 Task: Look for space in Westminster, United States from 12th August, 2023 to 16th August, 2023 for 8 adults in price range Rs.10000 to Rs.16000. Place can be private room with 8 bedrooms having 8 beds and 8 bathrooms. Property type can be house, flat, guest house, hotel. Amenities needed are: wifi, TV, free parkinig on premises, gym, breakfast. Booking option can be shelf check-in. Required host language is English.
Action: Mouse moved to (474, 122)
Screenshot: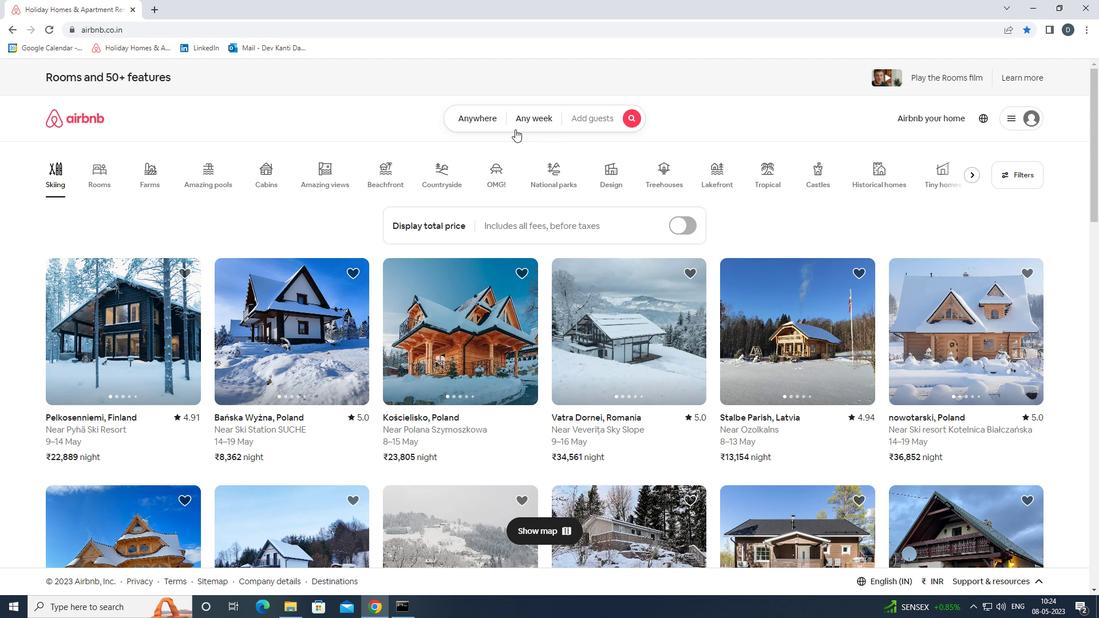 
Action: Mouse pressed left at (474, 122)
Screenshot: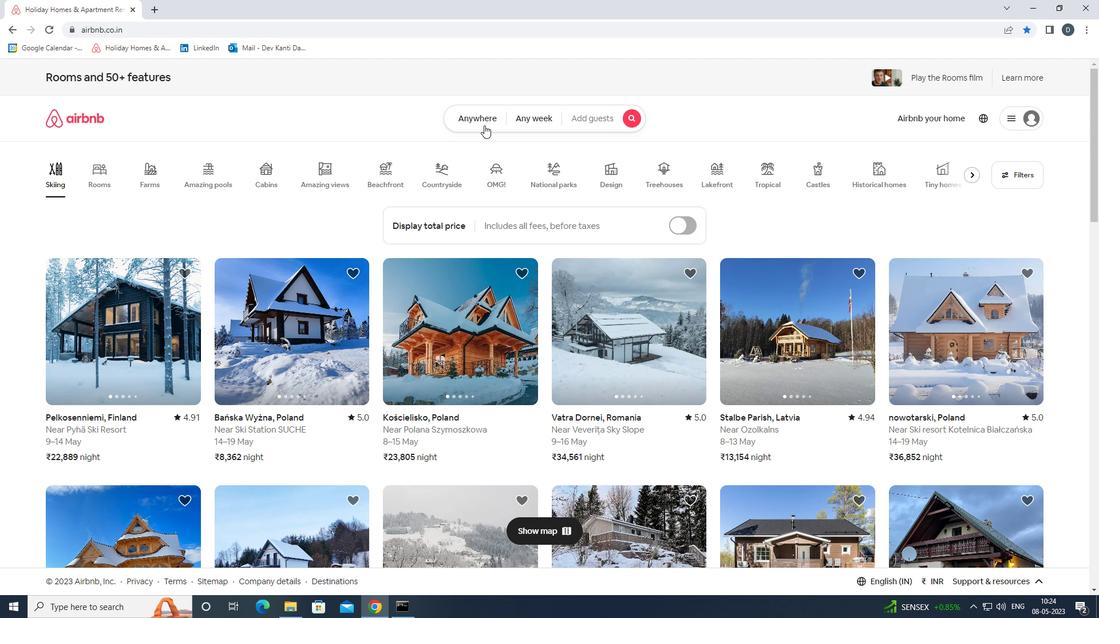 
Action: Mouse moved to (420, 163)
Screenshot: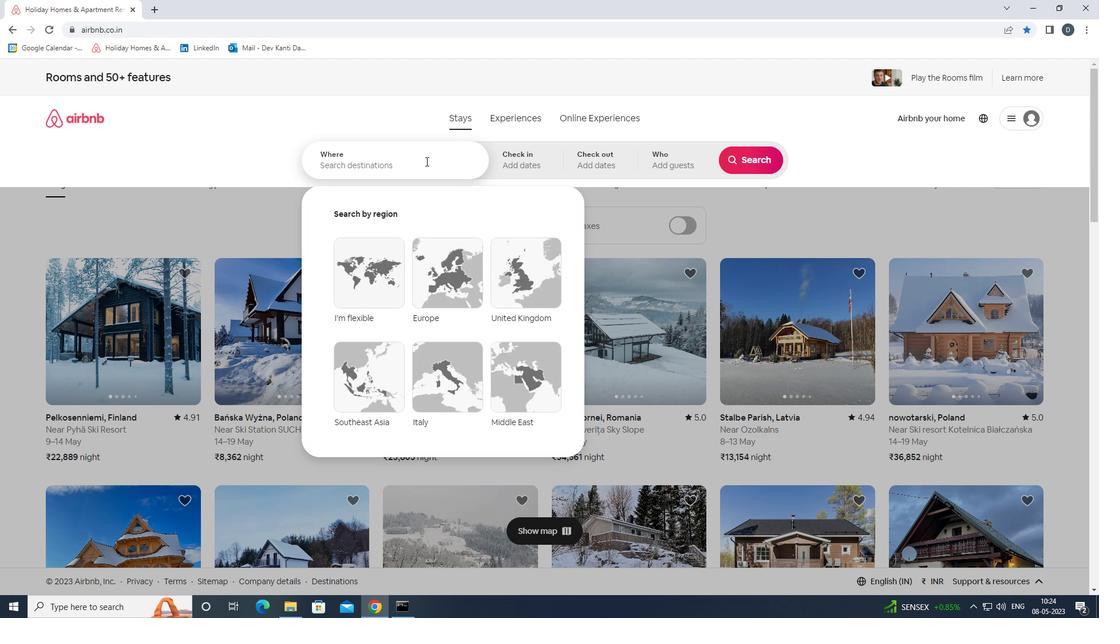 
Action: Mouse pressed left at (420, 163)
Screenshot: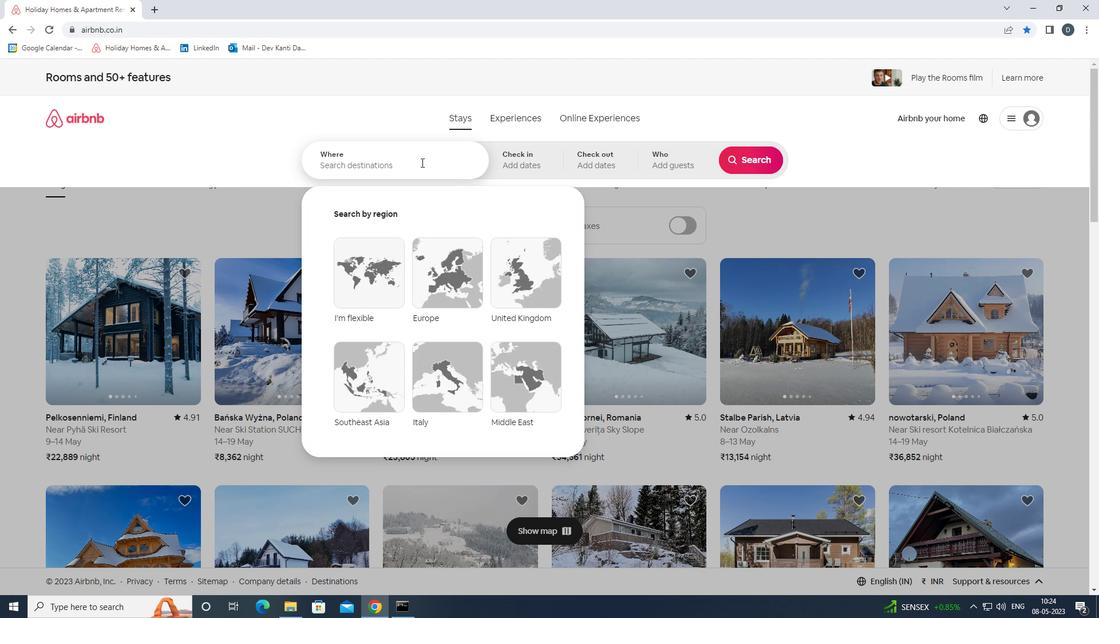 
Action: Key pressed <Key.shift>WEST<Key.shift>MINSTER.<Key.backspace>,<Key.shift><Key.shift><Key.shift><Key.shift><Key.shift><Key.shift><Key.shift><Key.shift>UM<Key.backspace>NITED<Key.space><Key.shift>STATES<Key.enter>
Screenshot: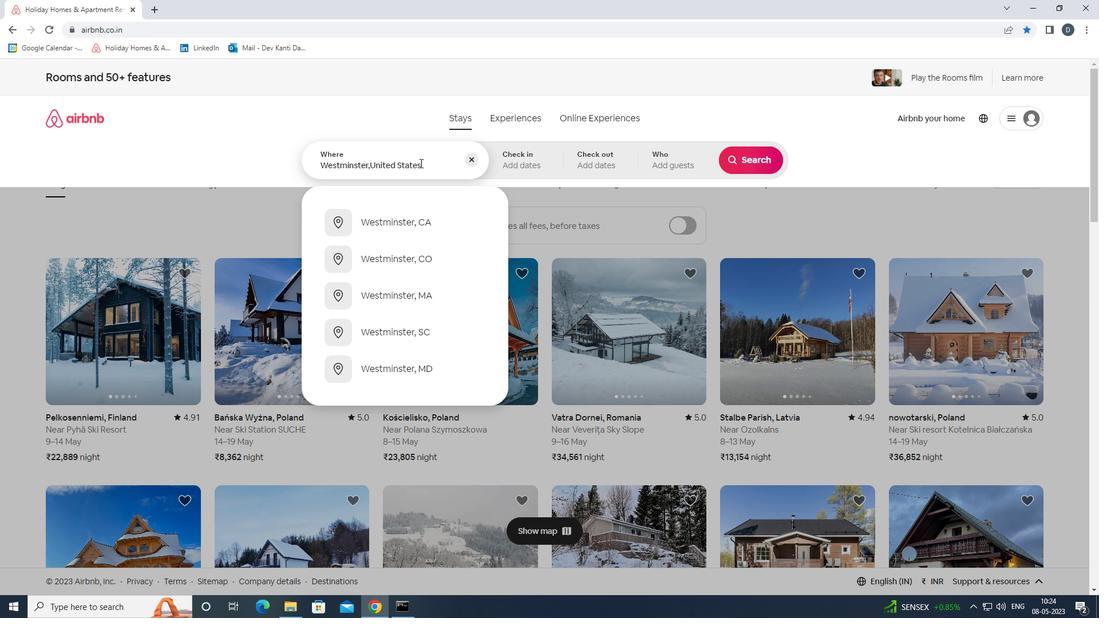 
Action: Mouse moved to (755, 254)
Screenshot: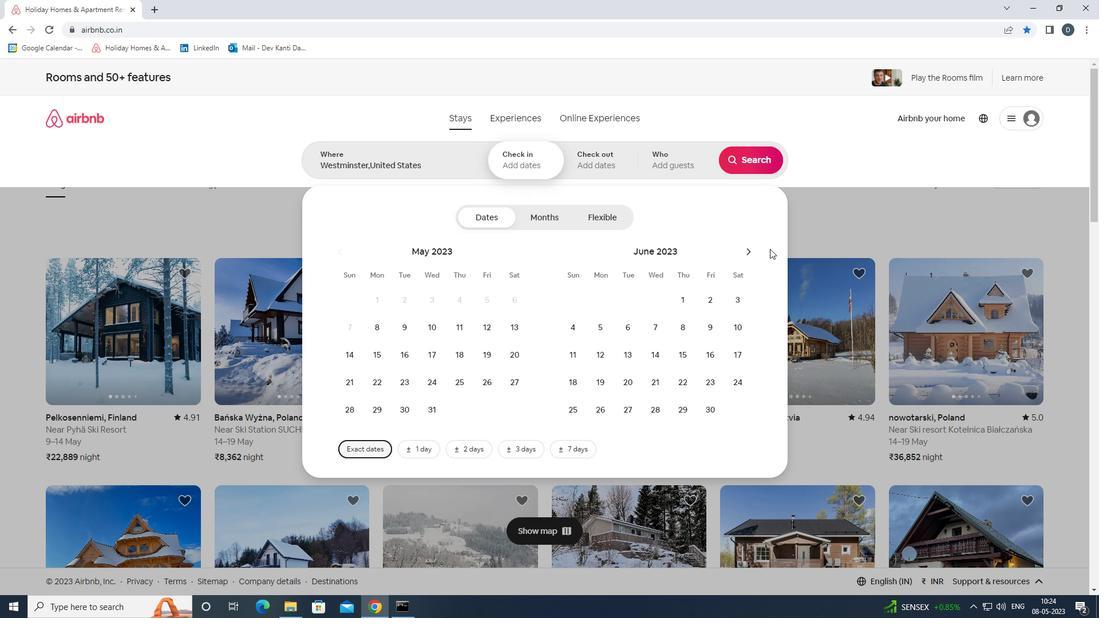 
Action: Mouse pressed left at (755, 254)
Screenshot: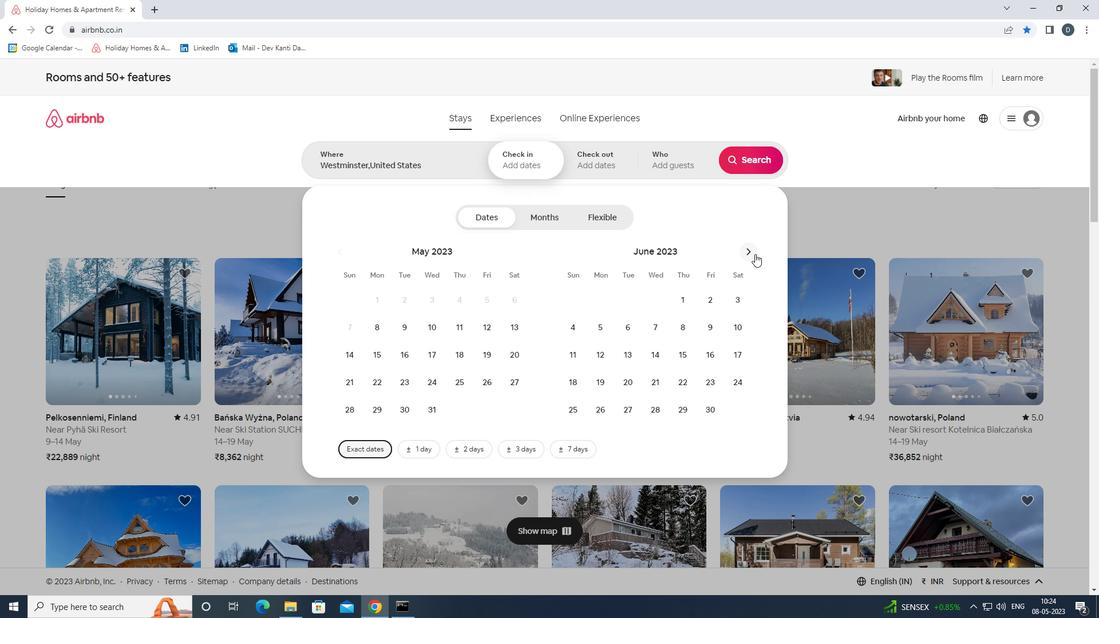 
Action: Mouse pressed left at (755, 254)
Screenshot: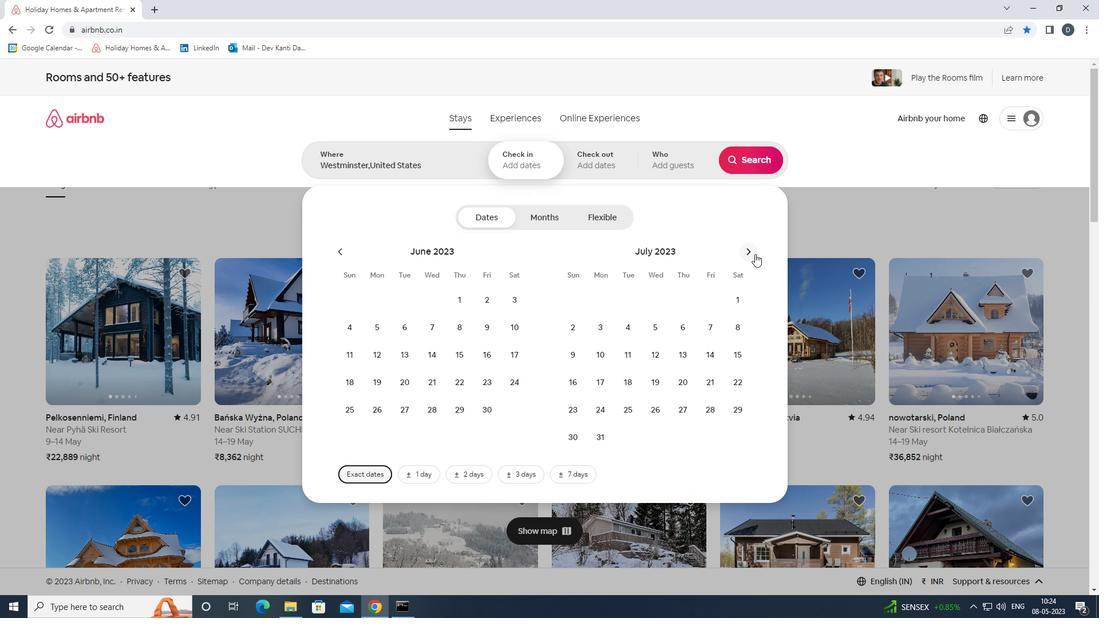 
Action: Mouse moved to (734, 322)
Screenshot: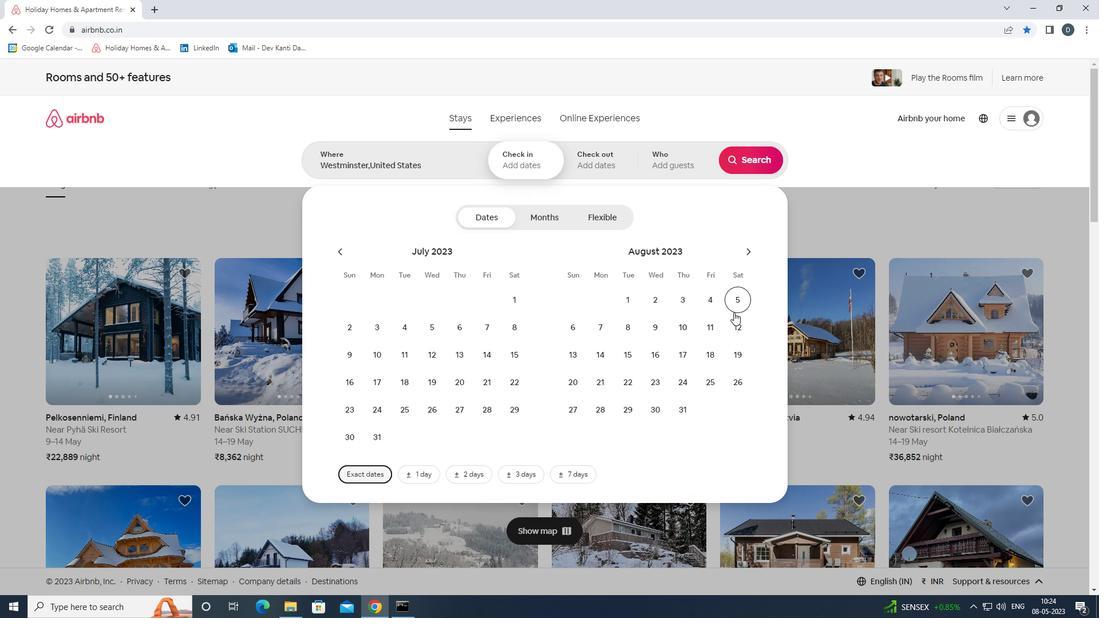 
Action: Mouse pressed left at (734, 322)
Screenshot: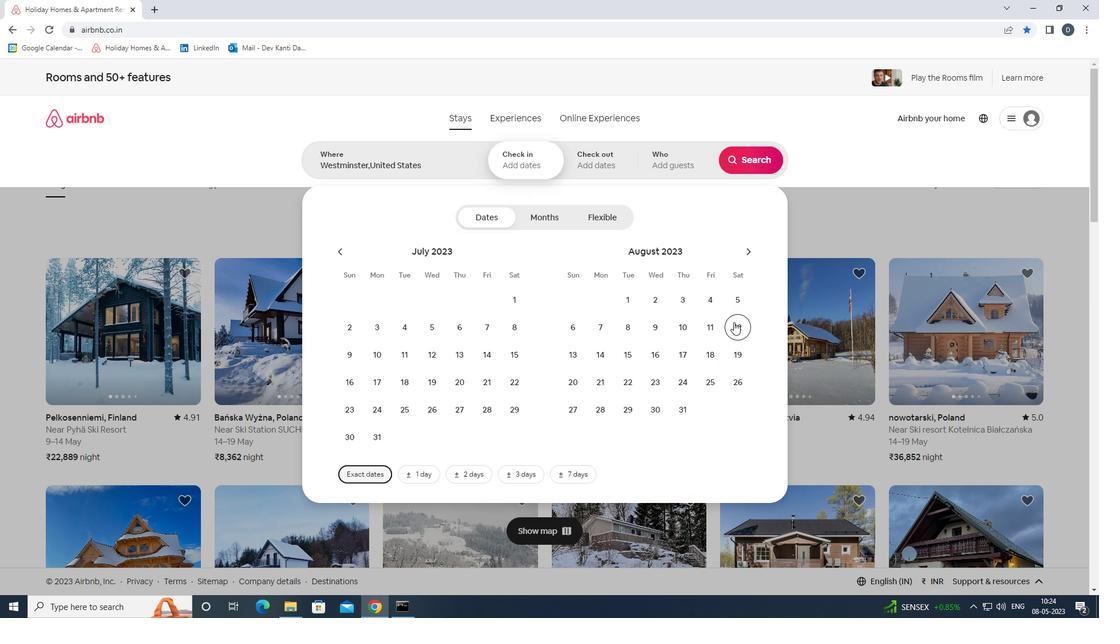 
Action: Mouse moved to (659, 357)
Screenshot: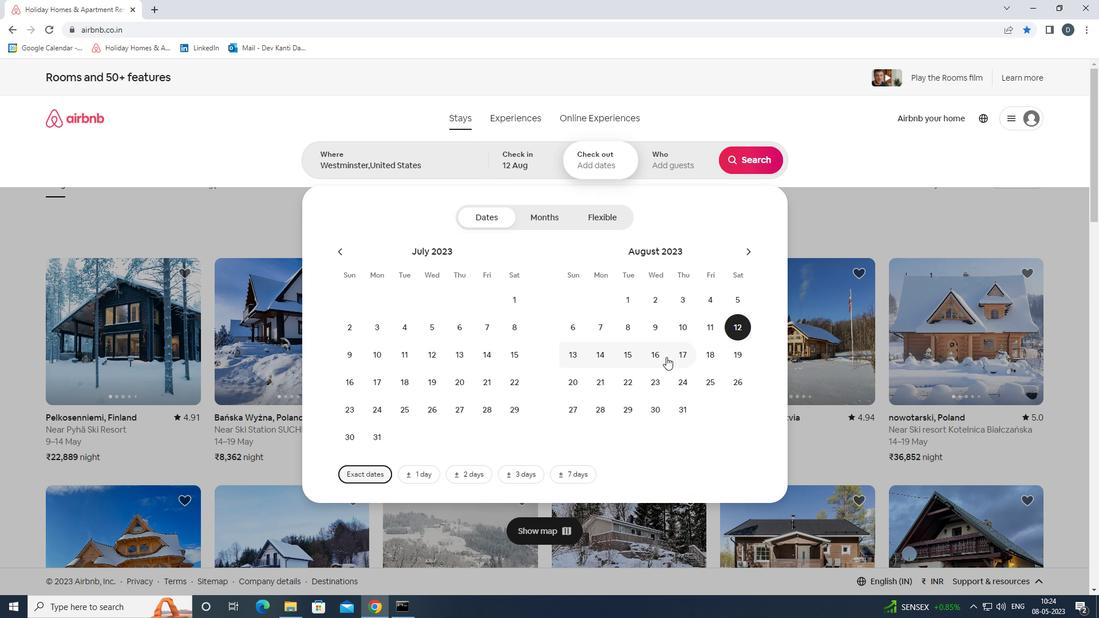 
Action: Mouse pressed left at (659, 357)
Screenshot: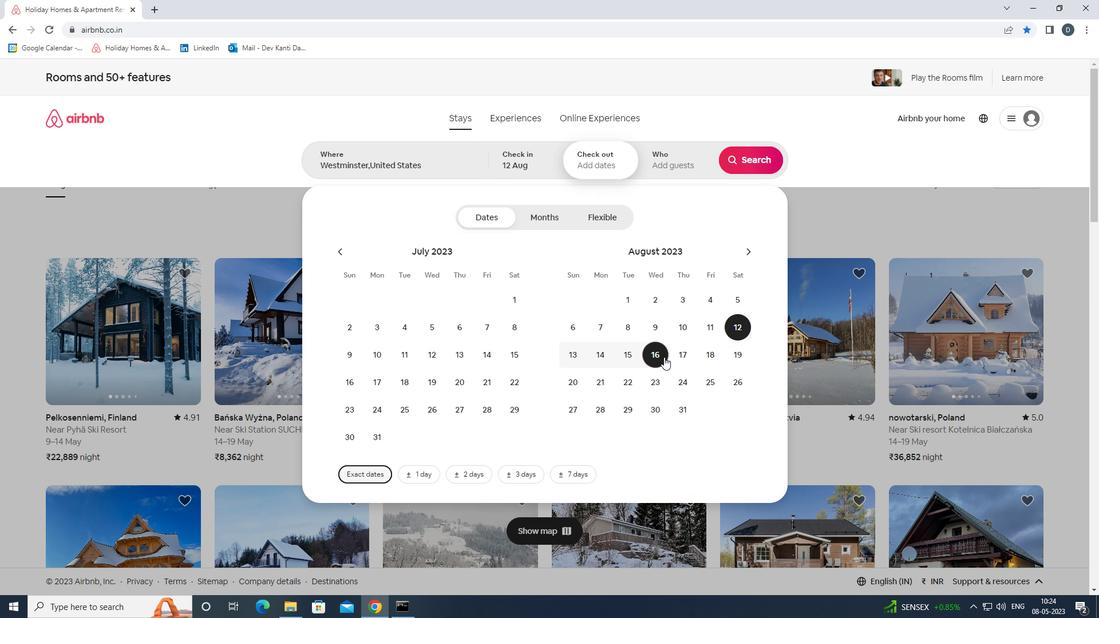 
Action: Mouse moved to (668, 156)
Screenshot: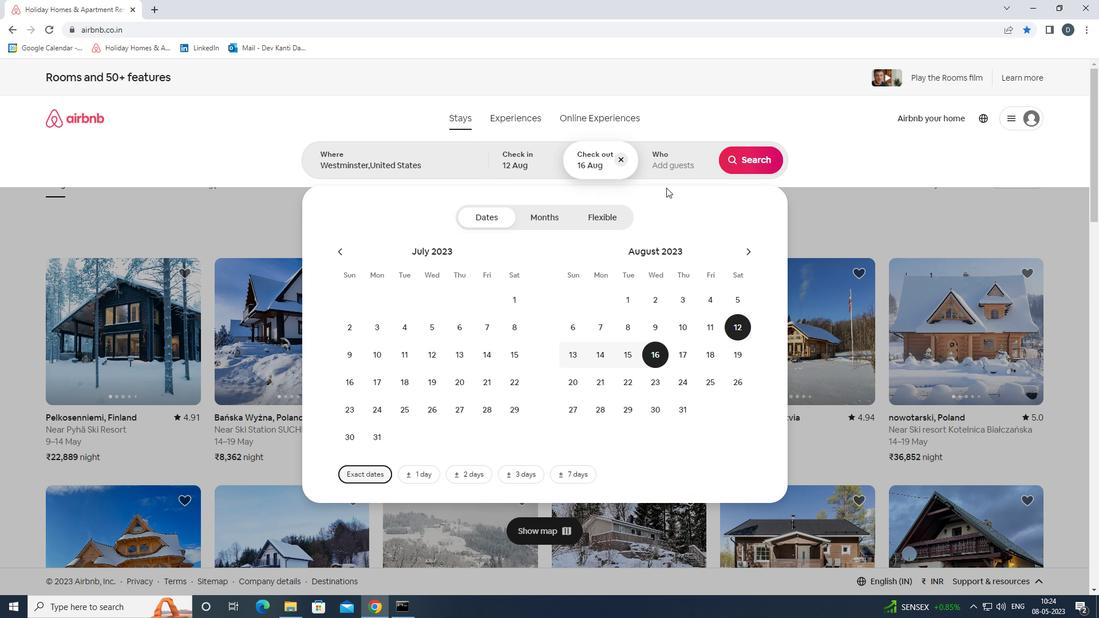 
Action: Mouse pressed left at (668, 156)
Screenshot: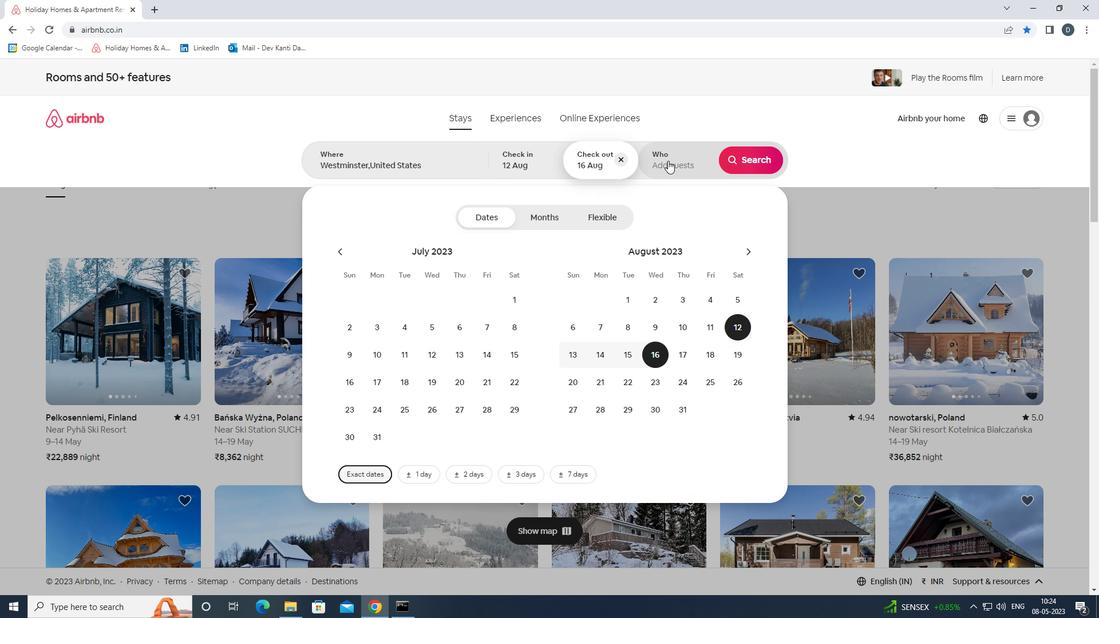 
Action: Mouse moved to (750, 223)
Screenshot: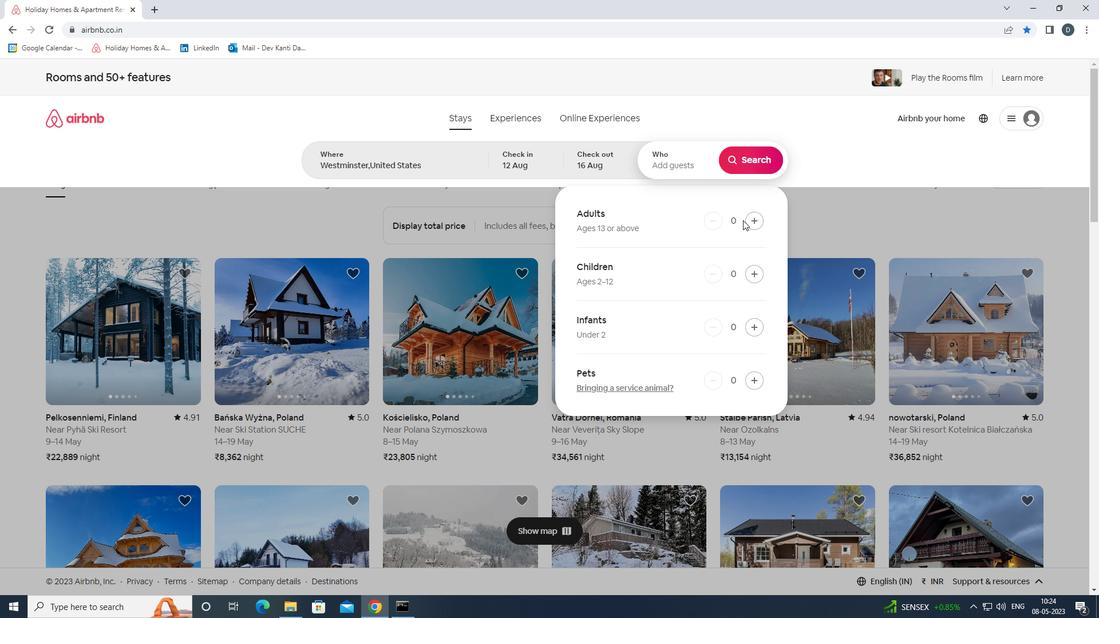 
Action: Mouse pressed left at (750, 223)
Screenshot: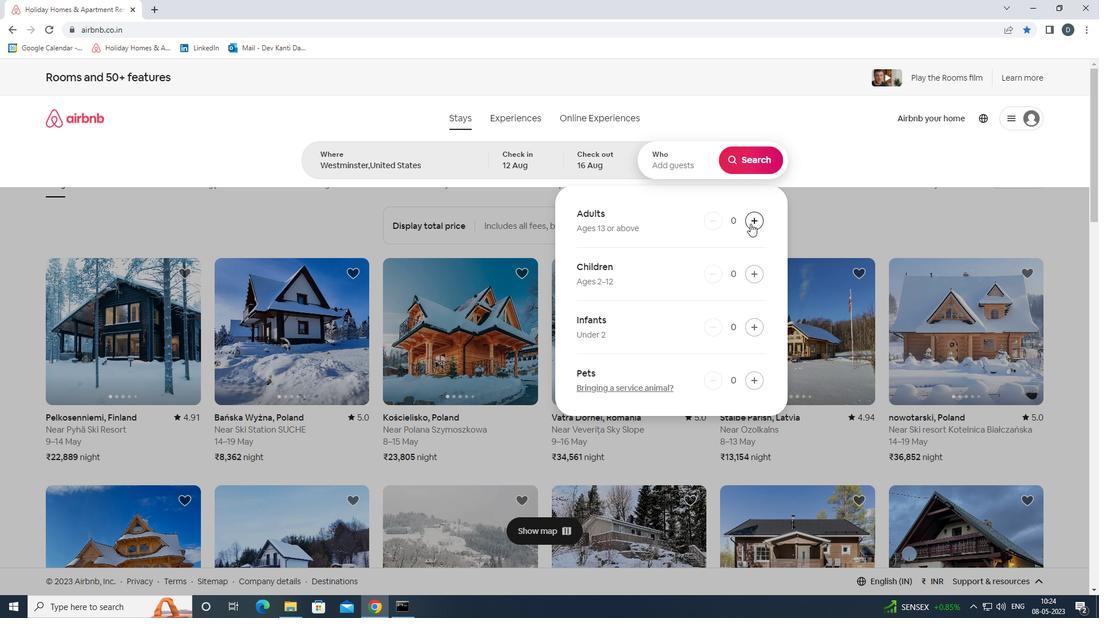 
Action: Mouse pressed left at (750, 223)
Screenshot: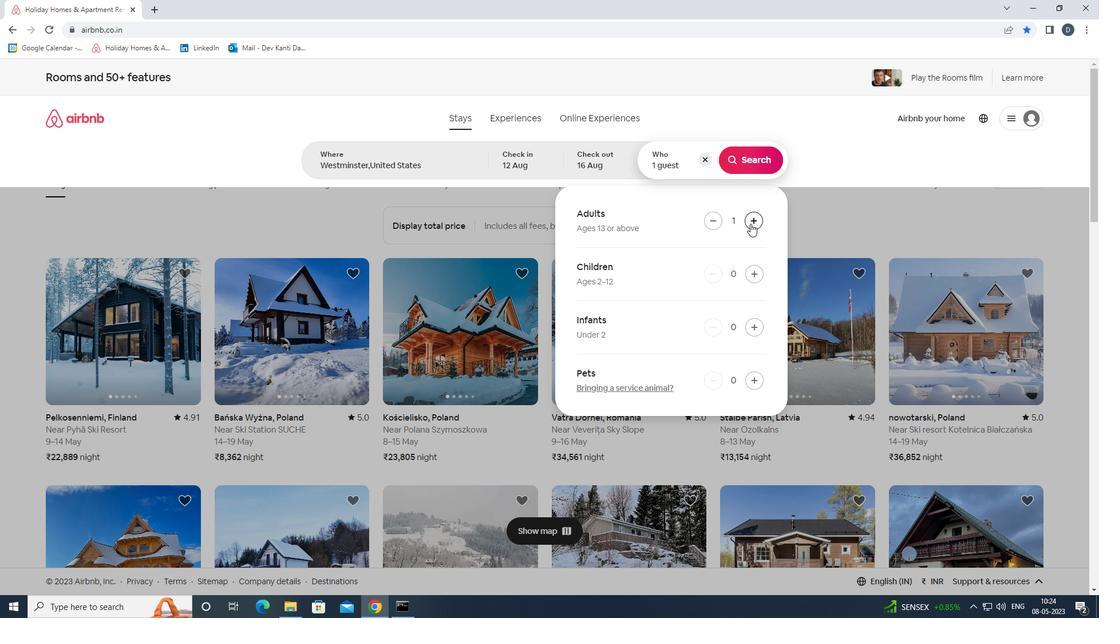 
Action: Mouse pressed left at (750, 223)
Screenshot: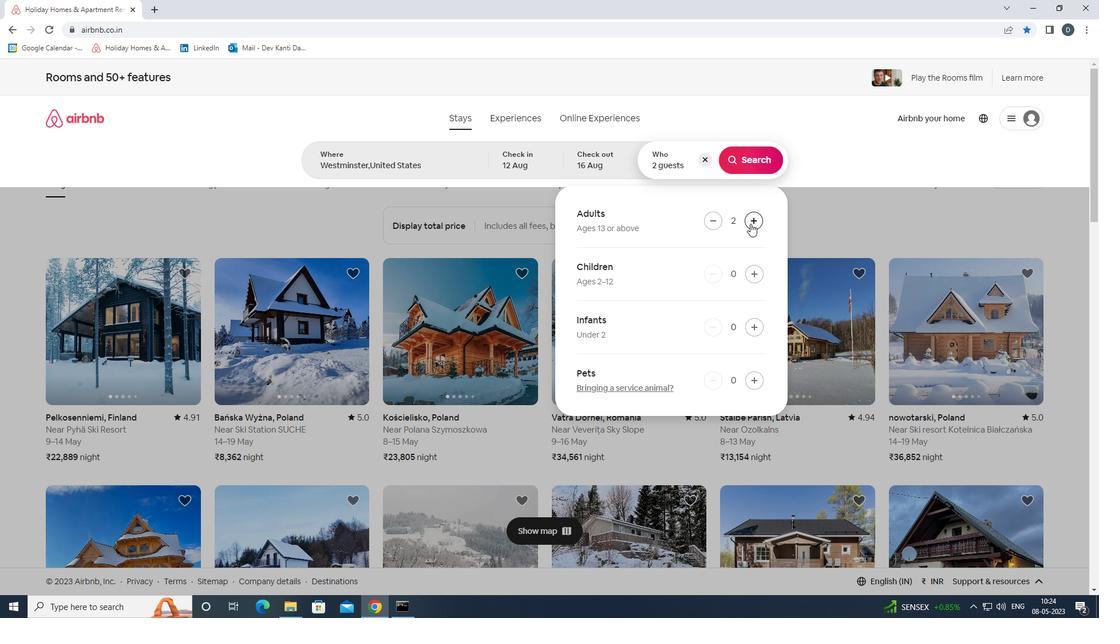 
Action: Mouse pressed left at (750, 223)
Screenshot: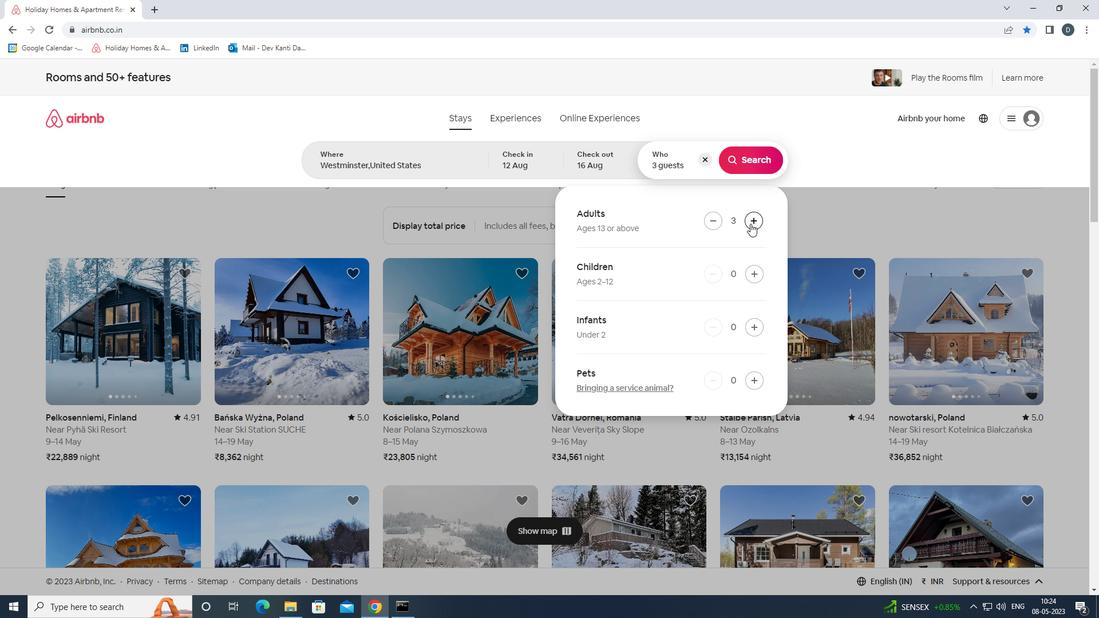 
Action: Mouse pressed left at (750, 223)
Screenshot: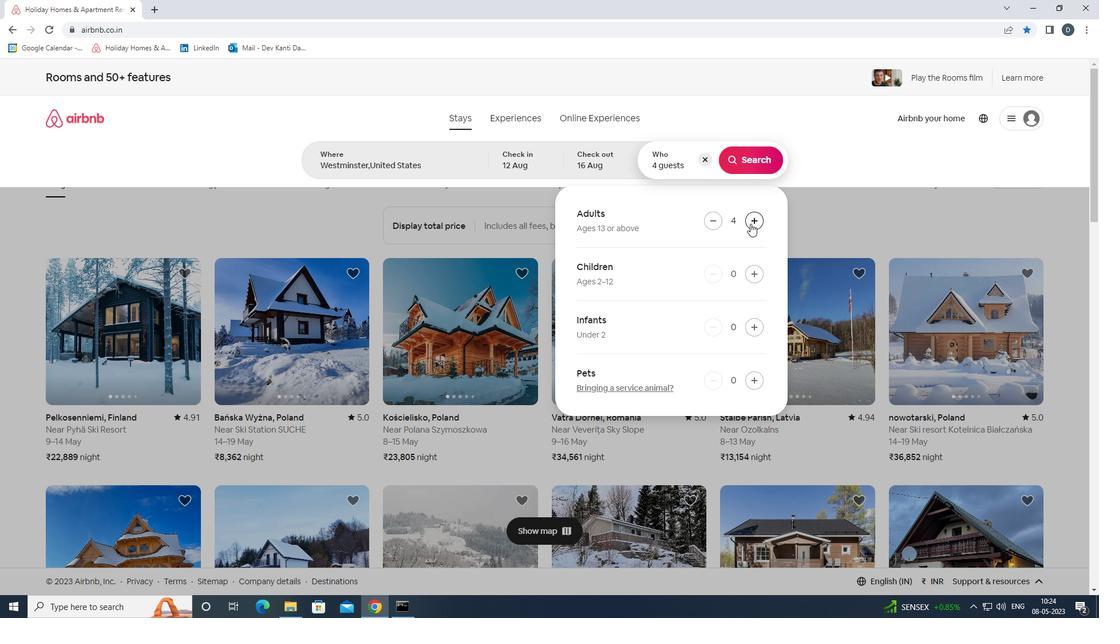 
Action: Mouse pressed left at (750, 223)
Screenshot: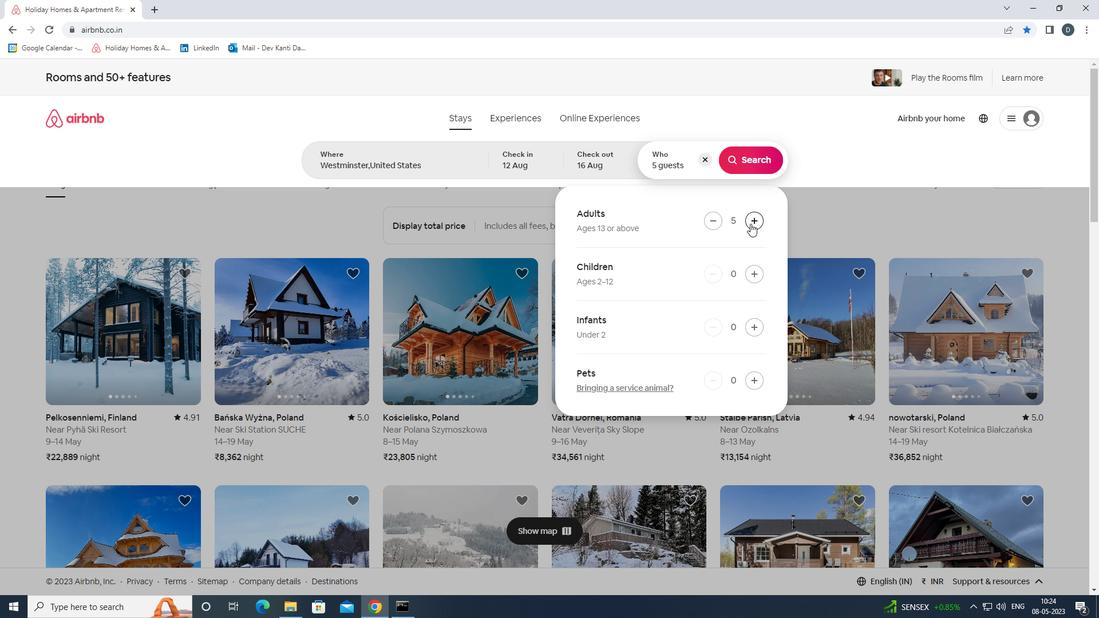 
Action: Mouse pressed left at (750, 223)
Screenshot: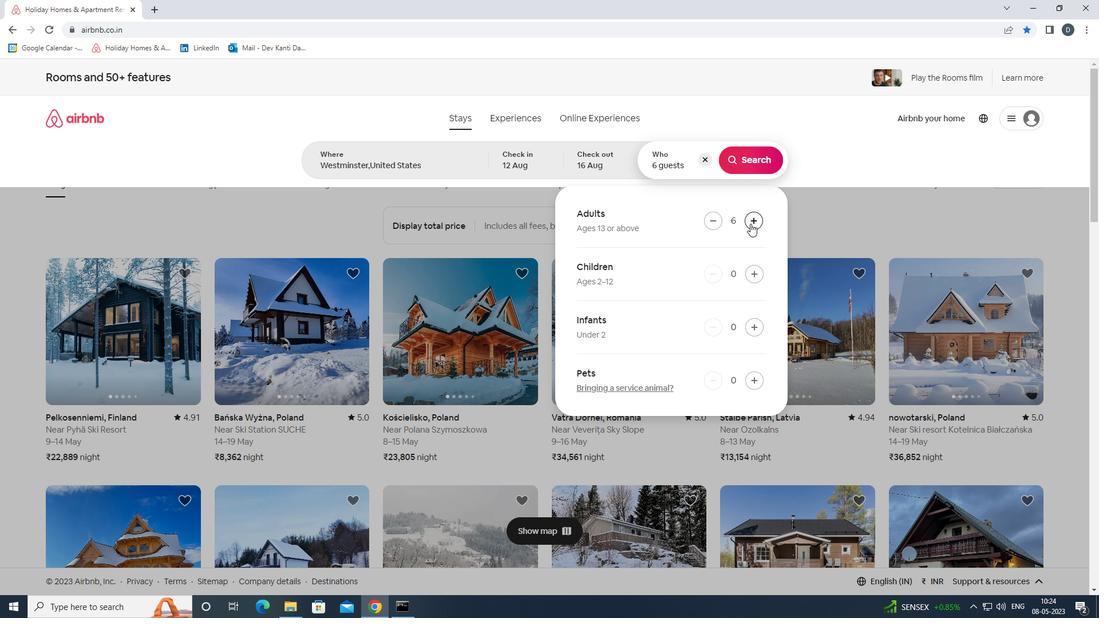 
Action: Mouse pressed left at (750, 223)
Screenshot: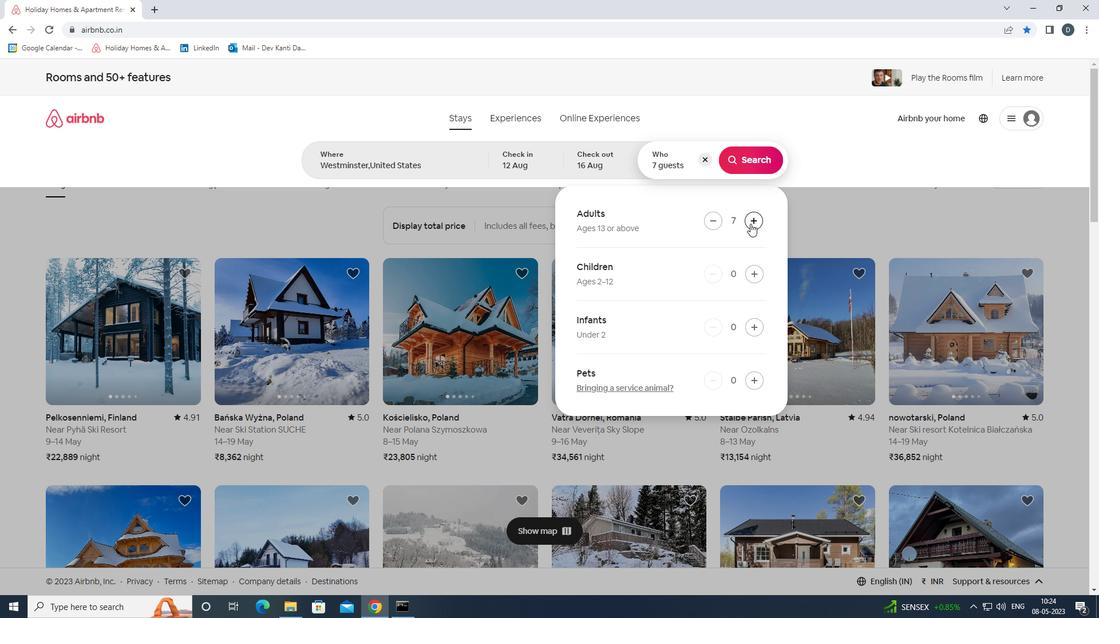 
Action: Mouse moved to (754, 166)
Screenshot: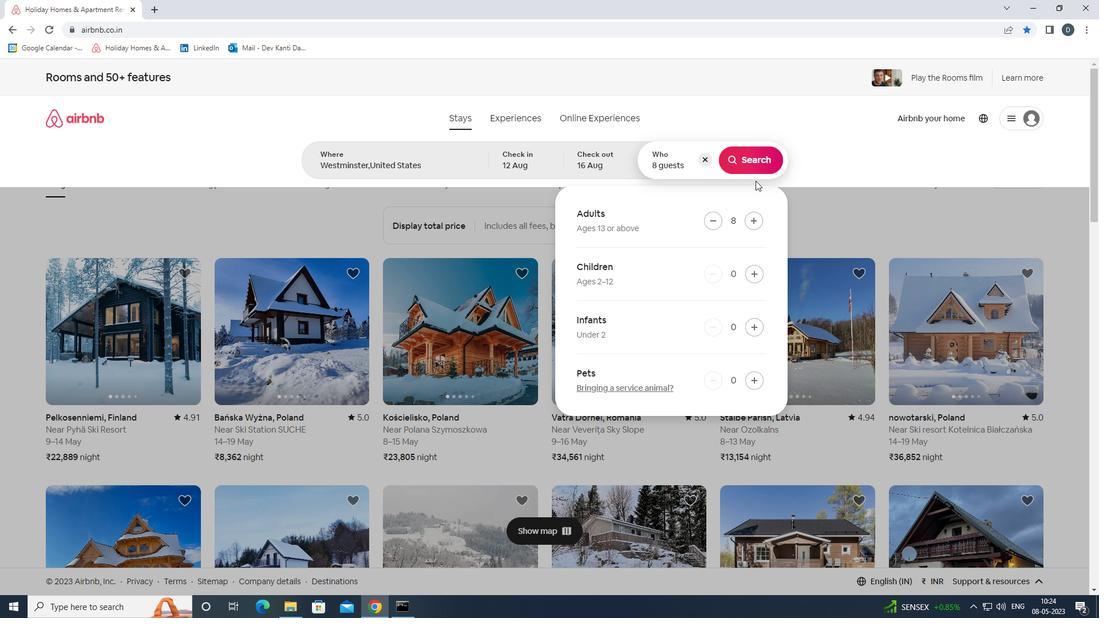 
Action: Mouse pressed left at (754, 166)
Screenshot: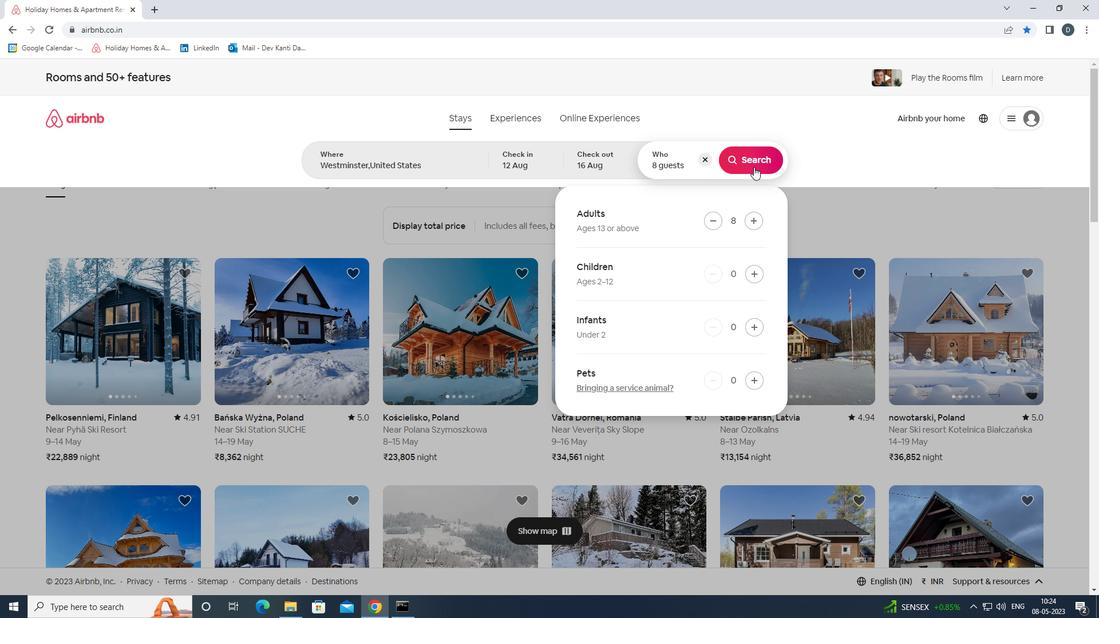 
Action: Mouse moved to (1031, 130)
Screenshot: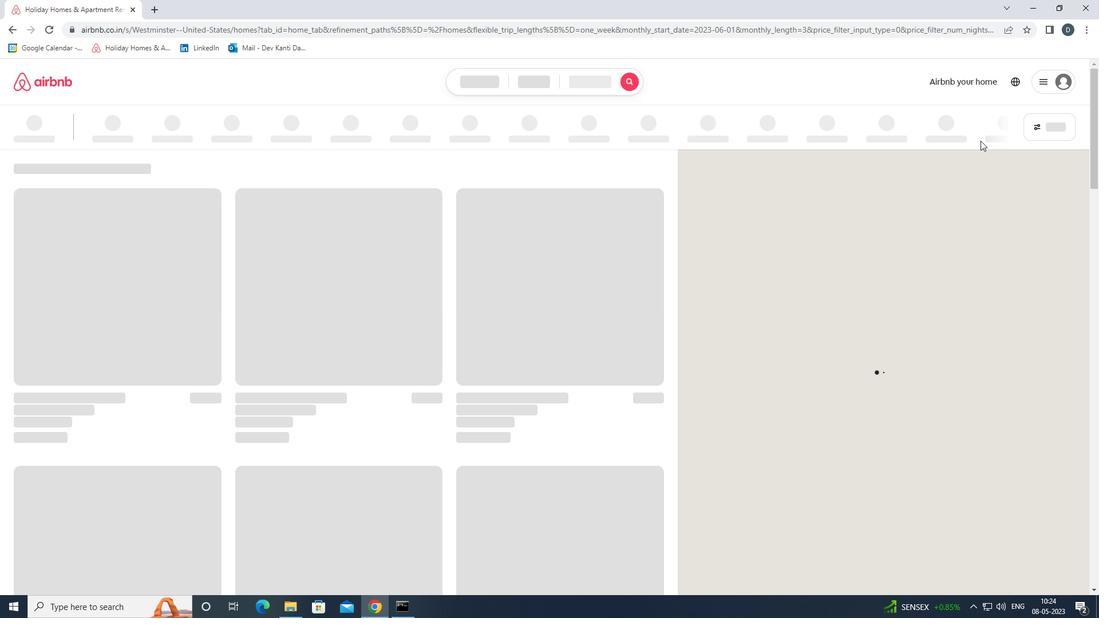 
Action: Mouse pressed left at (1031, 130)
Screenshot: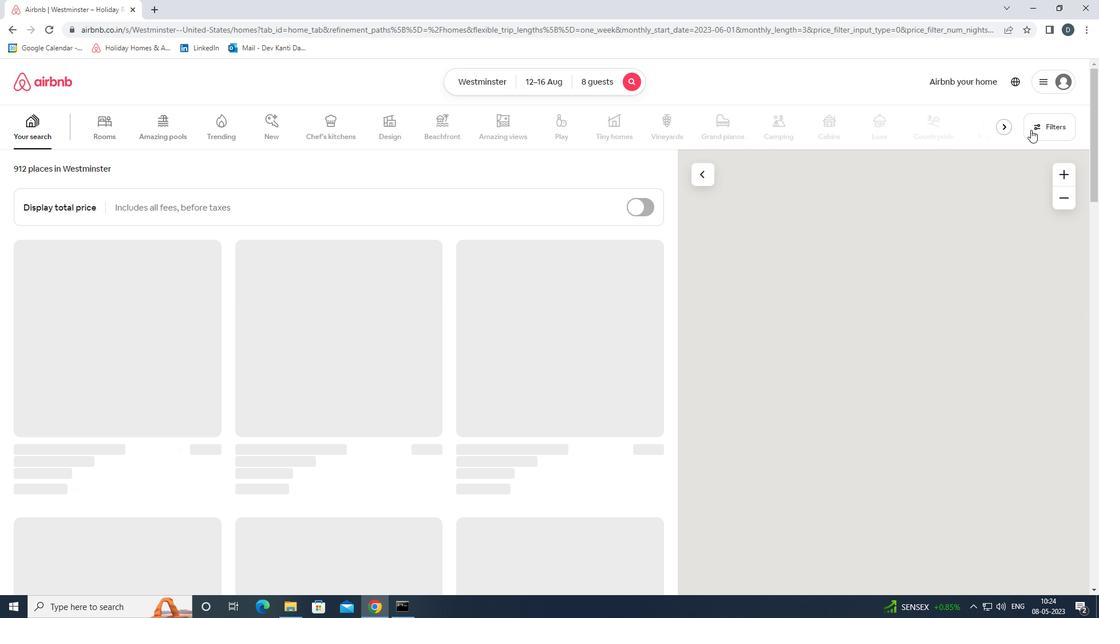 
Action: Mouse moved to (415, 407)
Screenshot: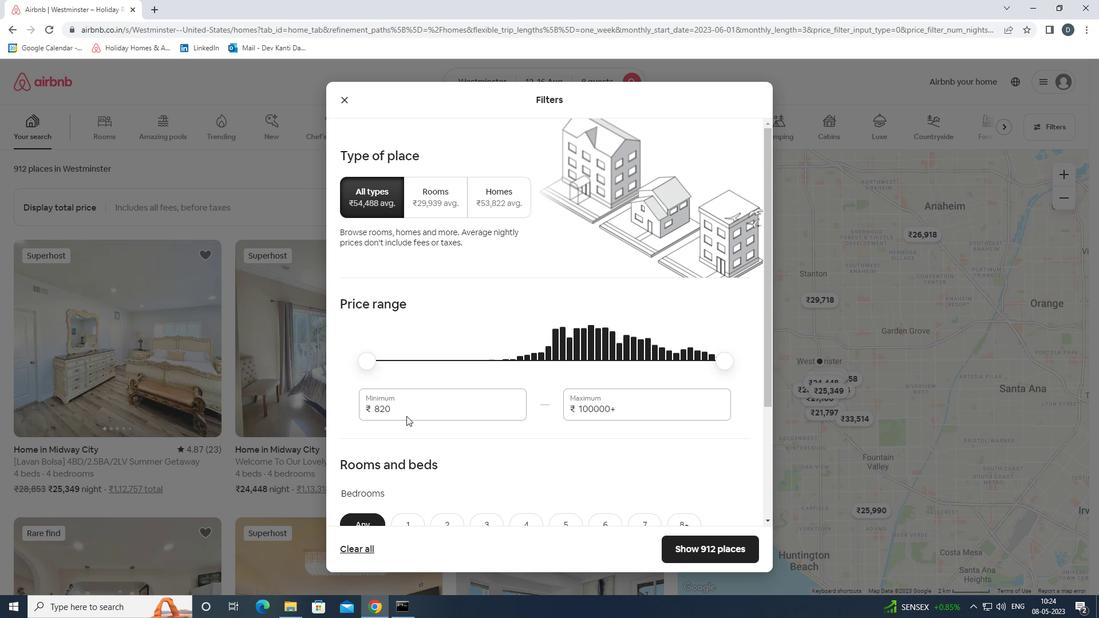 
Action: Mouse pressed left at (415, 407)
Screenshot: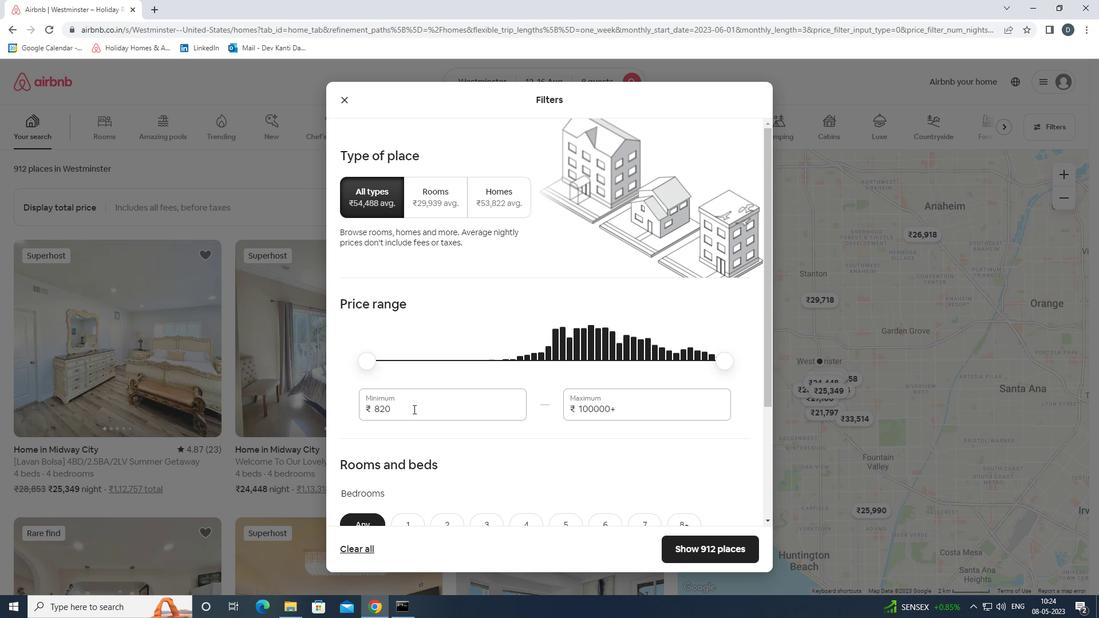 
Action: Mouse pressed left at (415, 407)
Screenshot: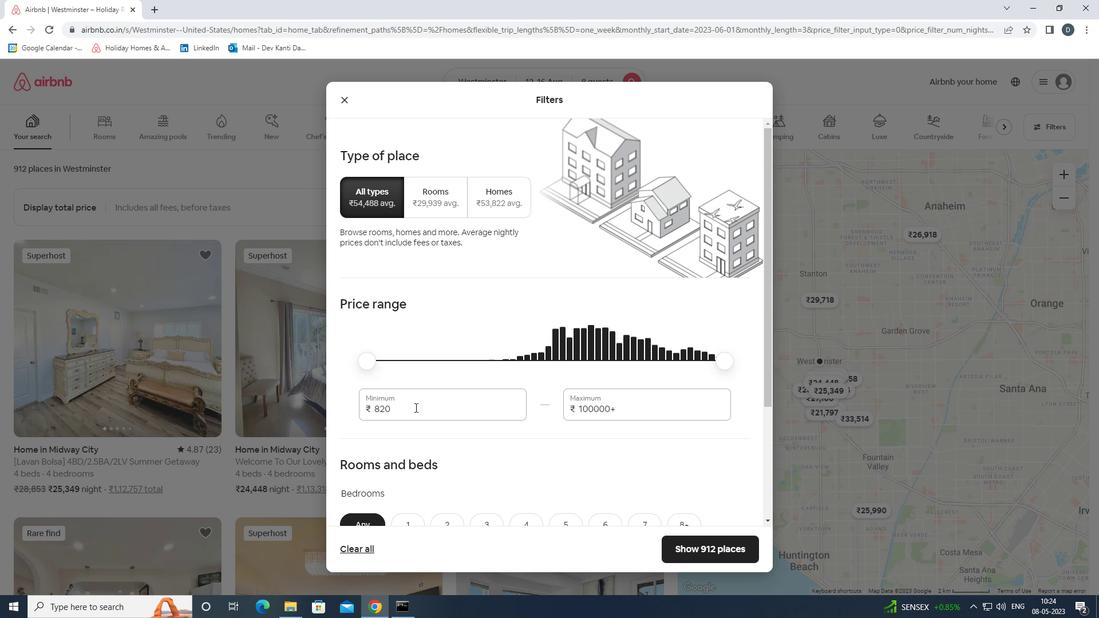 
Action: Key pressed 10000<Key.tab>16000
Screenshot: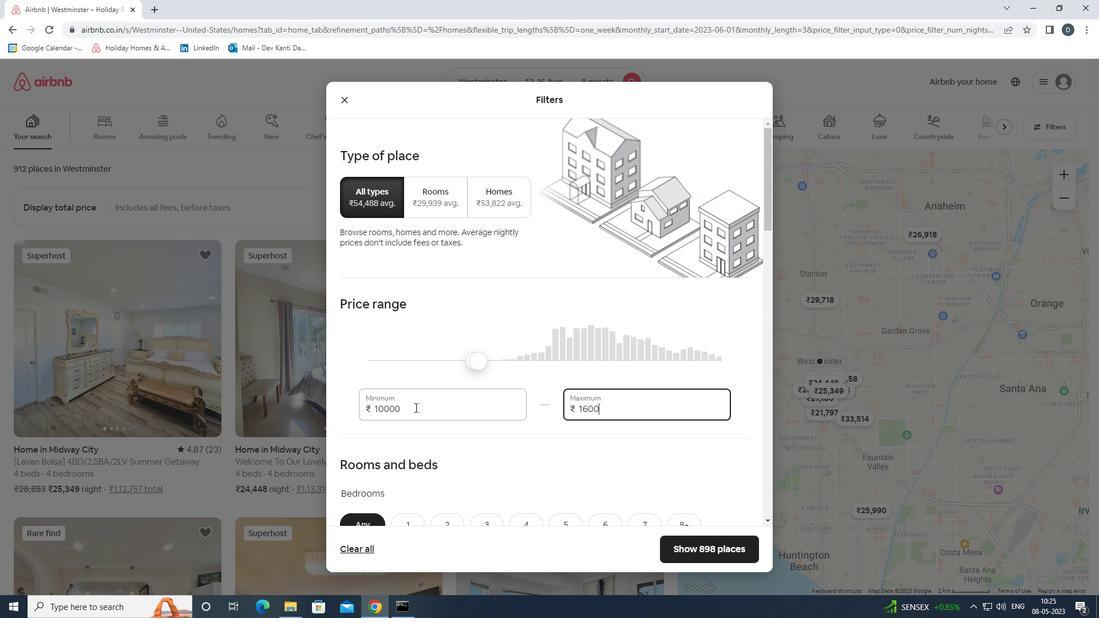 
Action: Mouse scrolled (415, 407) with delta (0, 0)
Screenshot: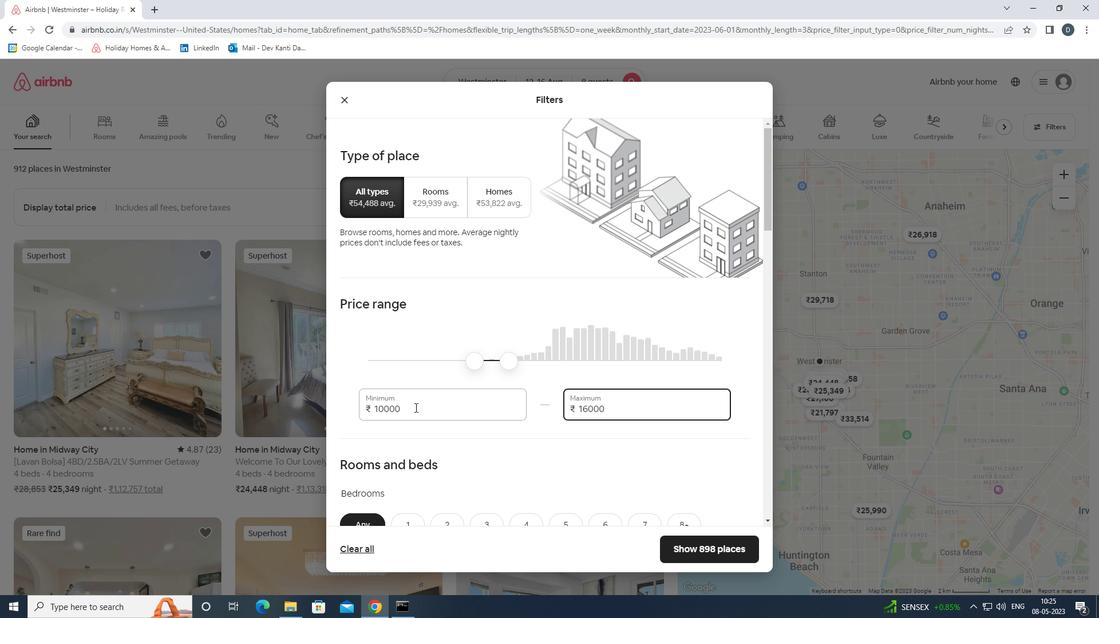 
Action: Mouse scrolled (415, 407) with delta (0, 0)
Screenshot: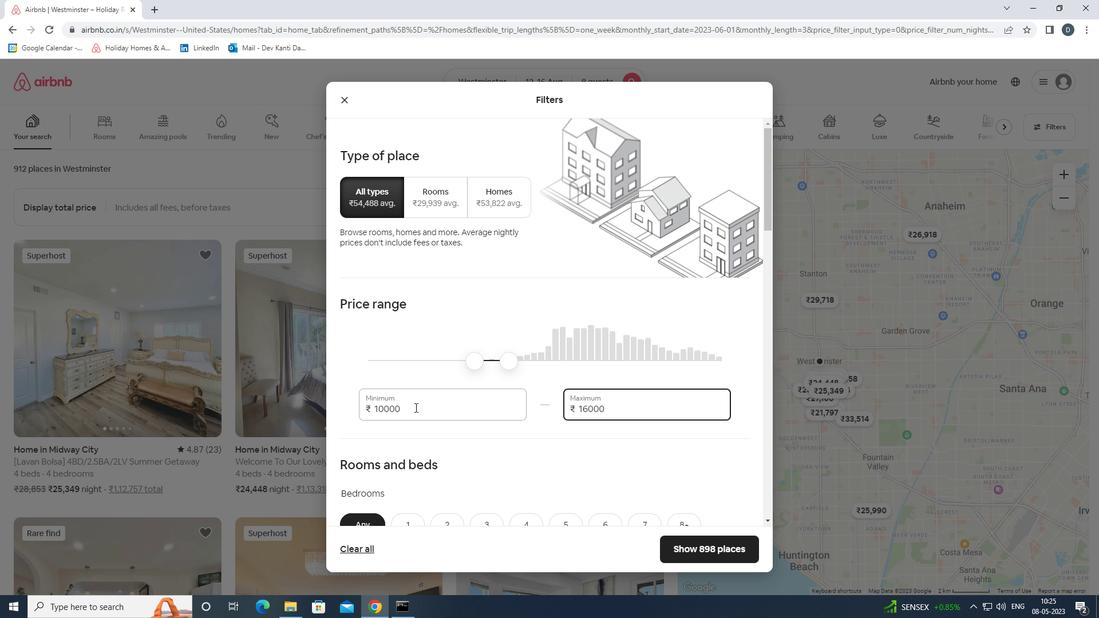 
Action: Mouse scrolled (415, 407) with delta (0, 0)
Screenshot: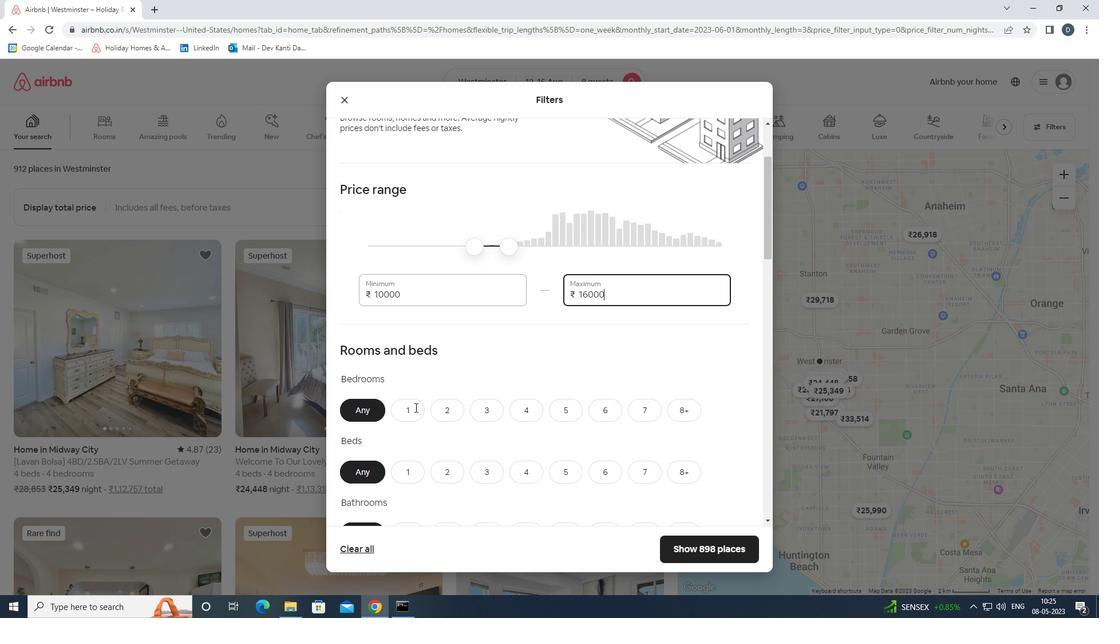 
Action: Mouse moved to (690, 355)
Screenshot: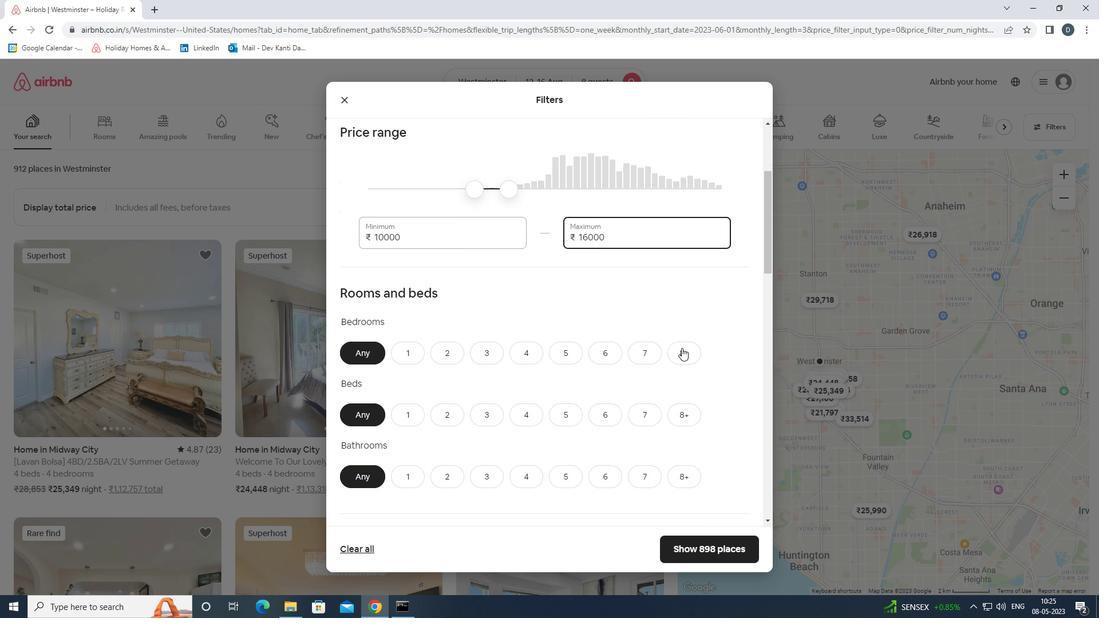 
Action: Mouse pressed left at (690, 355)
Screenshot: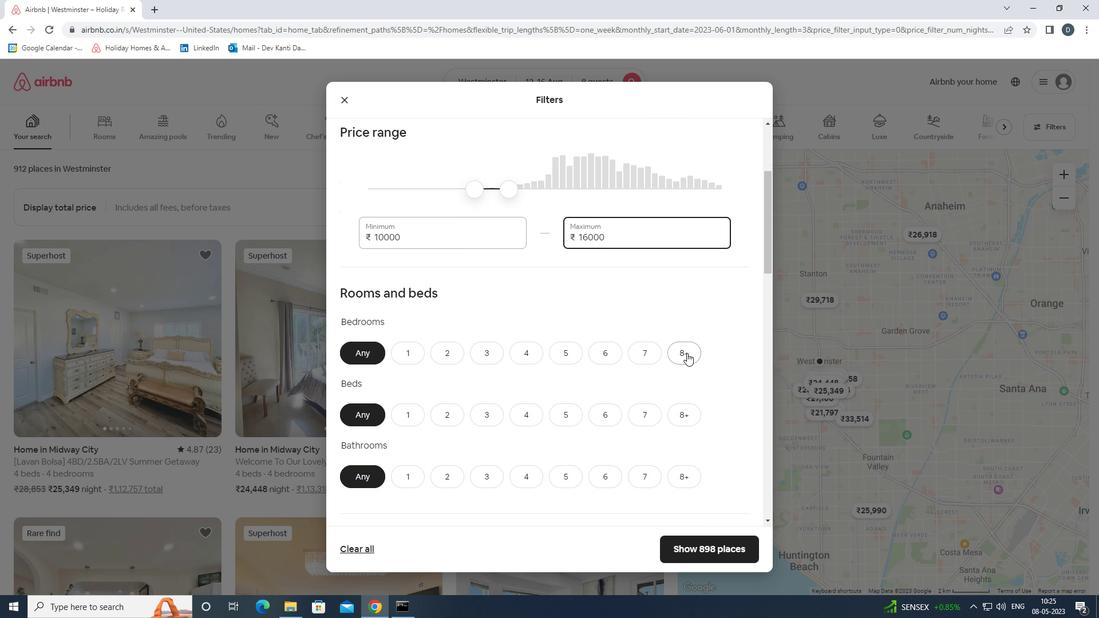 
Action: Mouse moved to (686, 418)
Screenshot: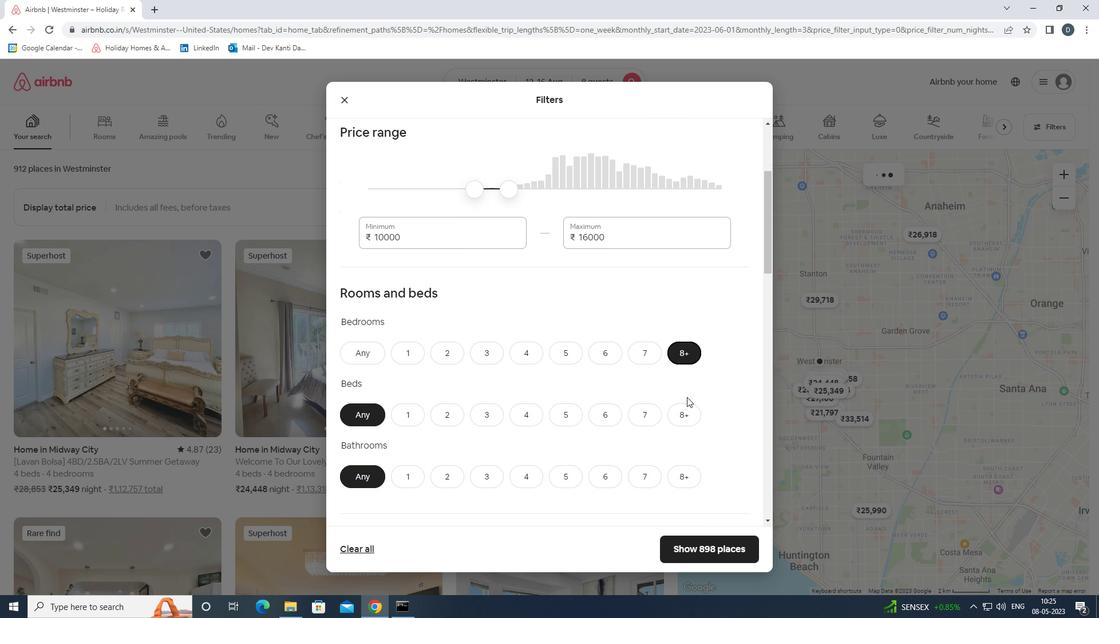 
Action: Mouse pressed left at (686, 418)
Screenshot: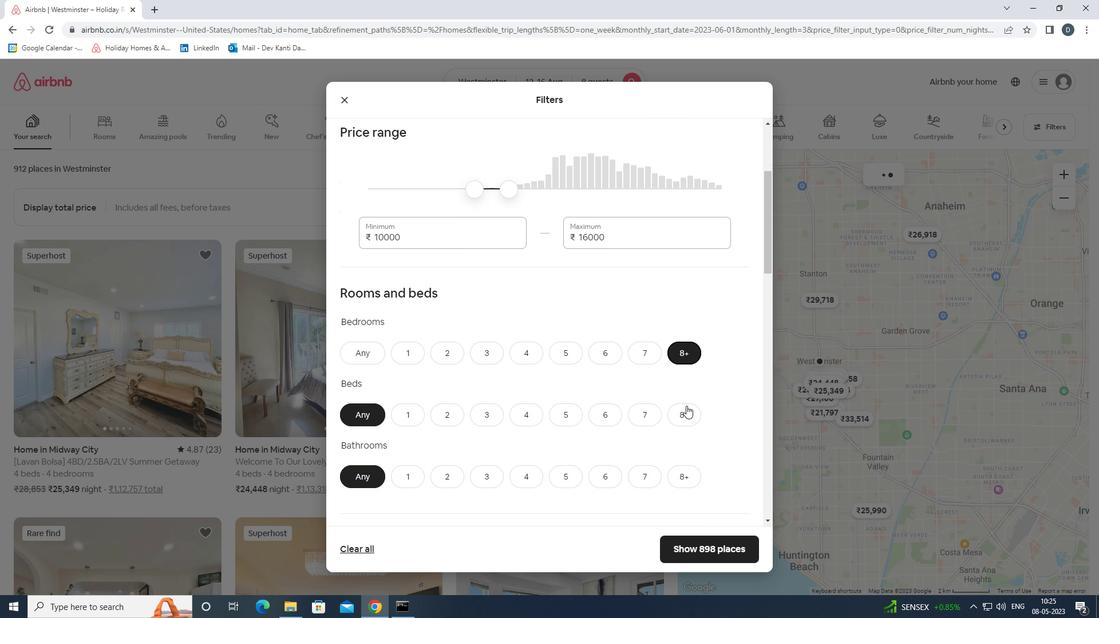 
Action: Mouse moved to (688, 469)
Screenshot: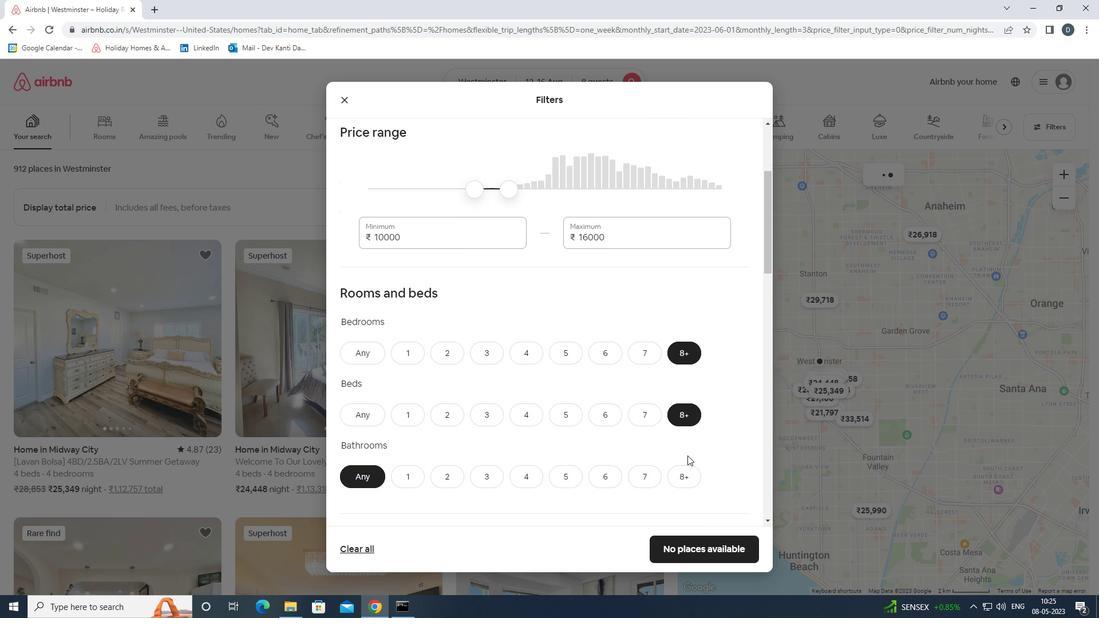 
Action: Mouse pressed left at (688, 469)
Screenshot: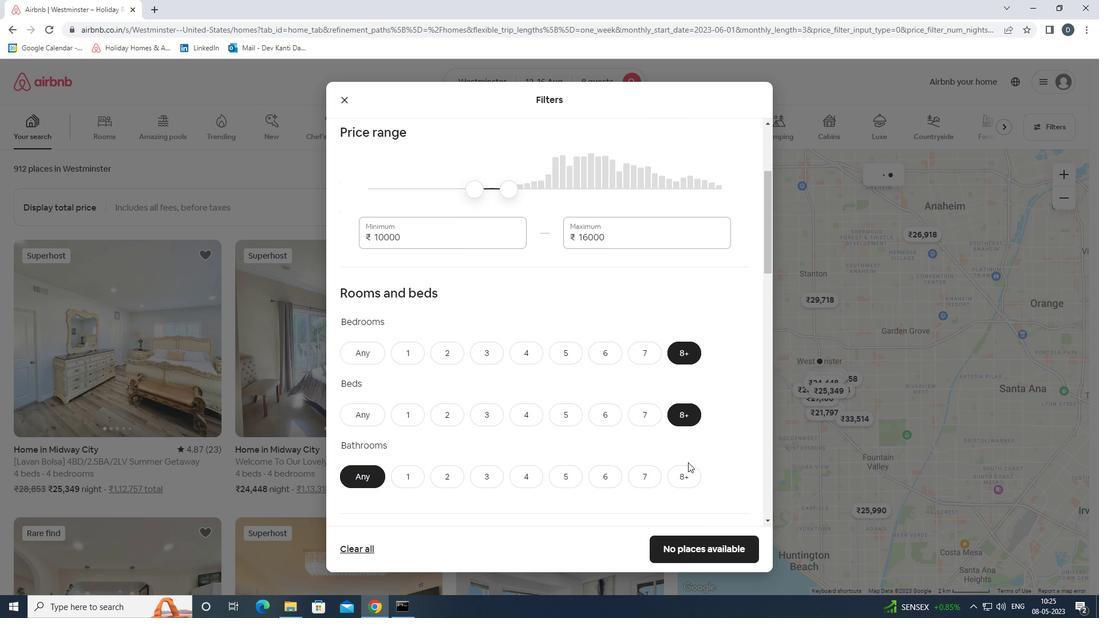 
Action: Mouse moved to (688, 469)
Screenshot: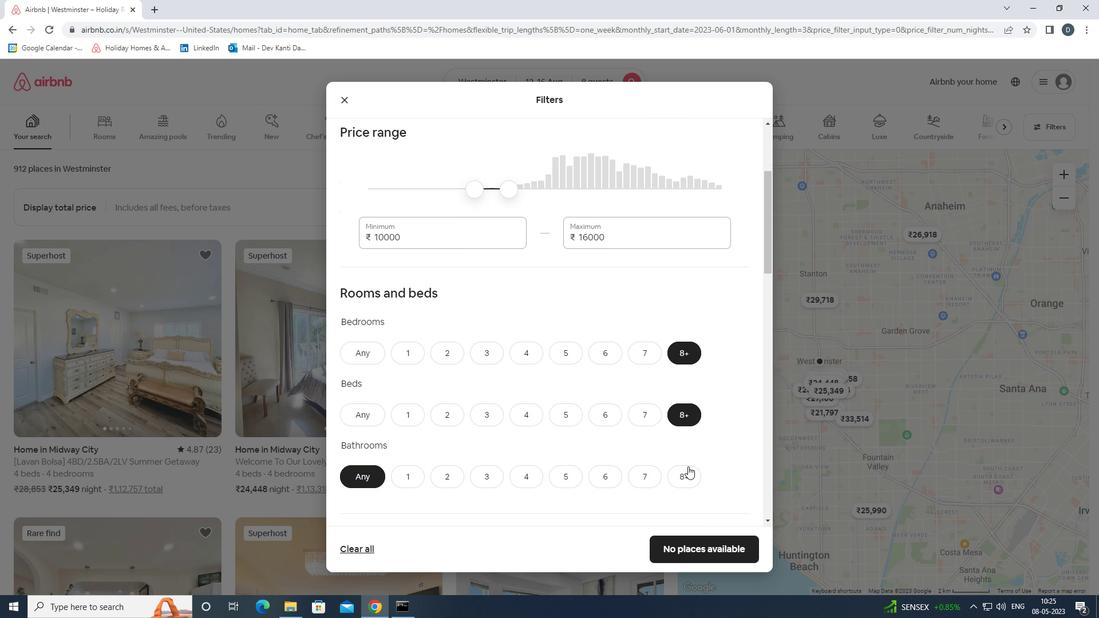 
Action: Mouse scrolled (688, 469) with delta (0, 0)
Screenshot: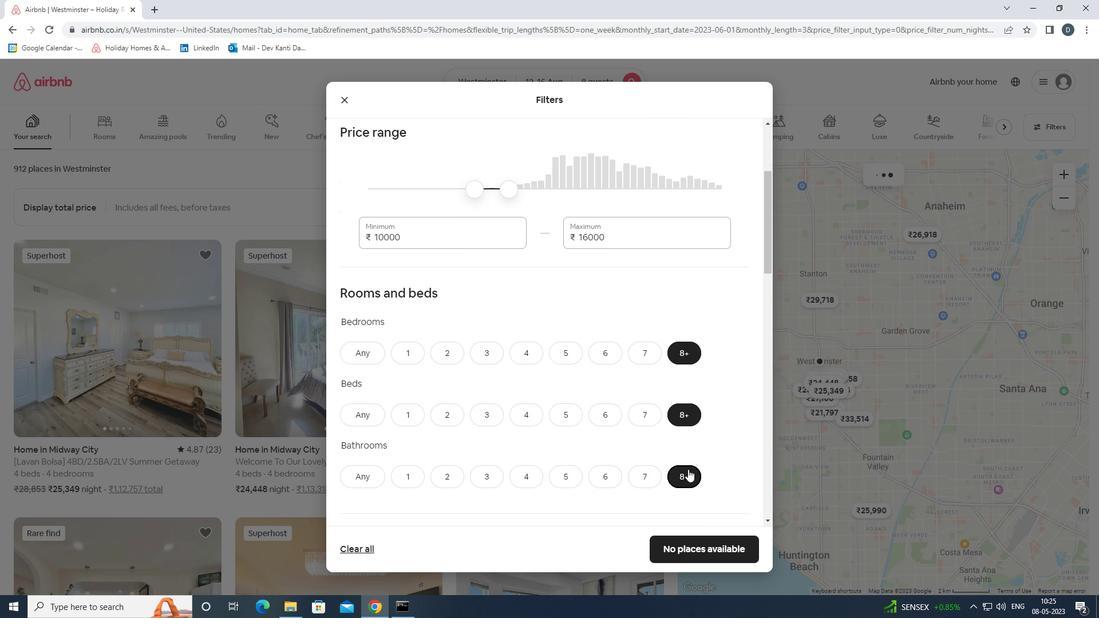 
Action: Mouse moved to (688, 470)
Screenshot: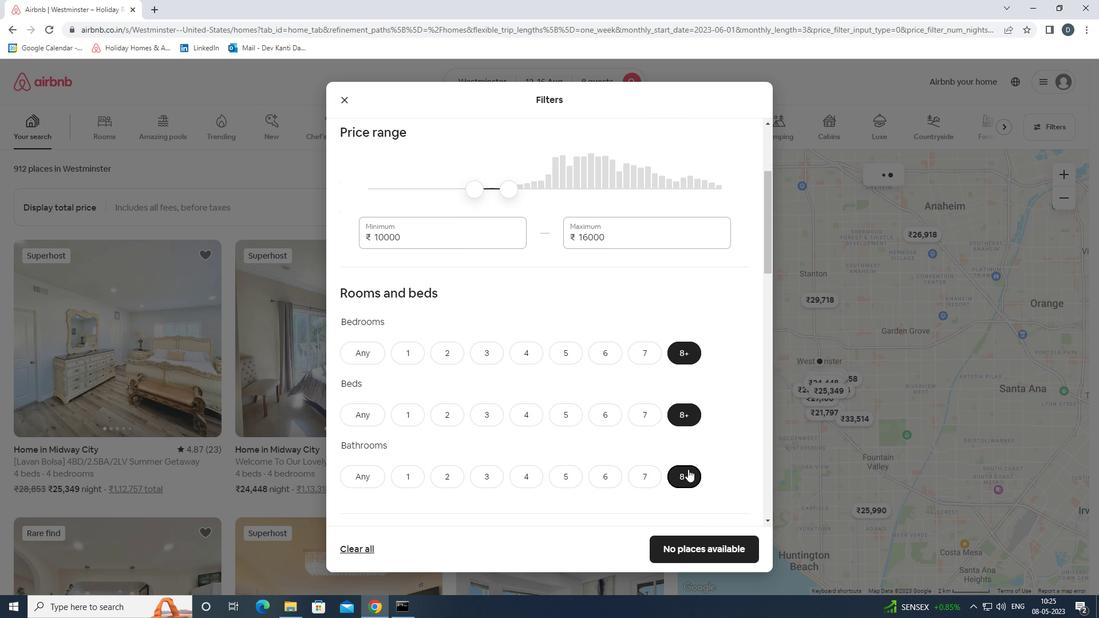 
Action: Mouse scrolled (688, 469) with delta (0, 0)
Screenshot: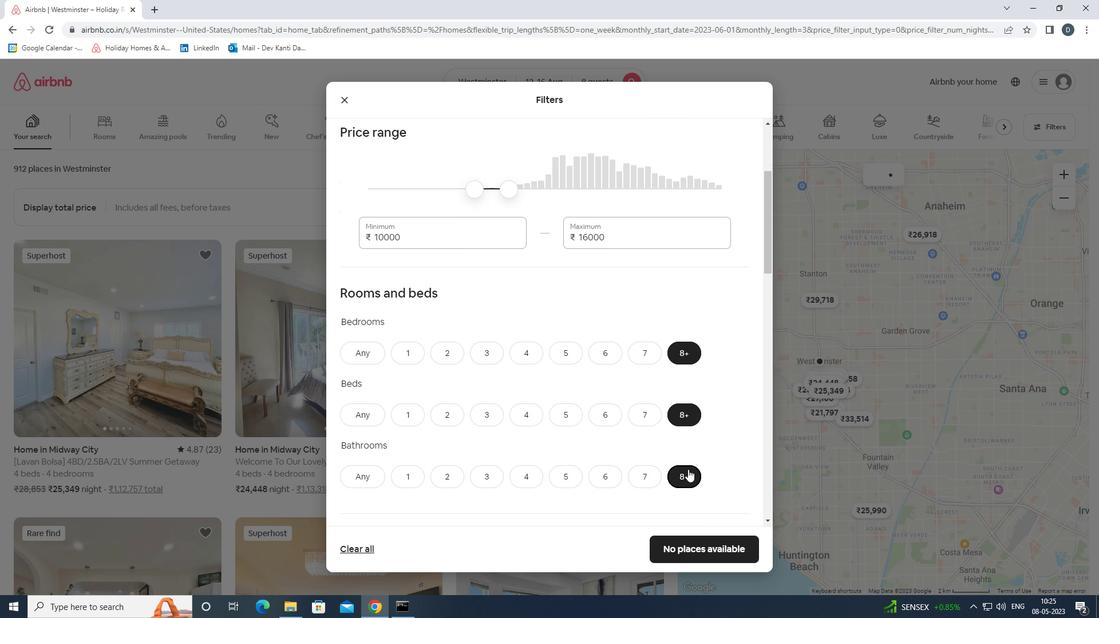 
Action: Mouse scrolled (688, 469) with delta (0, 0)
Screenshot: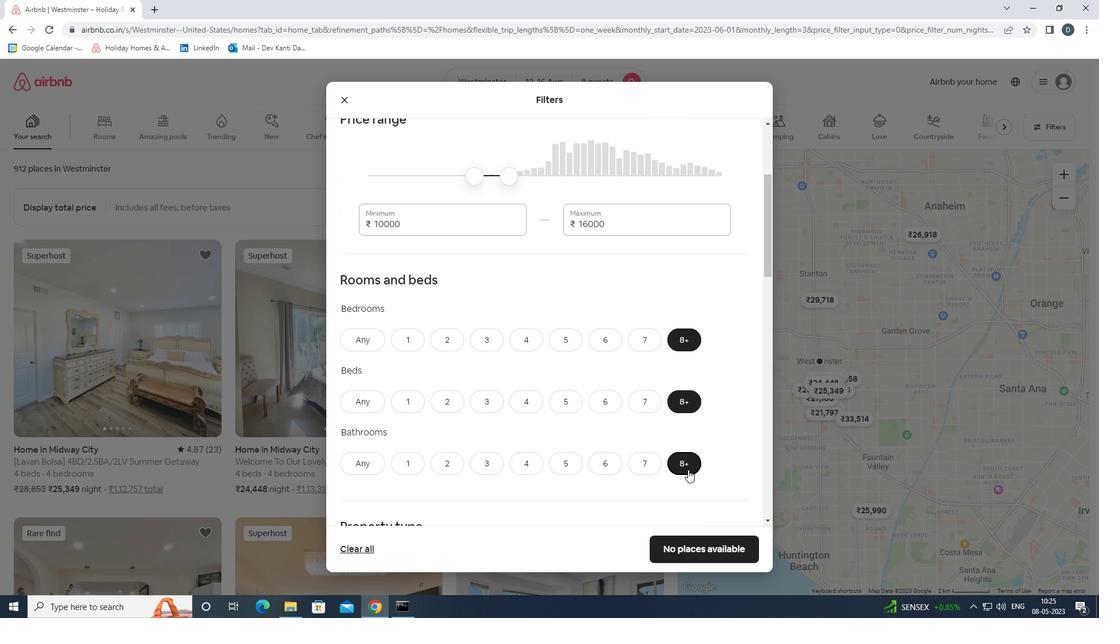
Action: Mouse scrolled (688, 469) with delta (0, 0)
Screenshot: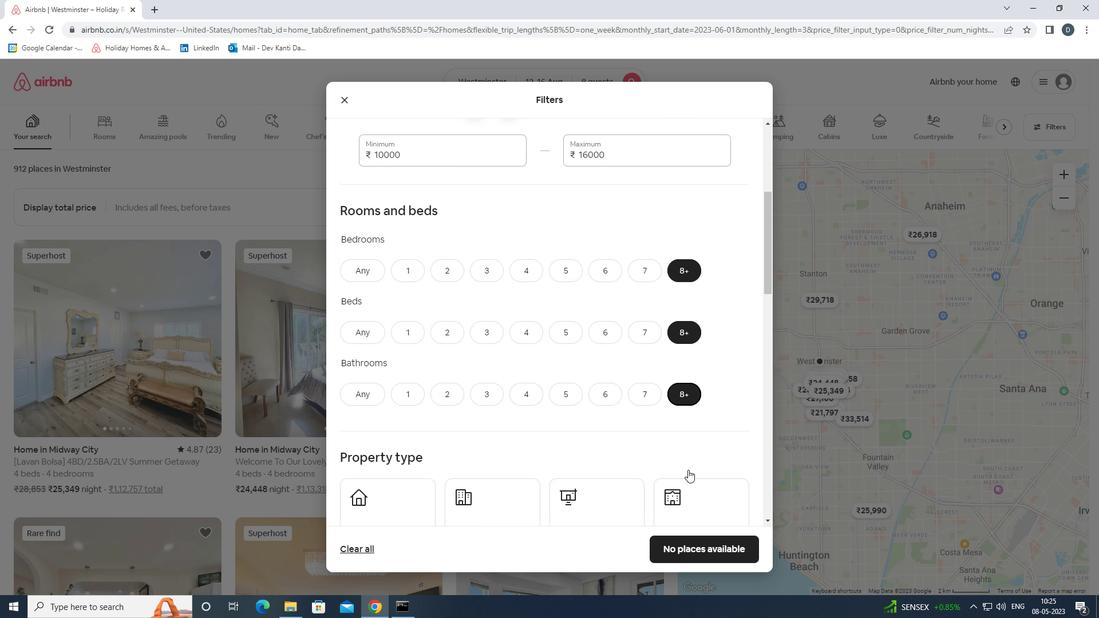 
Action: Mouse scrolled (688, 469) with delta (0, 0)
Screenshot: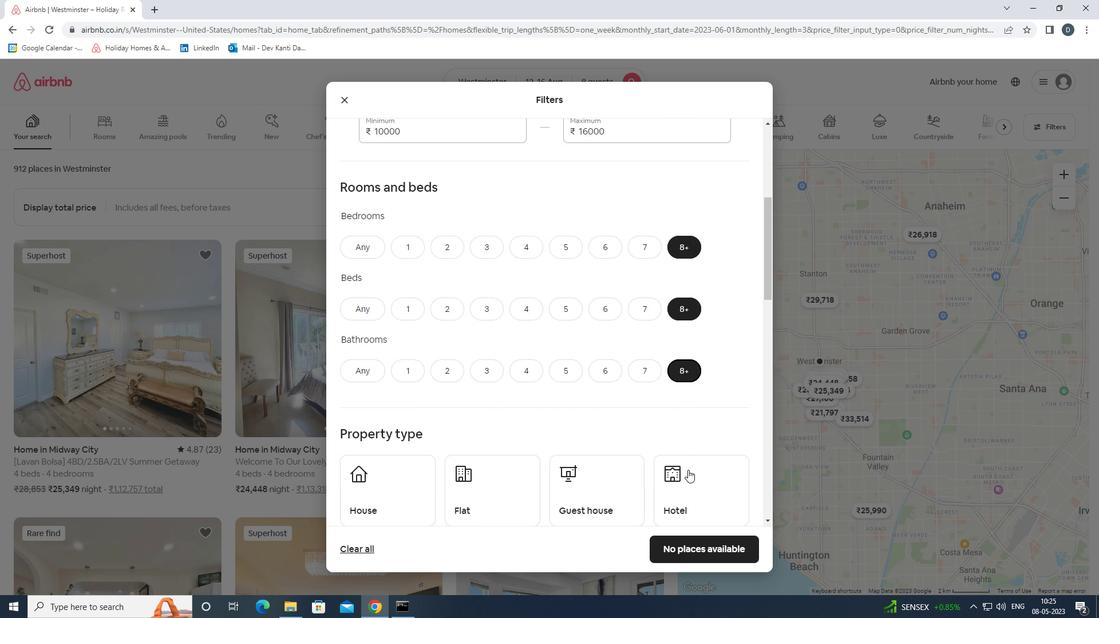 
Action: Mouse moved to (410, 337)
Screenshot: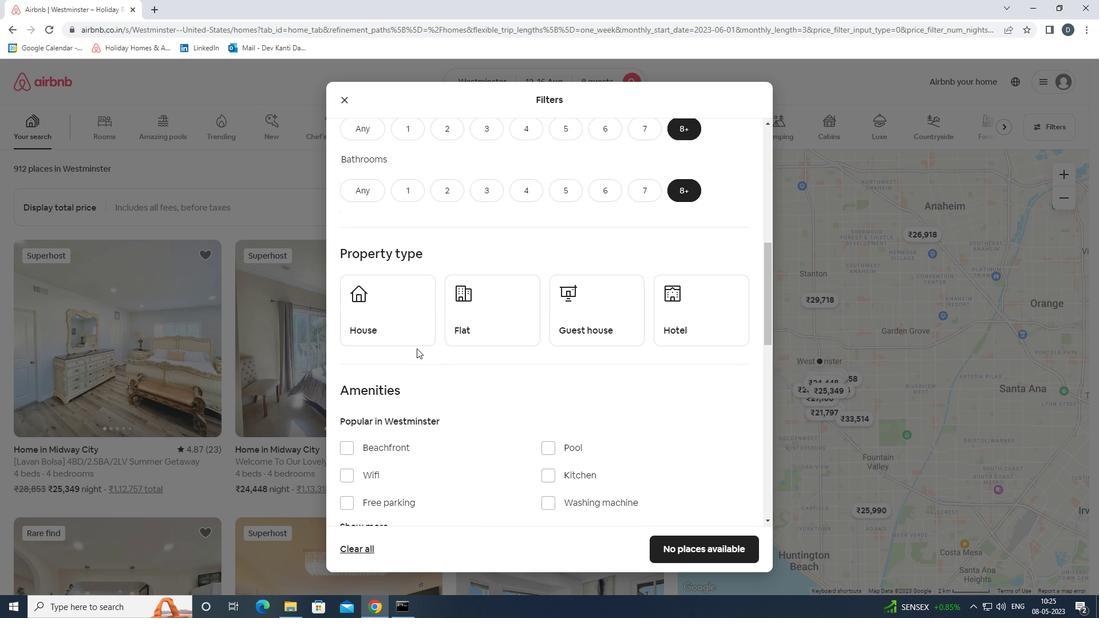 
Action: Mouse pressed left at (410, 337)
Screenshot: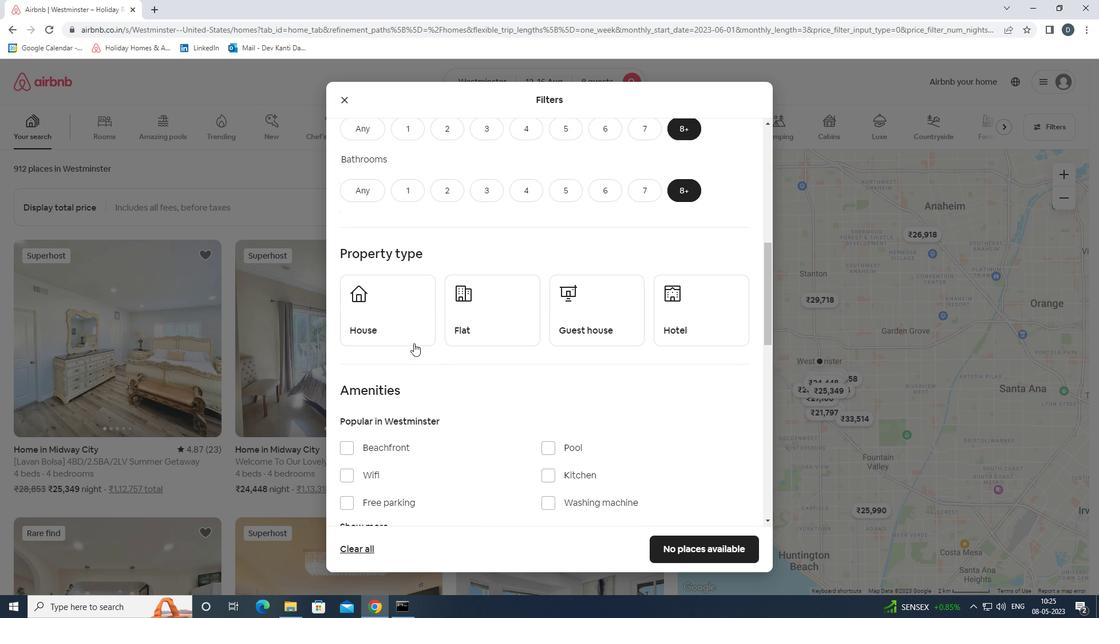 
Action: Mouse moved to (496, 325)
Screenshot: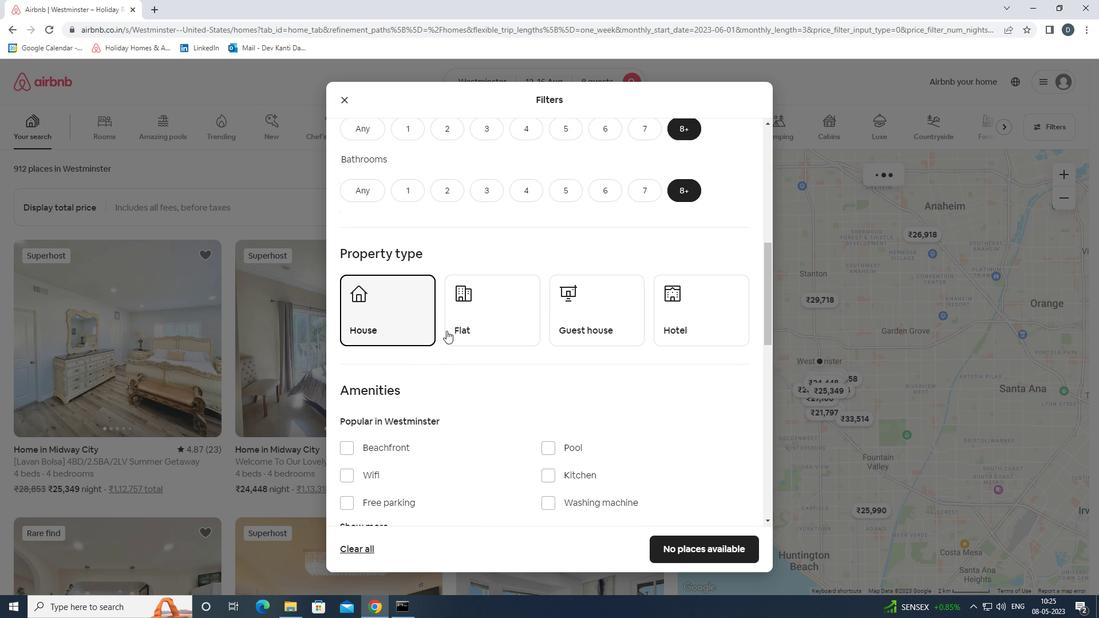 
Action: Mouse pressed left at (496, 325)
Screenshot: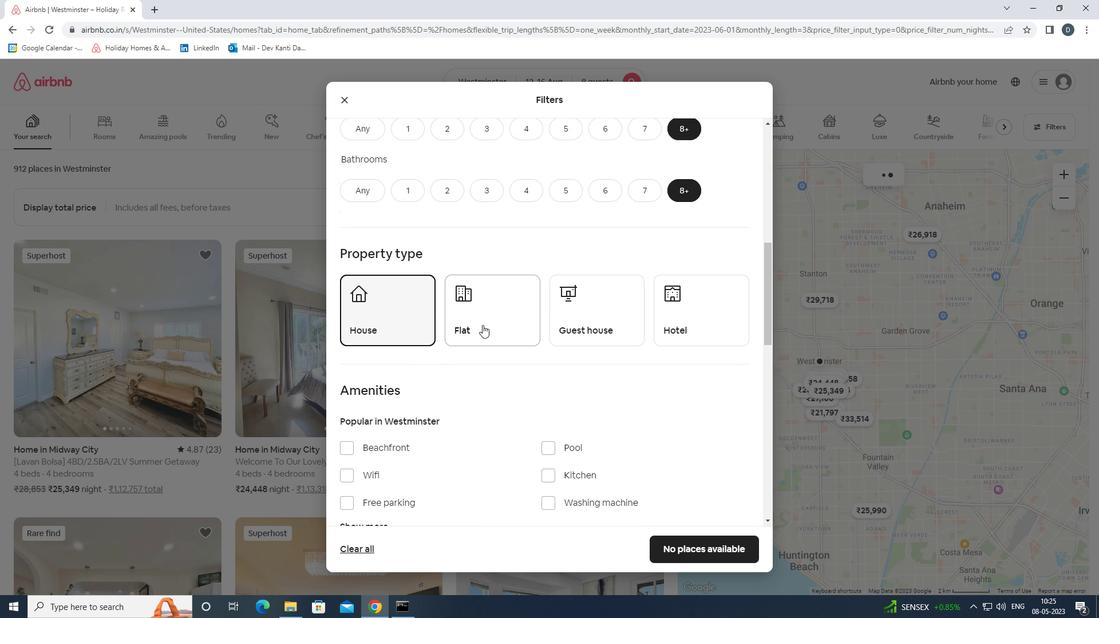 
Action: Mouse moved to (587, 314)
Screenshot: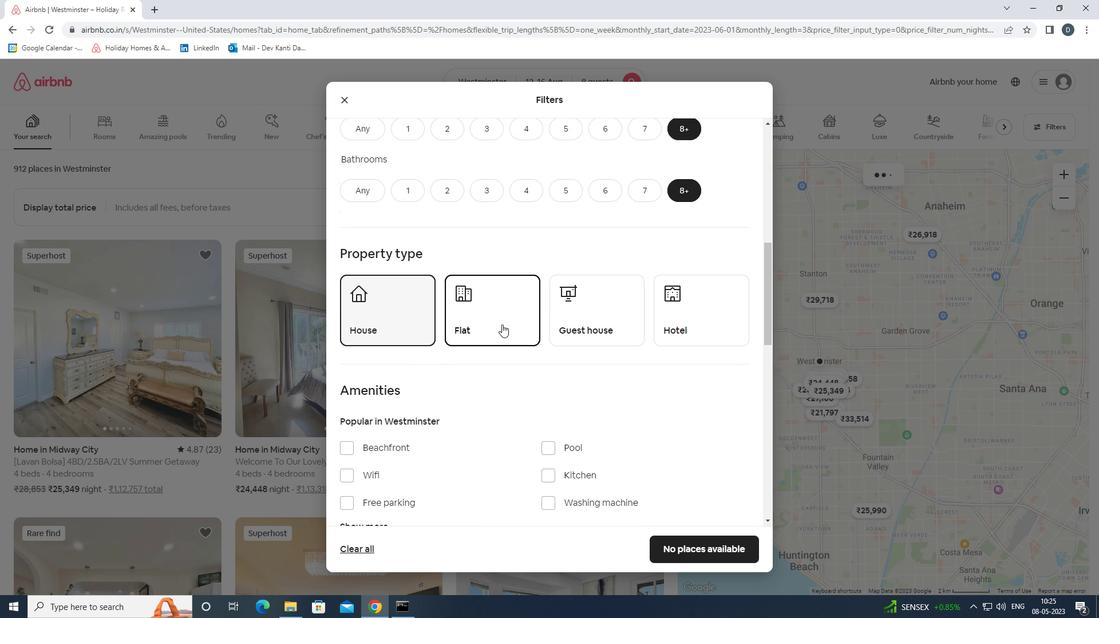 
Action: Mouse pressed left at (587, 314)
Screenshot: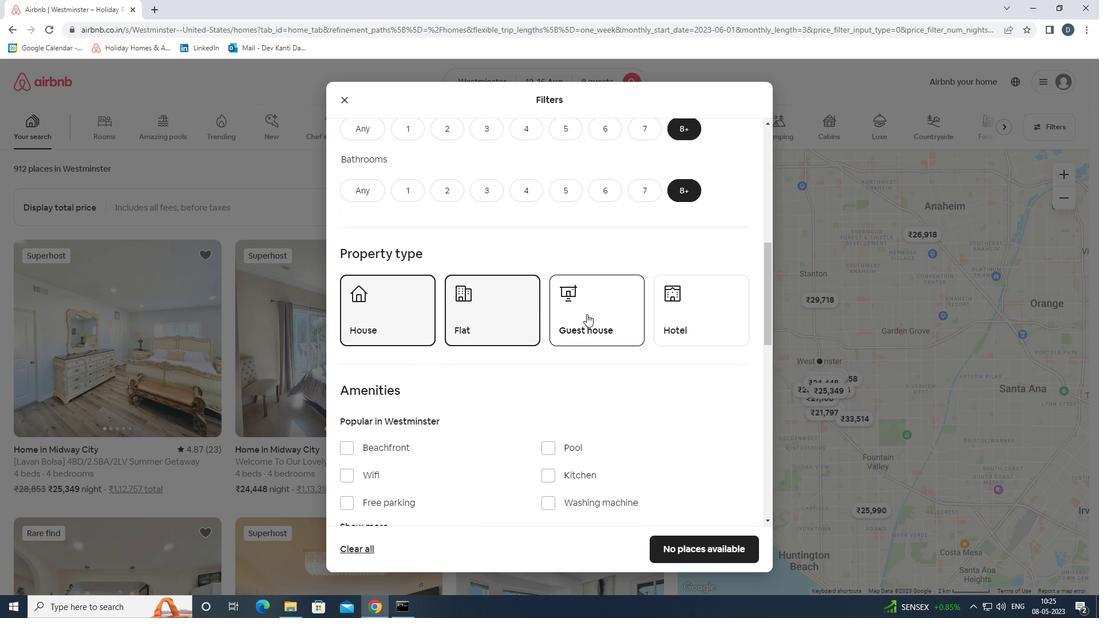 
Action: Mouse moved to (669, 315)
Screenshot: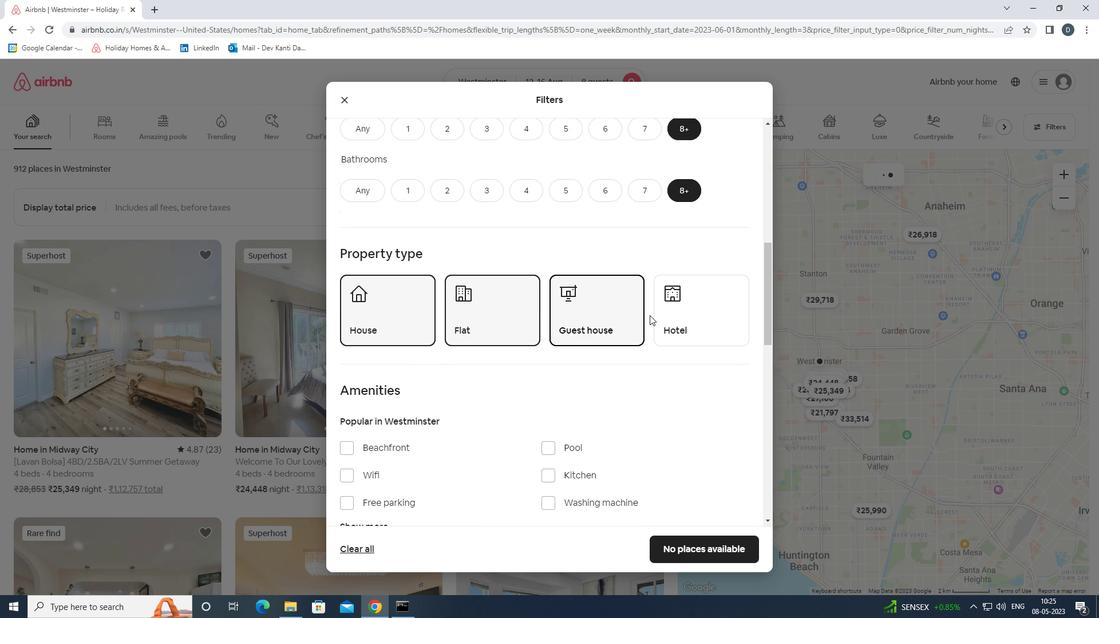
Action: Mouse pressed left at (669, 315)
Screenshot: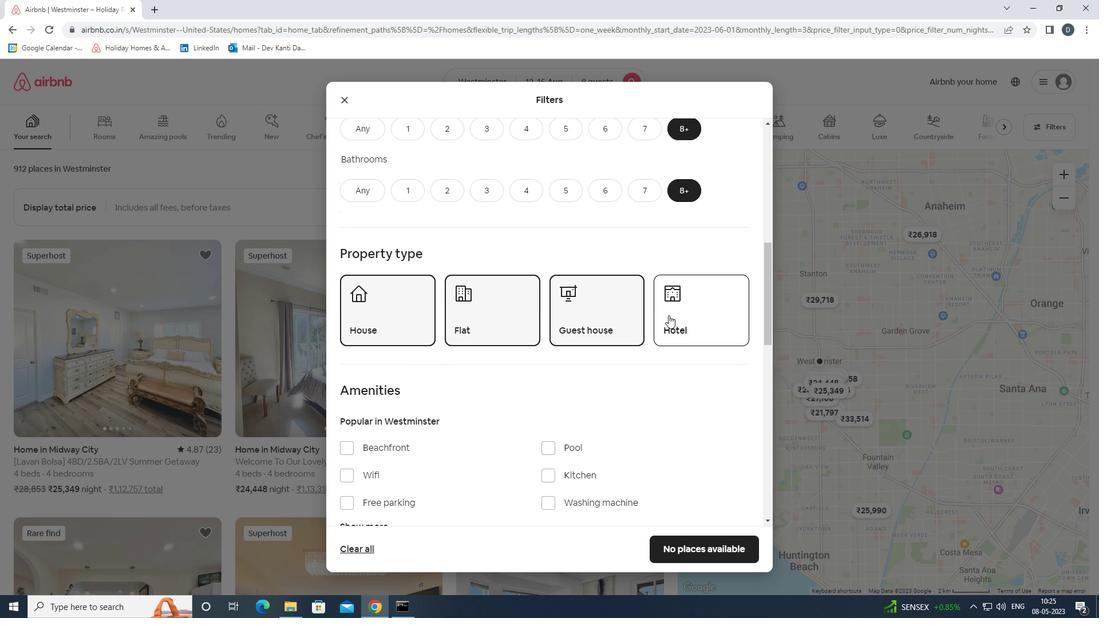 
Action: Mouse moved to (661, 315)
Screenshot: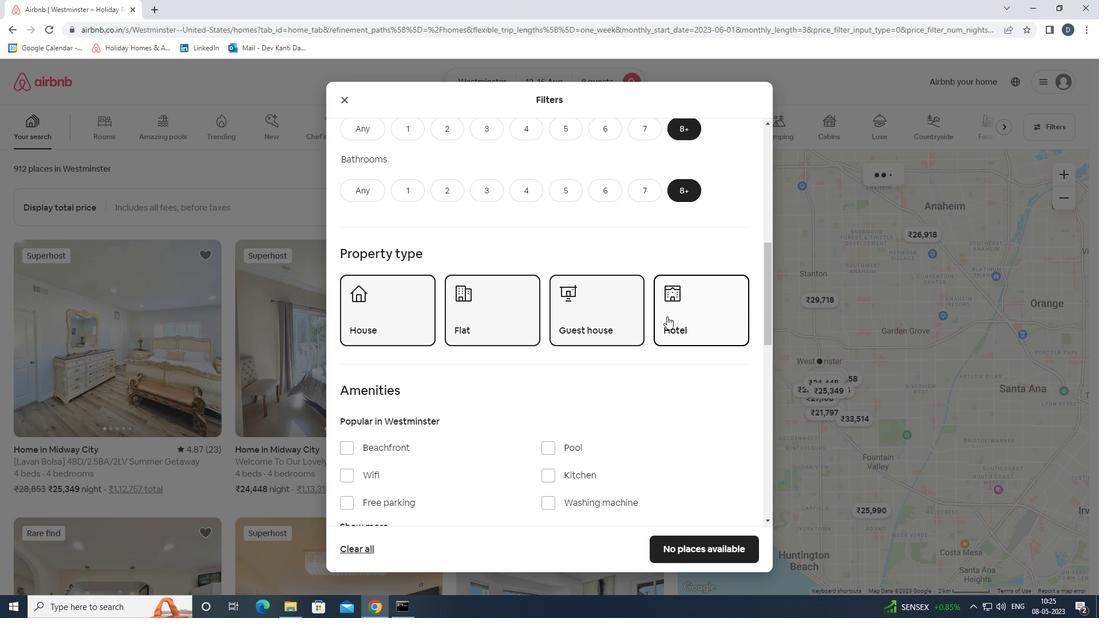 
Action: Mouse scrolled (661, 315) with delta (0, 0)
Screenshot: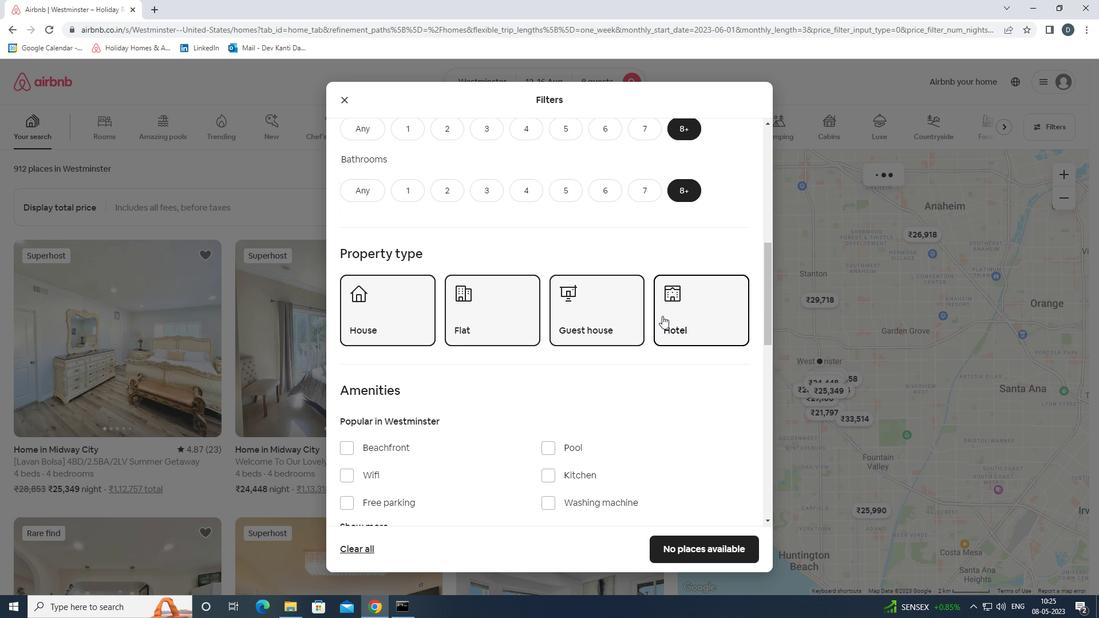 
Action: Mouse scrolled (661, 315) with delta (0, 0)
Screenshot: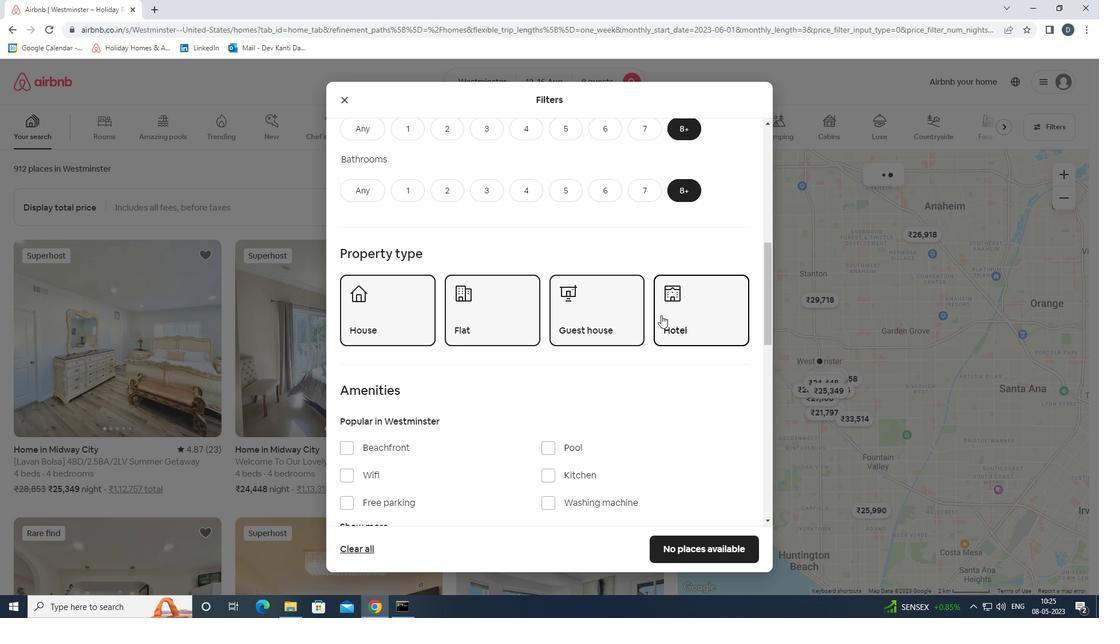 
Action: Mouse moved to (618, 321)
Screenshot: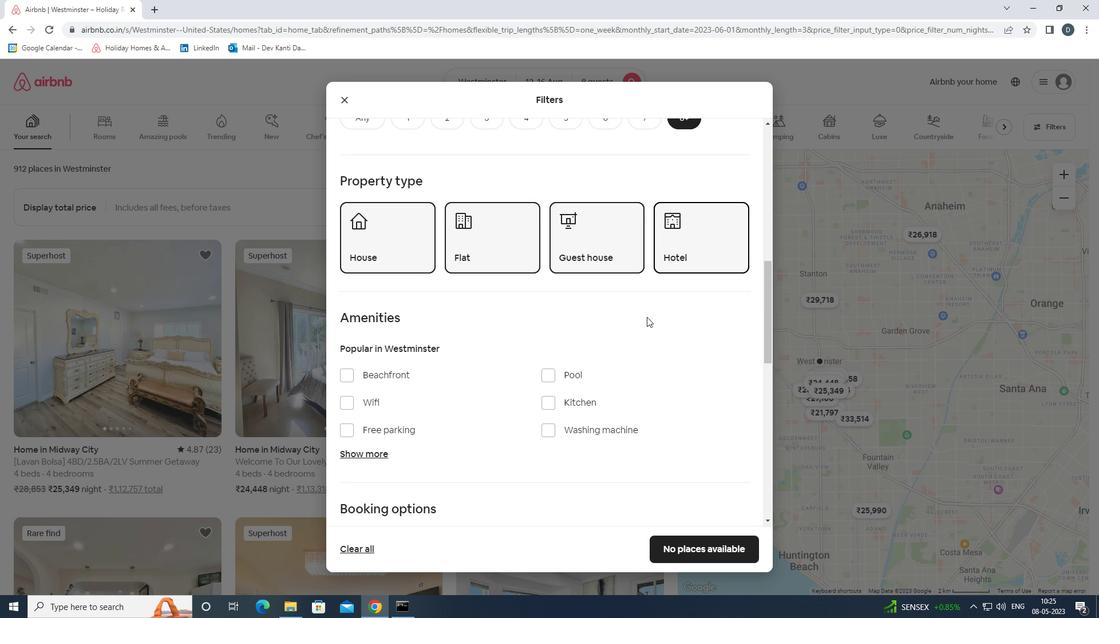 
Action: Mouse scrolled (618, 321) with delta (0, 0)
Screenshot: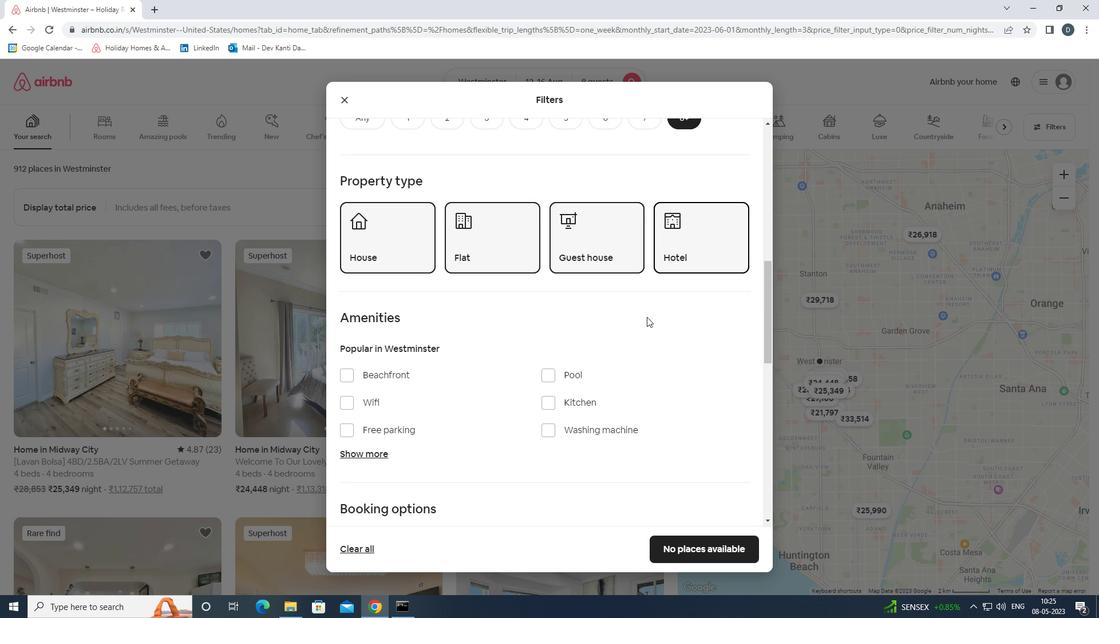 
Action: Mouse moved to (373, 307)
Screenshot: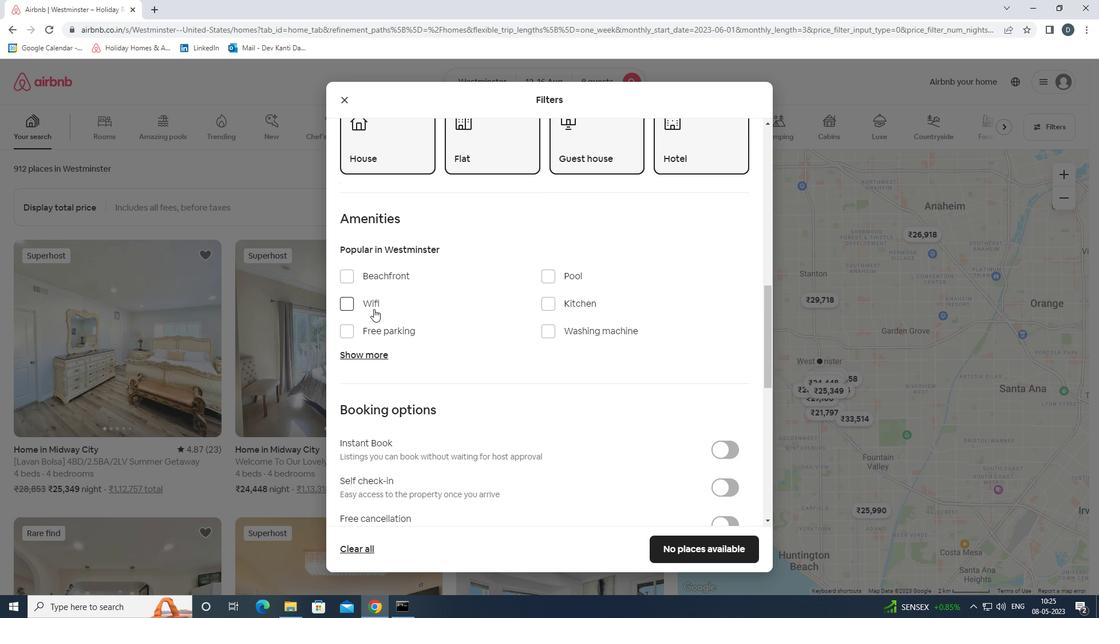 
Action: Mouse pressed left at (373, 307)
Screenshot: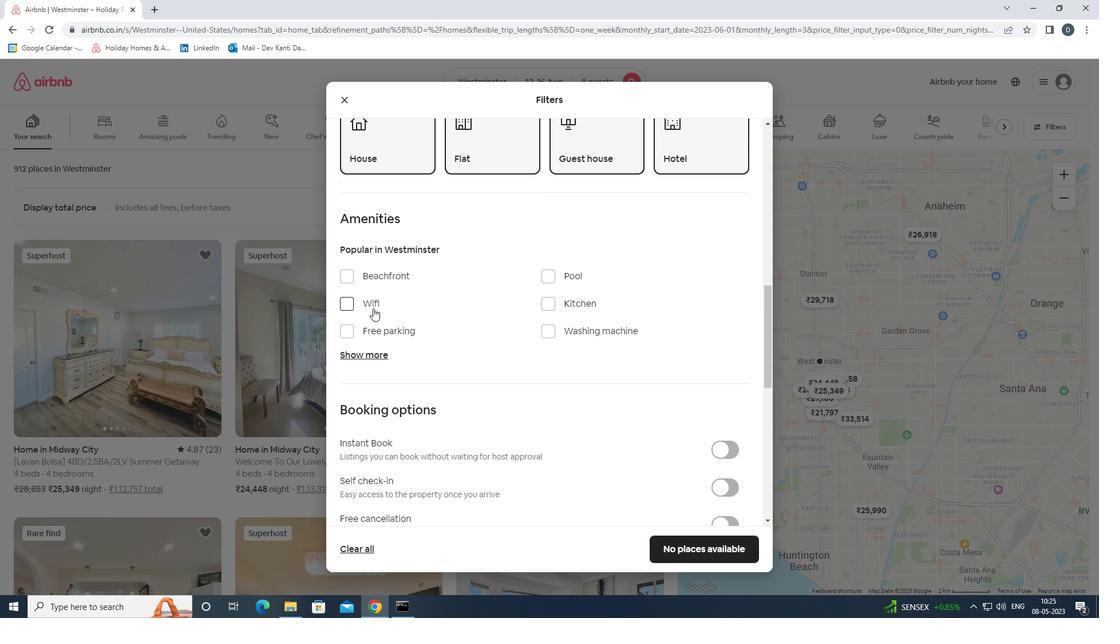 
Action: Mouse moved to (369, 332)
Screenshot: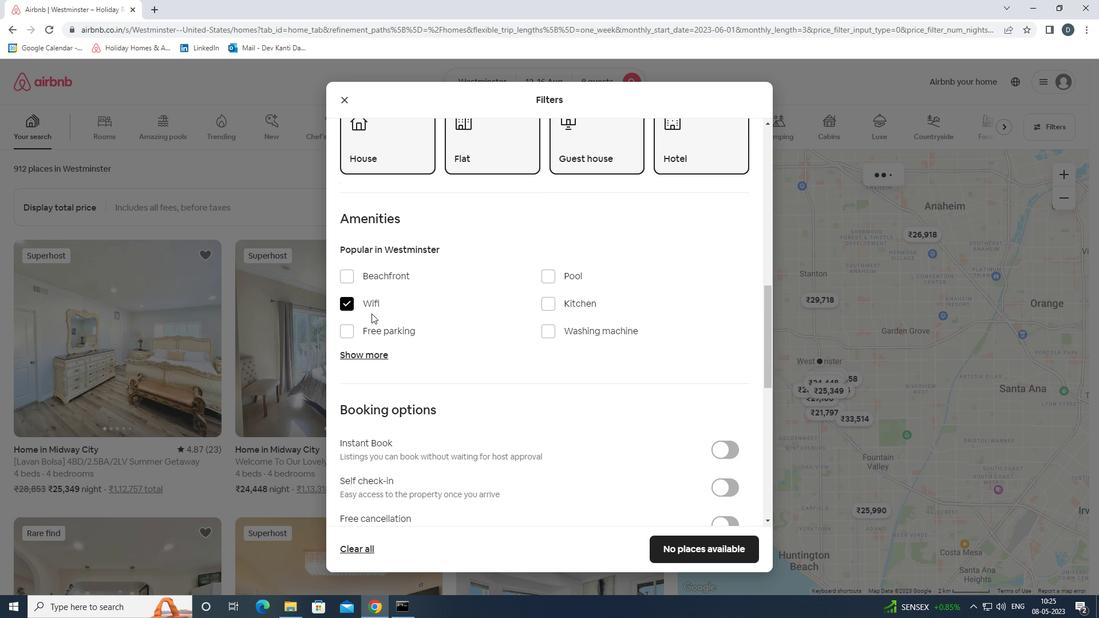 
Action: Mouse pressed left at (369, 332)
Screenshot: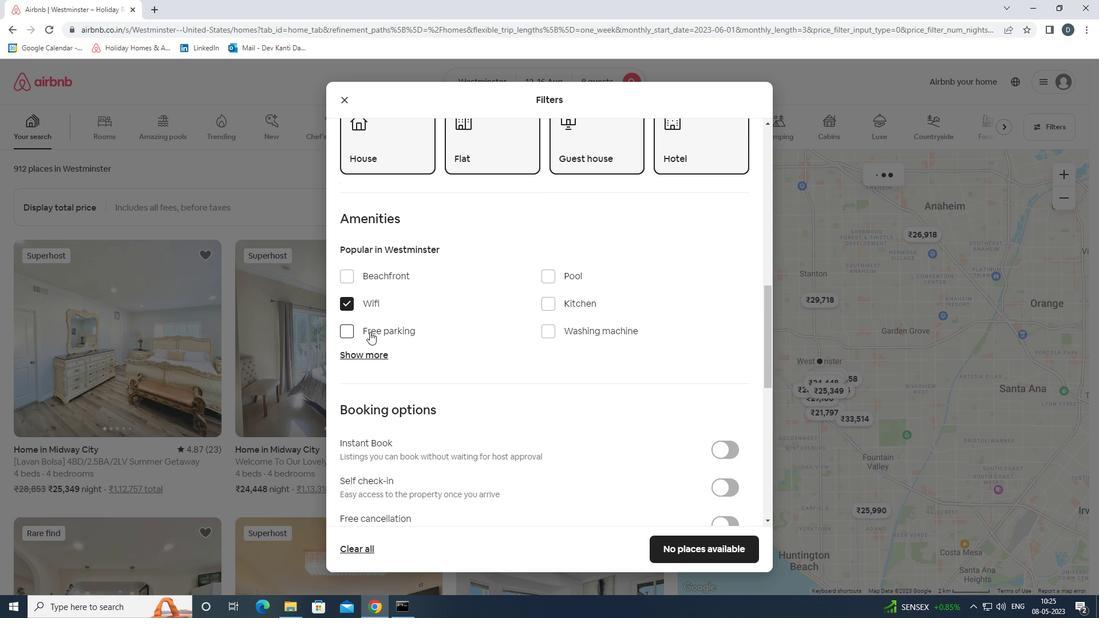 
Action: Mouse moved to (368, 344)
Screenshot: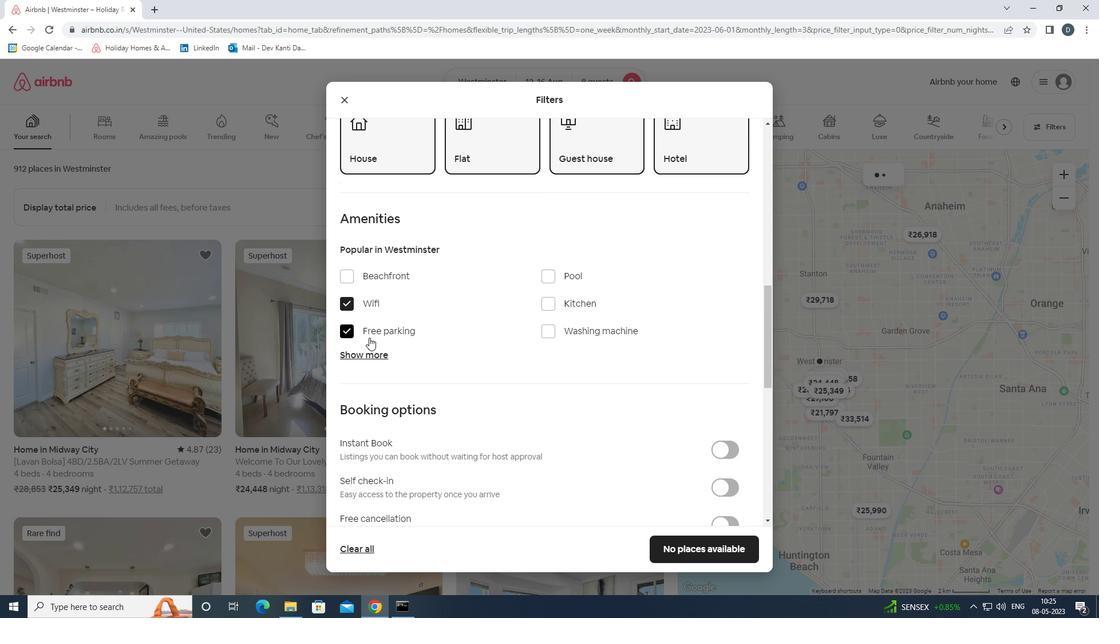 
Action: Mouse pressed left at (368, 344)
Screenshot: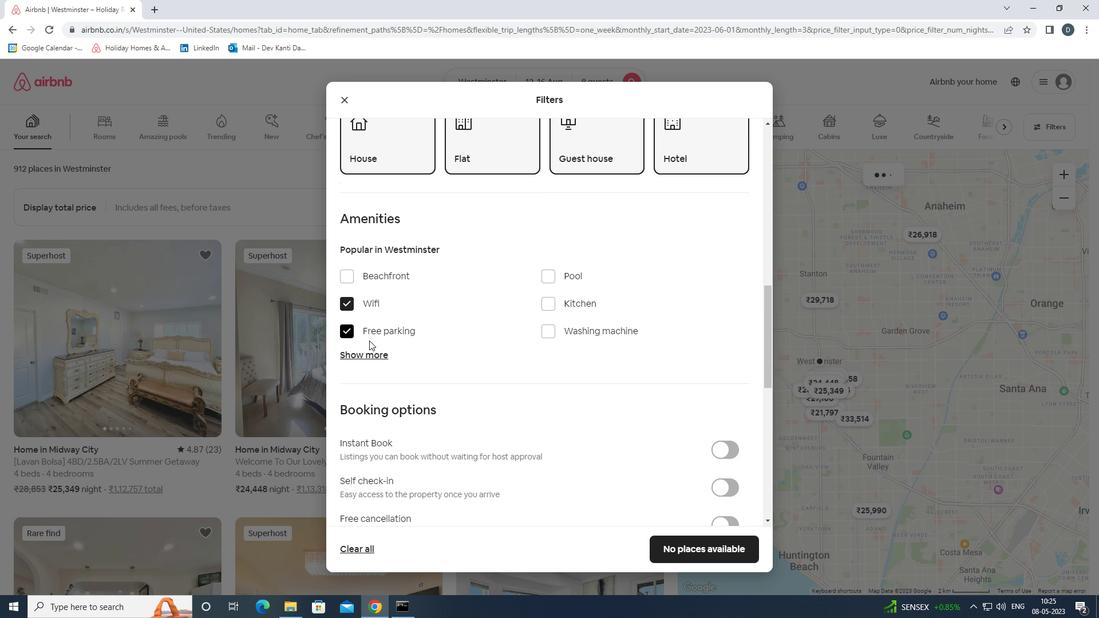 
Action: Mouse moved to (366, 351)
Screenshot: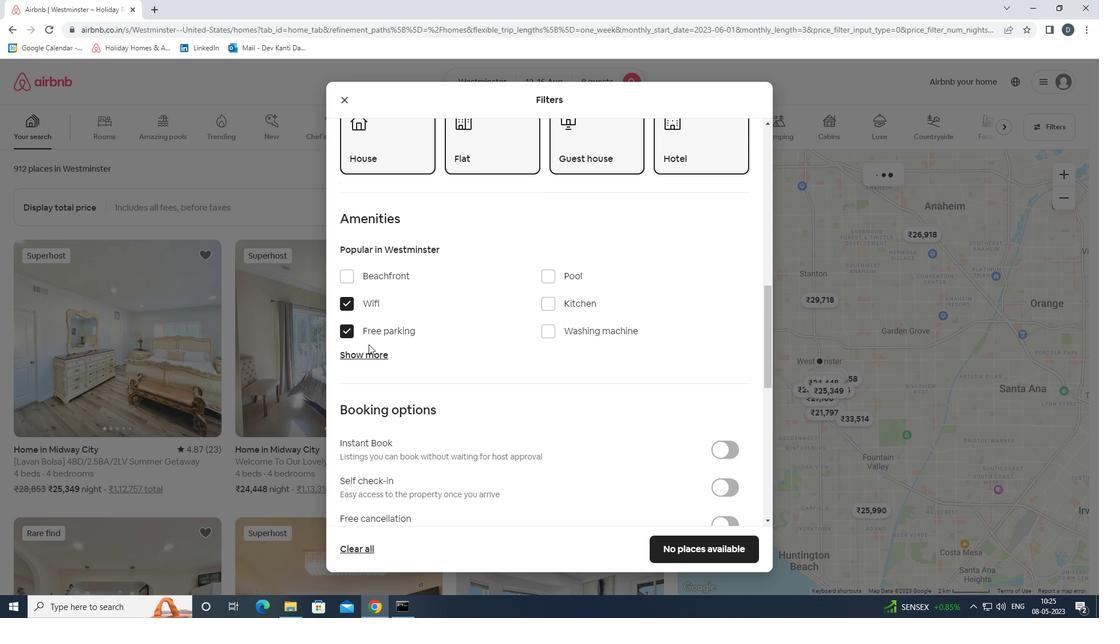 
Action: Mouse pressed left at (366, 351)
Screenshot: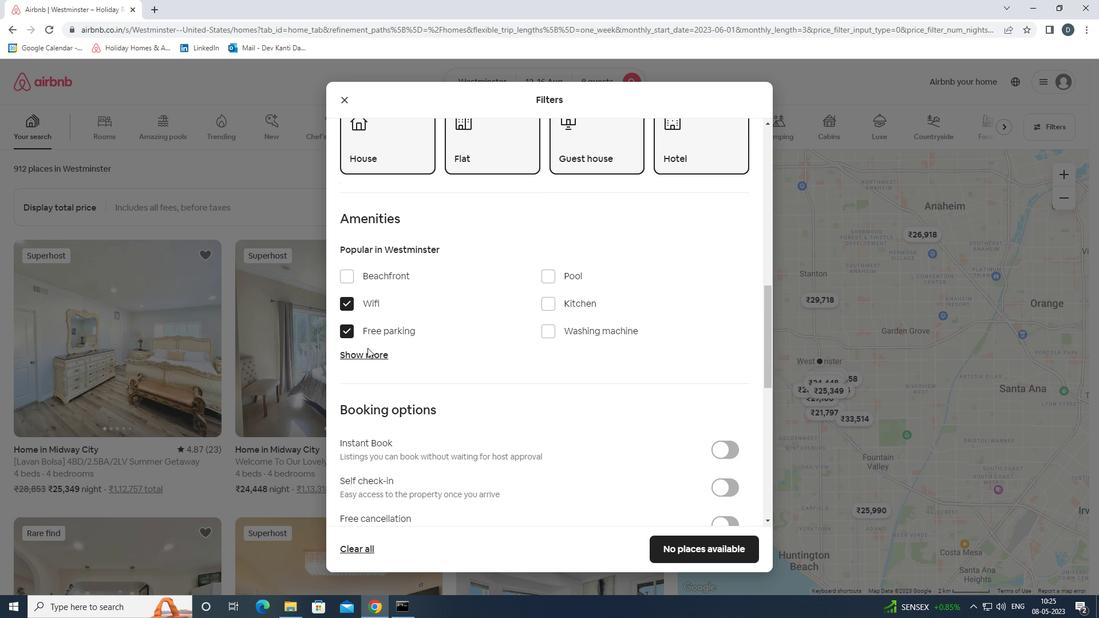 
Action: Mouse moved to (440, 353)
Screenshot: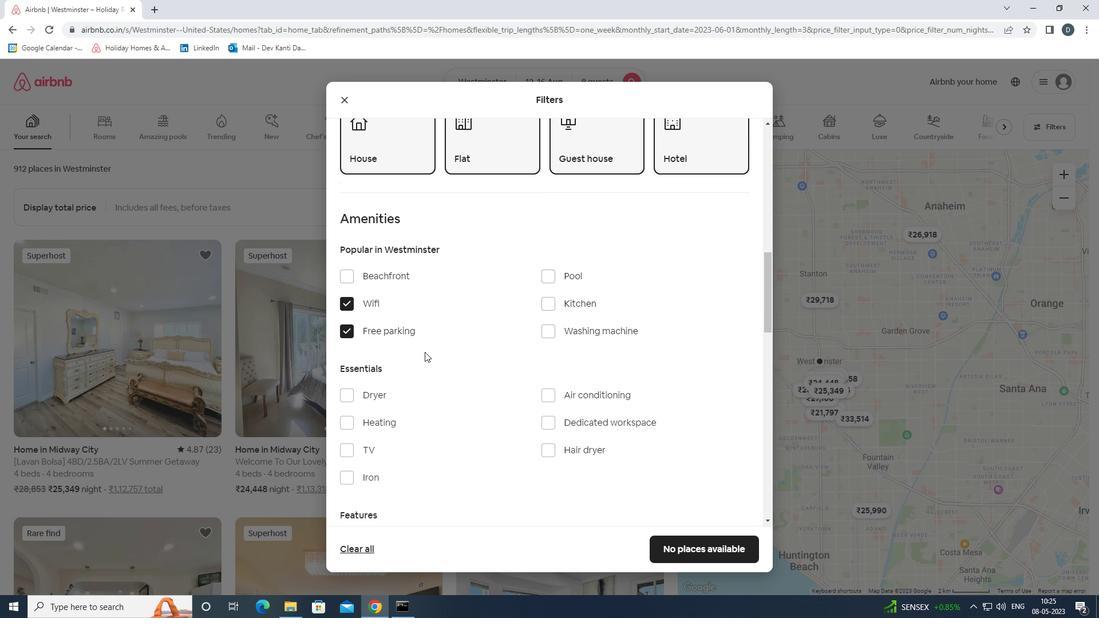 
Action: Mouse scrolled (440, 353) with delta (0, 0)
Screenshot: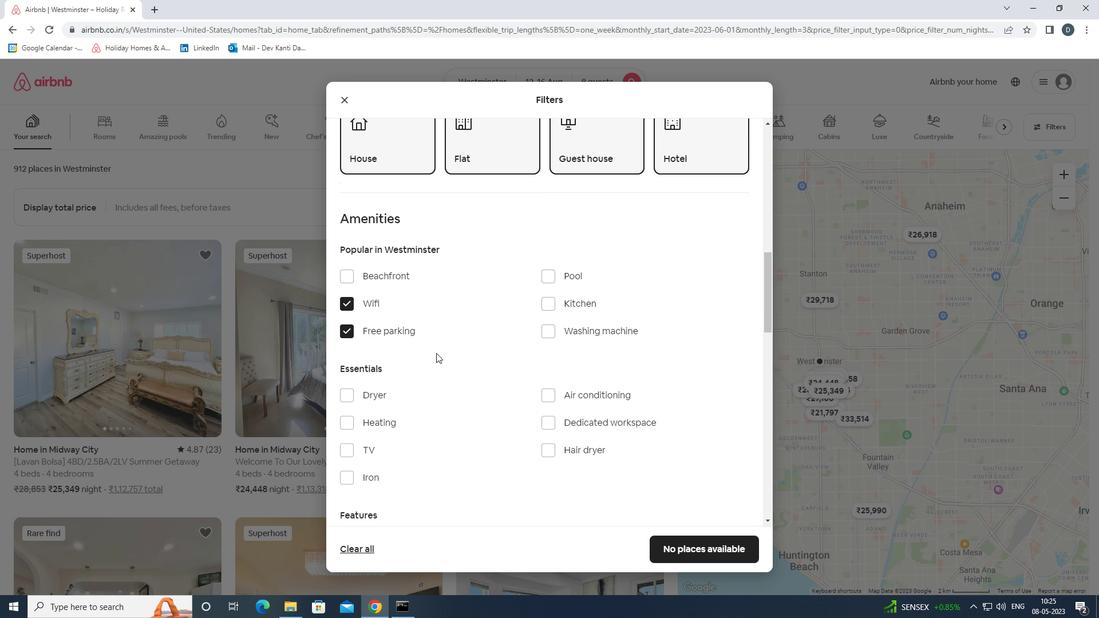 
Action: Mouse moved to (370, 383)
Screenshot: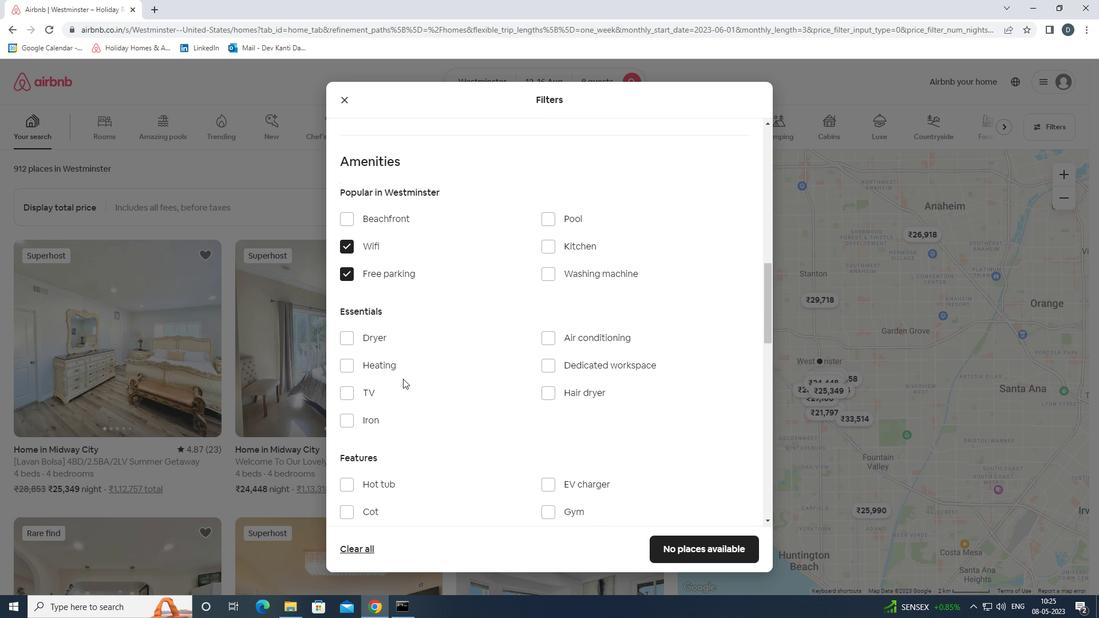 
Action: Mouse pressed left at (370, 383)
Screenshot: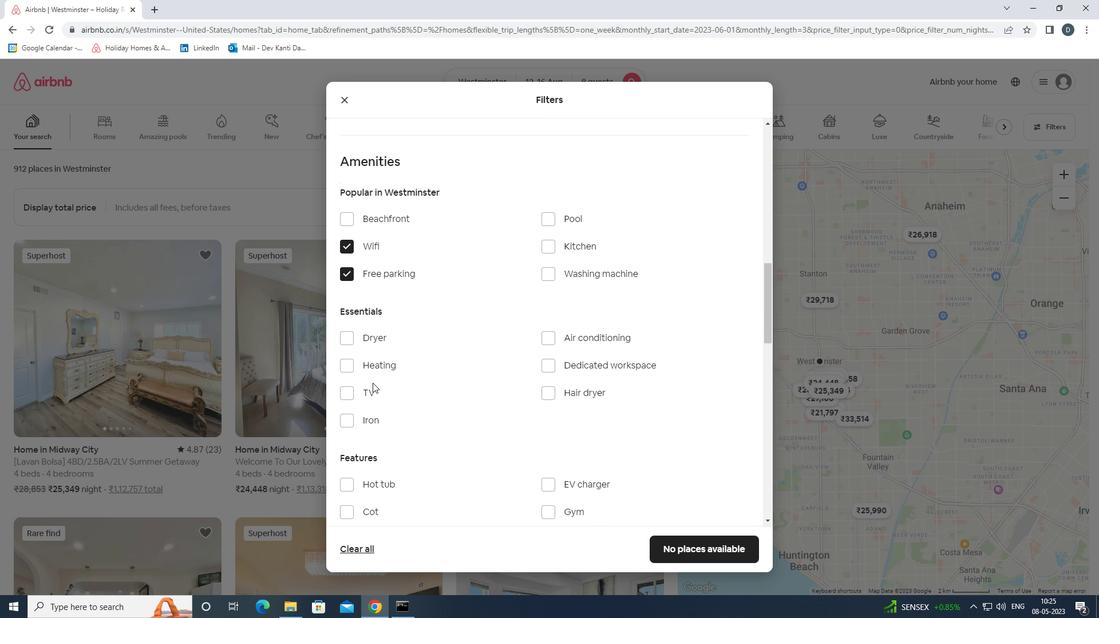 
Action: Mouse moved to (364, 391)
Screenshot: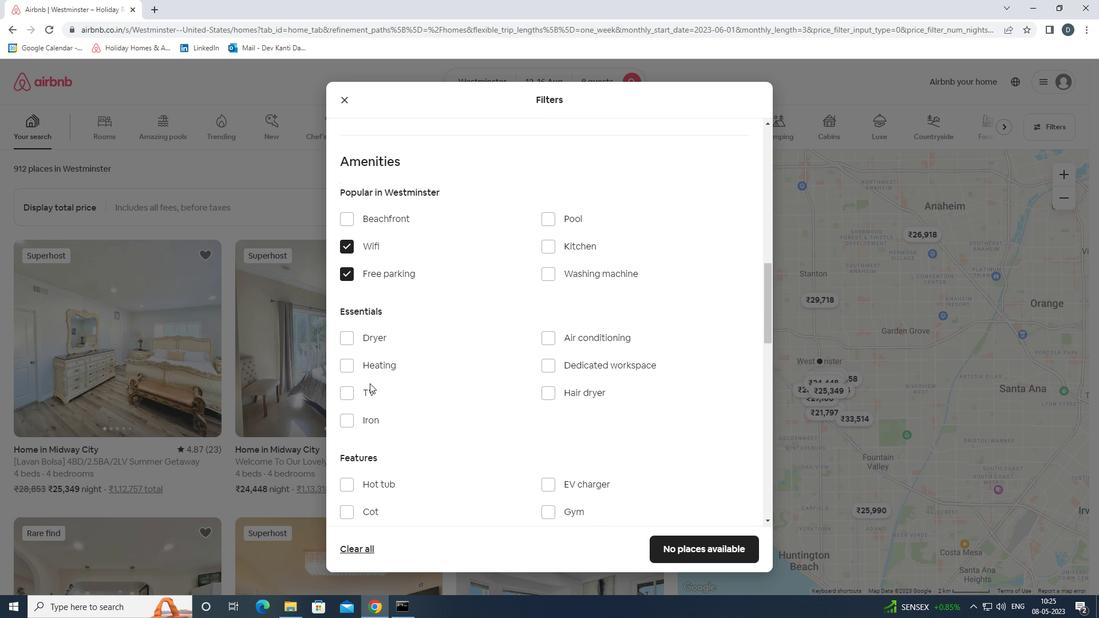
Action: Mouse pressed left at (364, 391)
Screenshot: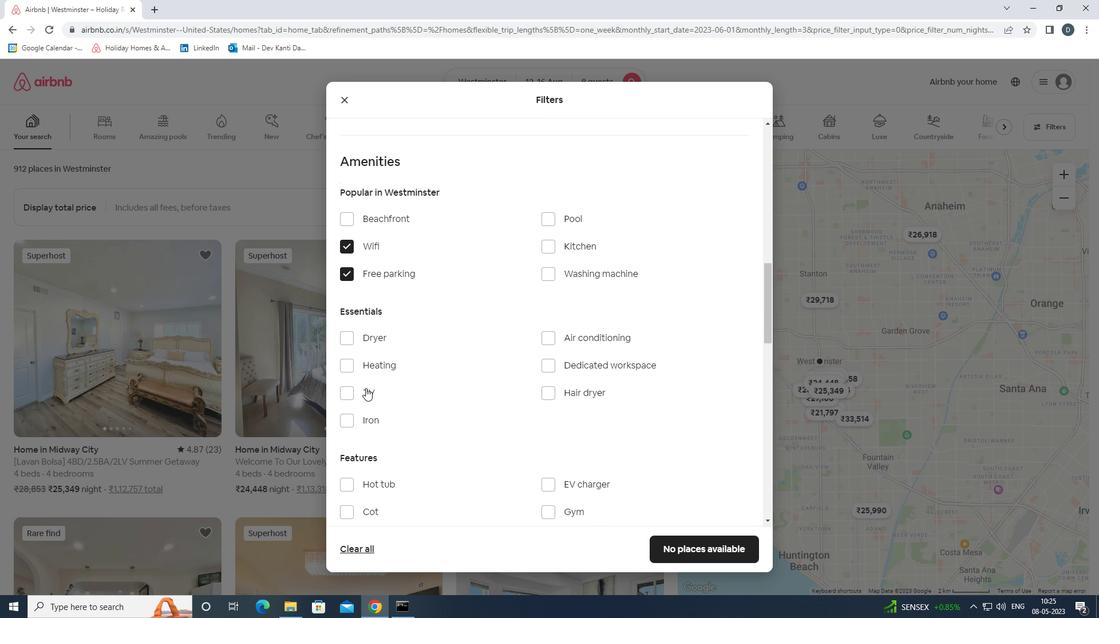 
Action: Mouse moved to (426, 378)
Screenshot: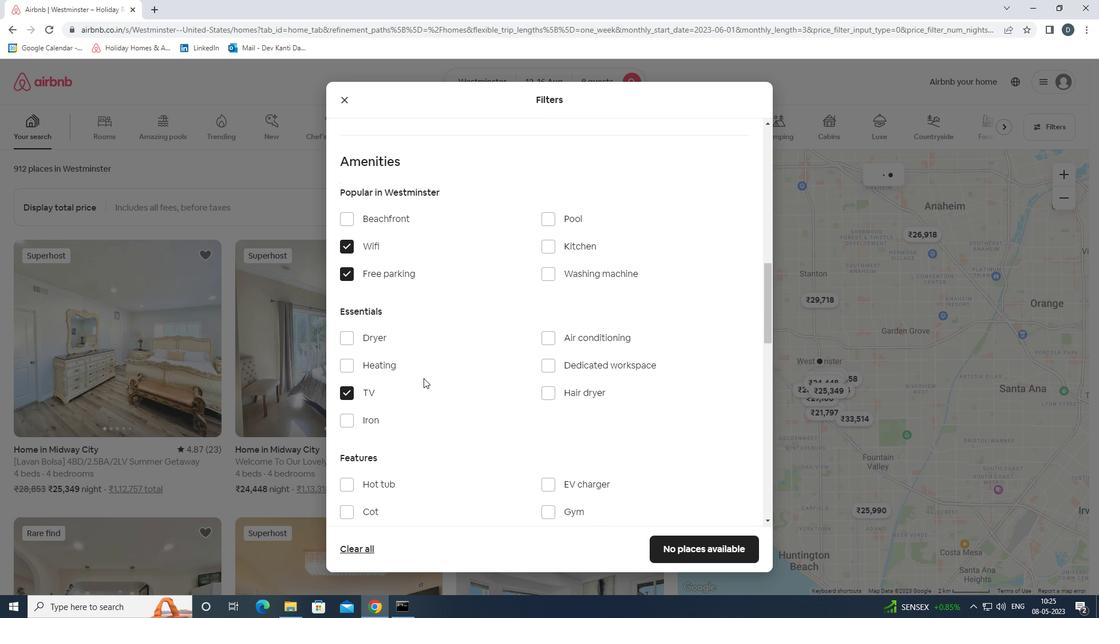 
Action: Mouse scrolled (426, 377) with delta (0, 0)
Screenshot: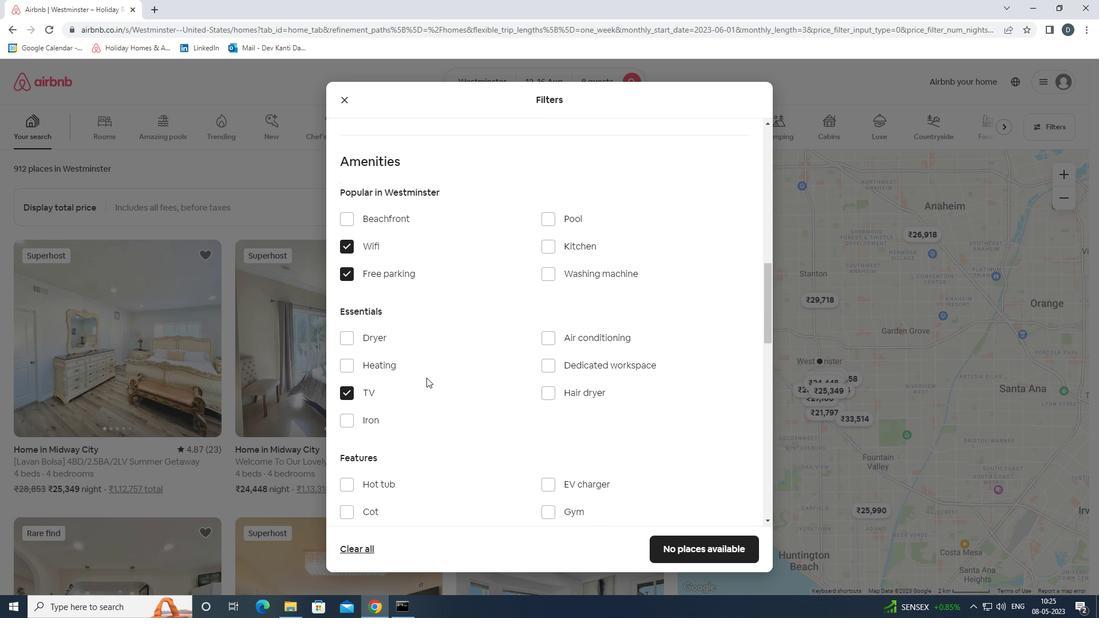 
Action: Mouse scrolled (426, 377) with delta (0, 0)
Screenshot: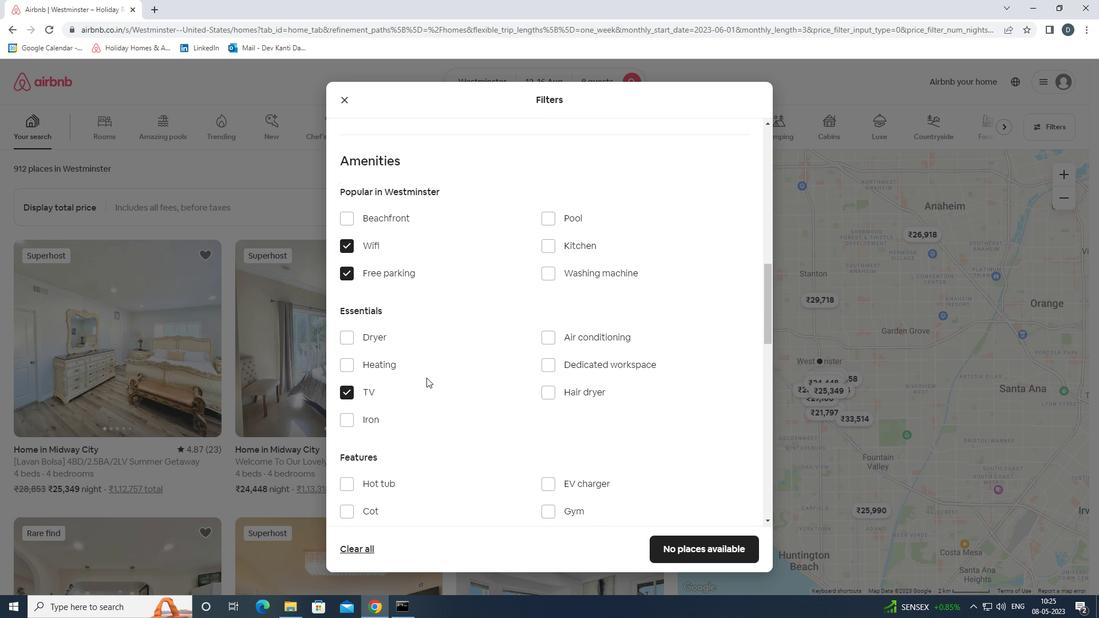 
Action: Mouse scrolled (426, 377) with delta (0, 0)
Screenshot: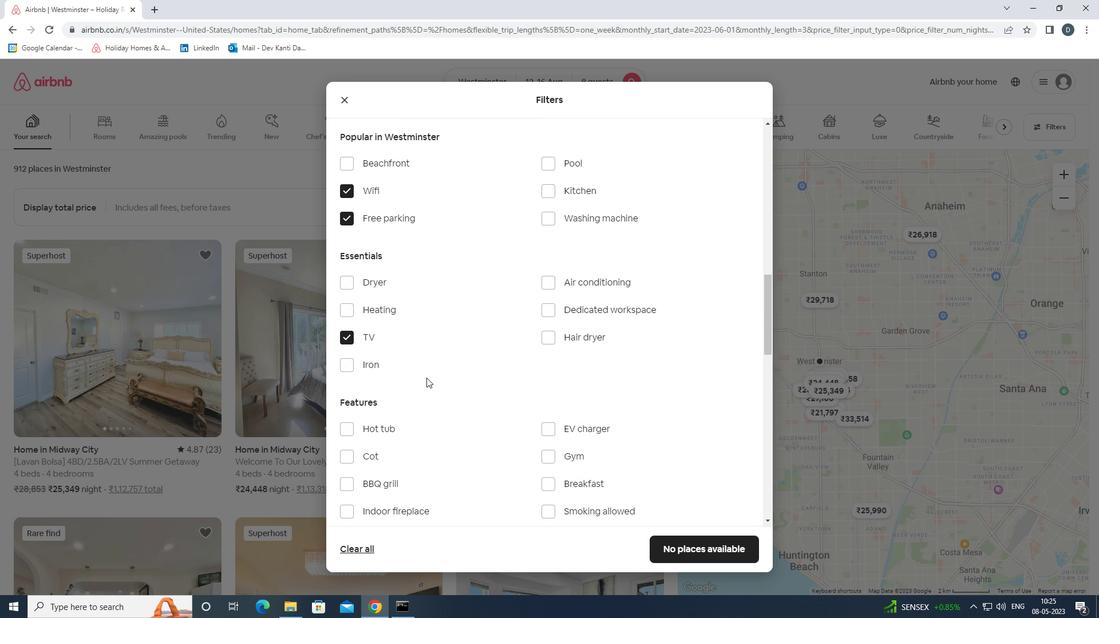 
Action: Mouse scrolled (426, 377) with delta (0, 0)
Screenshot: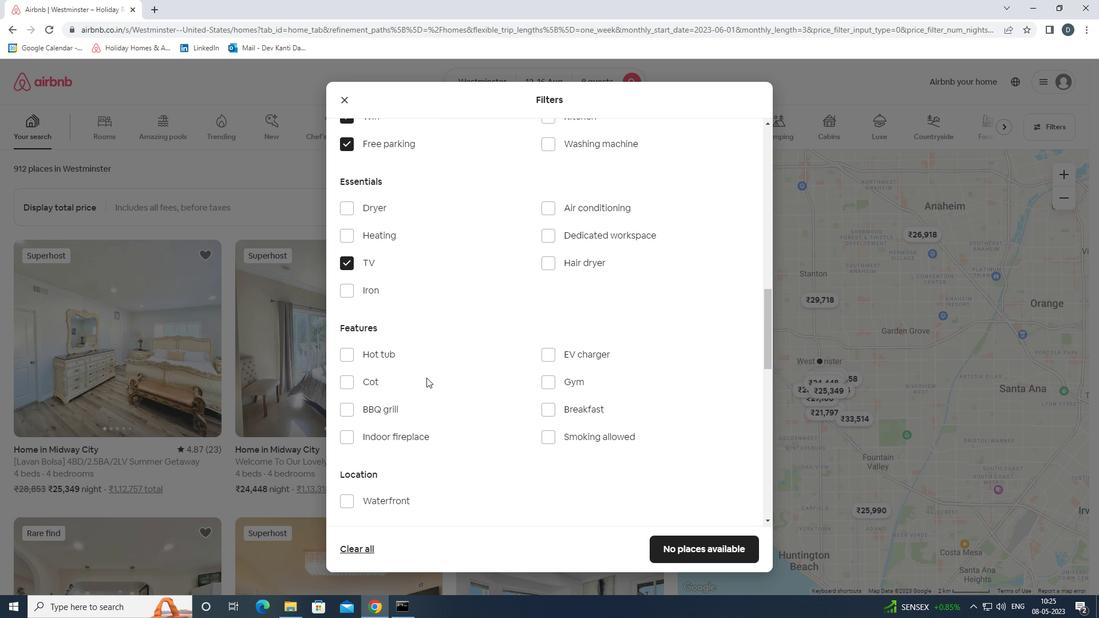 
Action: Mouse moved to (575, 275)
Screenshot: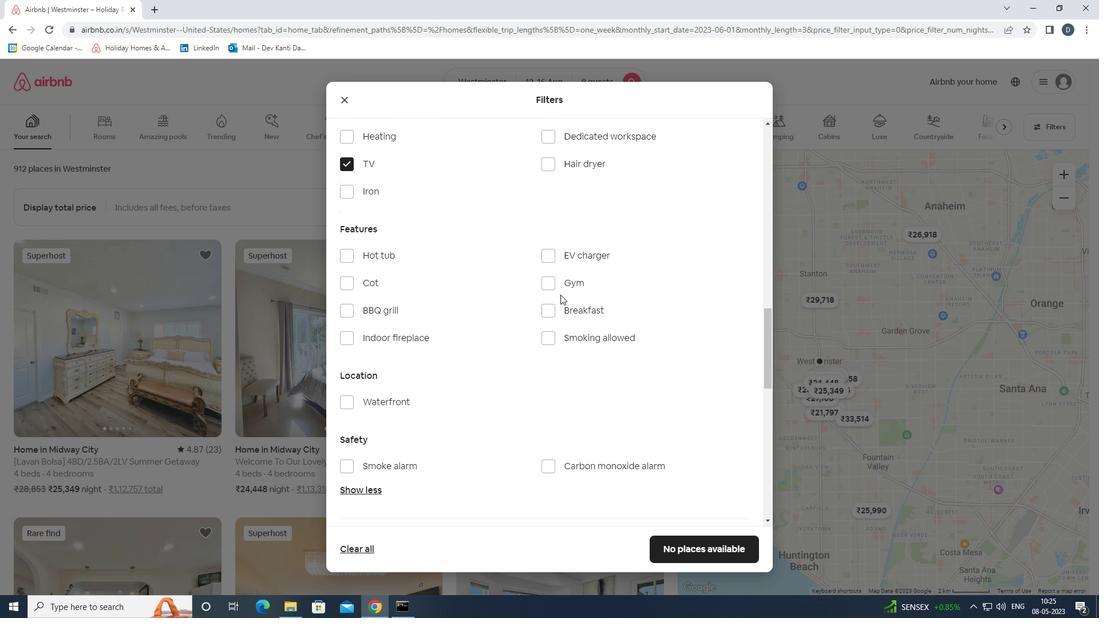 
Action: Mouse pressed left at (575, 275)
Screenshot: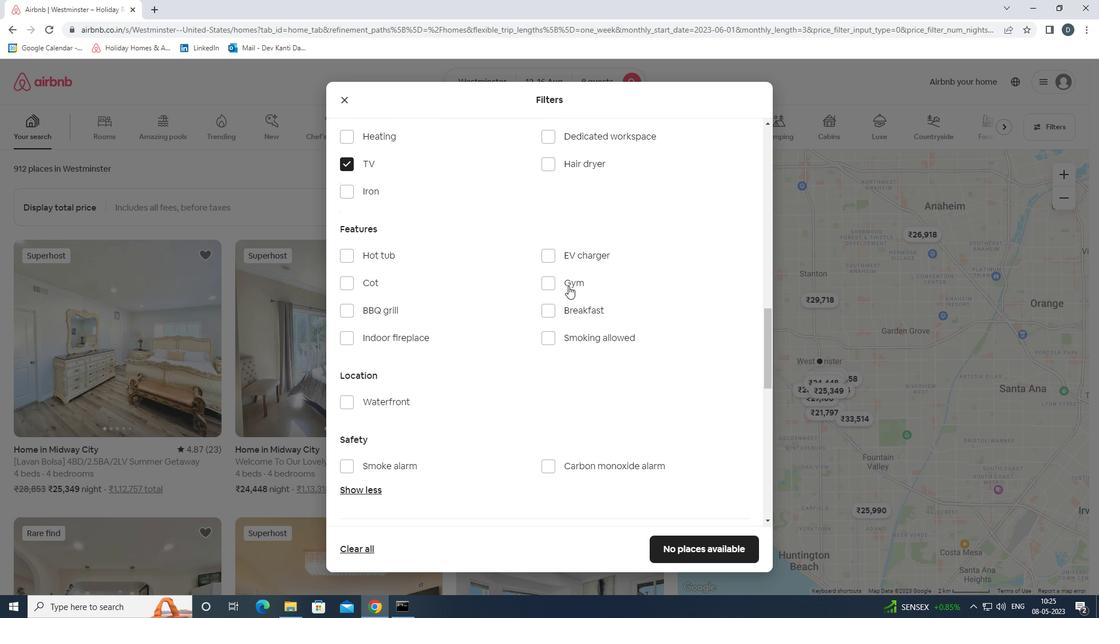 
Action: Mouse moved to (571, 280)
Screenshot: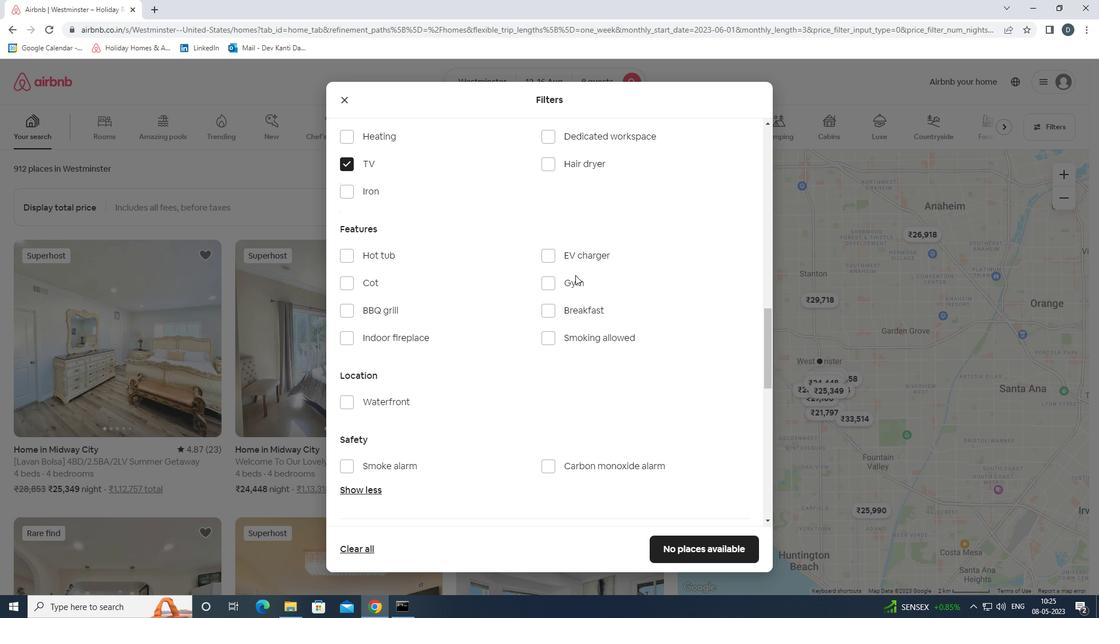 
Action: Mouse pressed left at (571, 280)
Screenshot: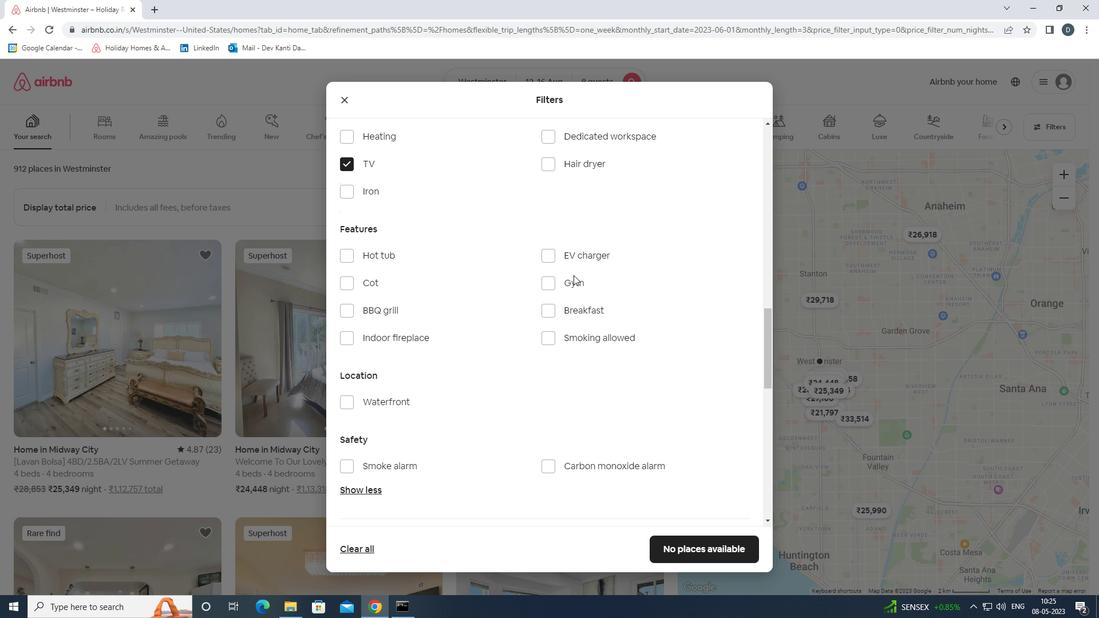 
Action: Mouse moved to (575, 311)
Screenshot: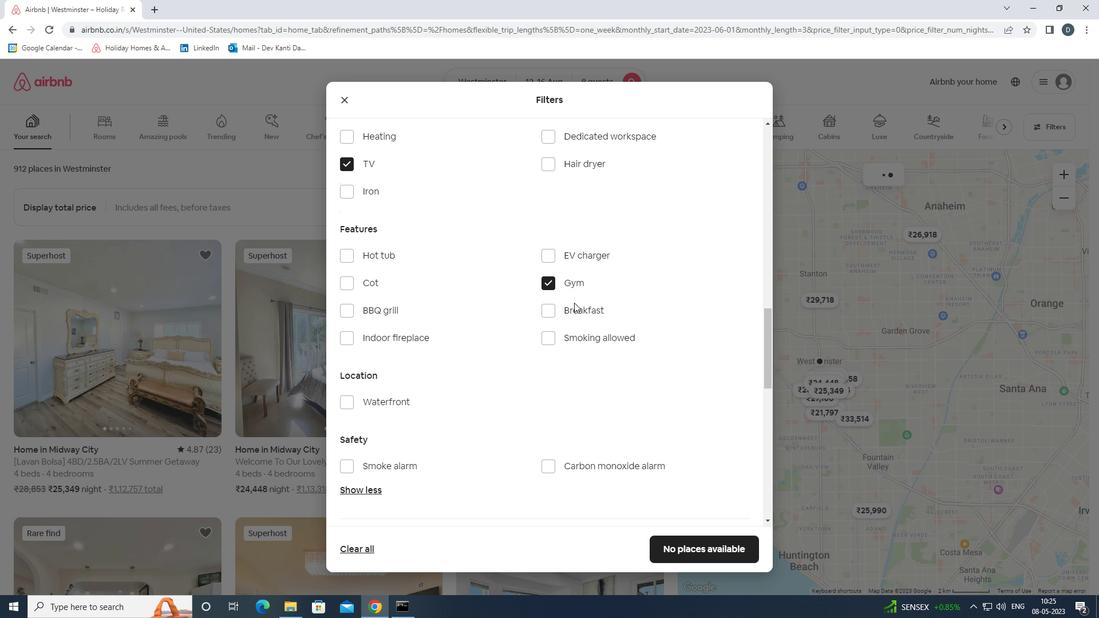 
Action: Mouse pressed left at (575, 311)
Screenshot: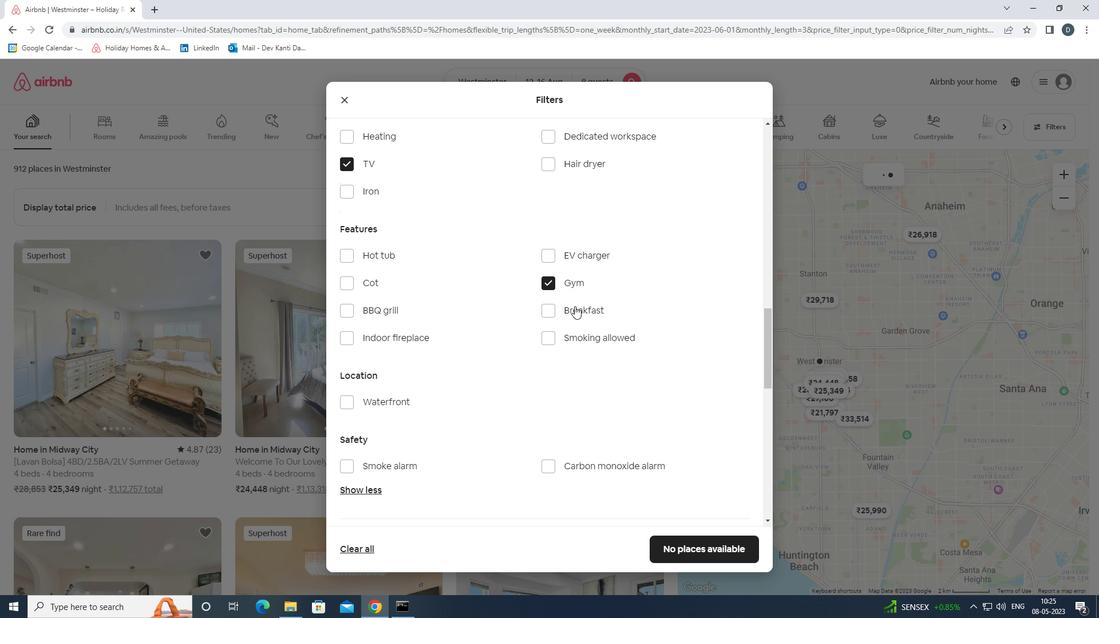 
Action: Mouse scrolled (575, 311) with delta (0, 0)
Screenshot: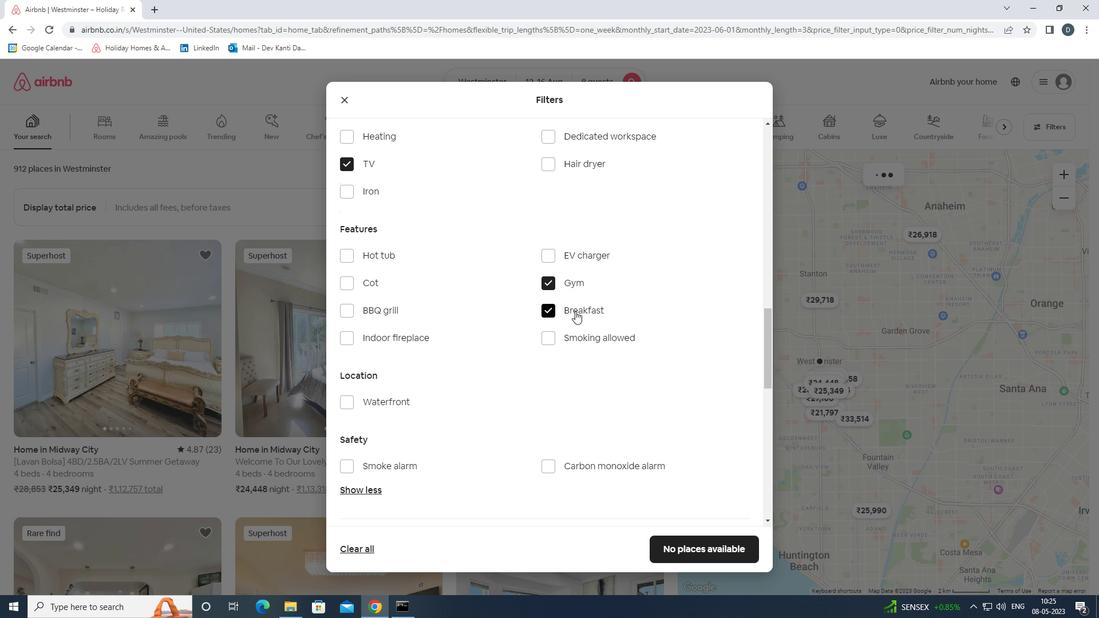 
Action: Mouse scrolled (575, 311) with delta (0, 0)
Screenshot: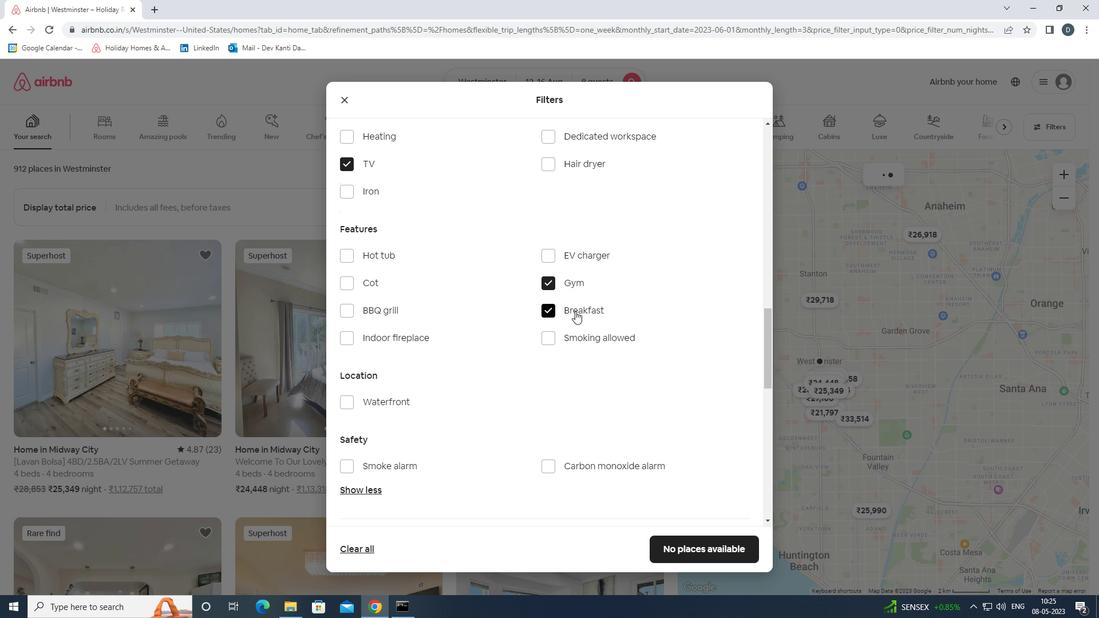 
Action: Mouse scrolled (575, 311) with delta (0, 0)
Screenshot: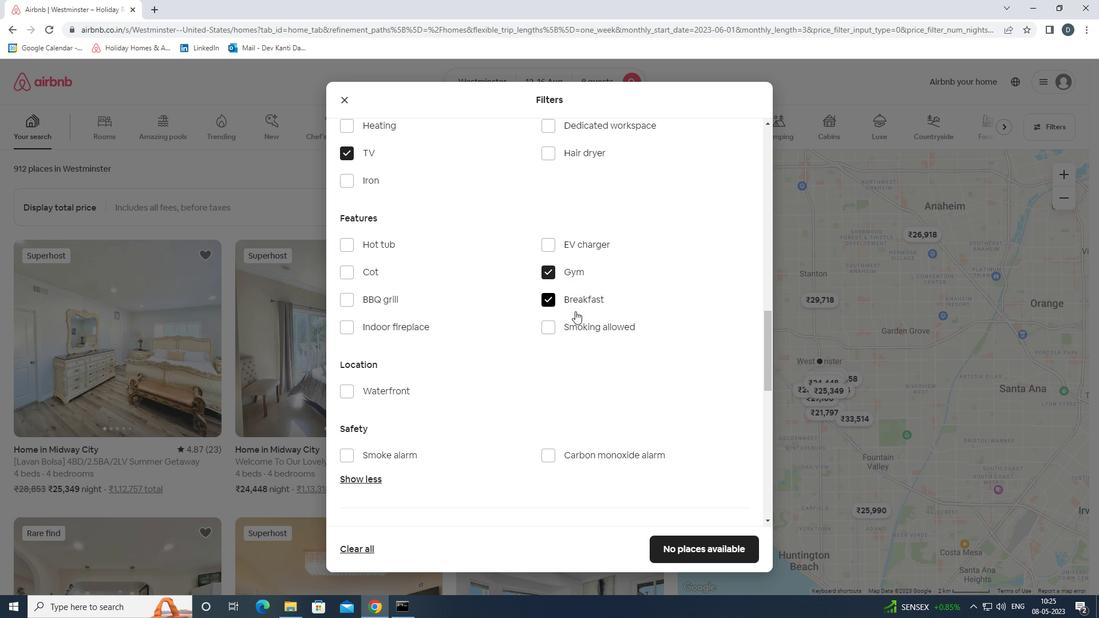 
Action: Mouse scrolled (575, 311) with delta (0, 0)
Screenshot: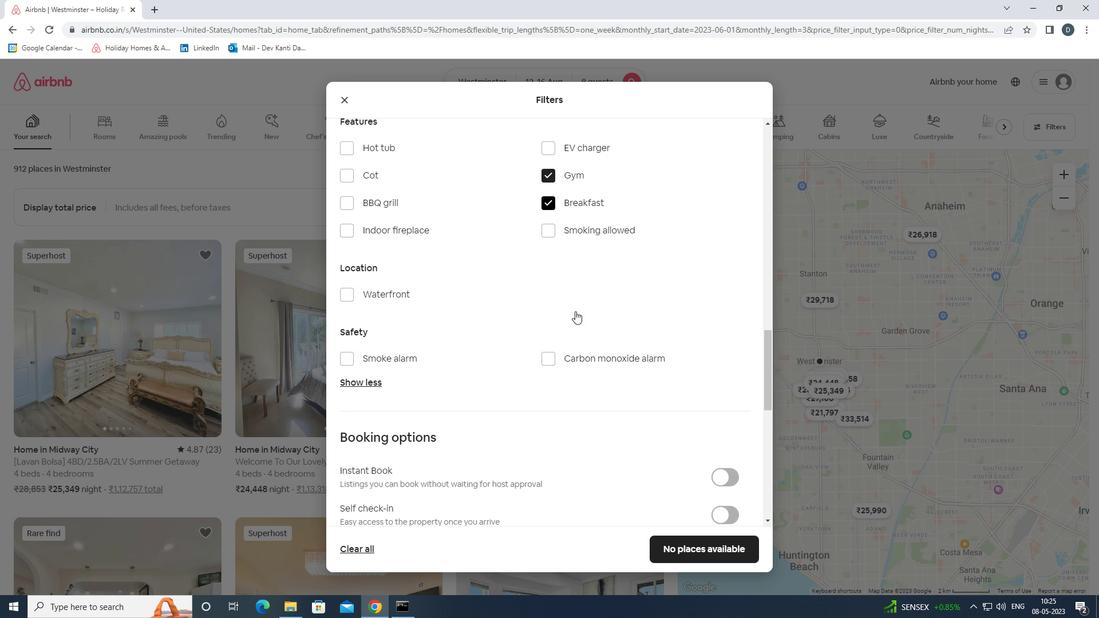 
Action: Mouse moved to (725, 391)
Screenshot: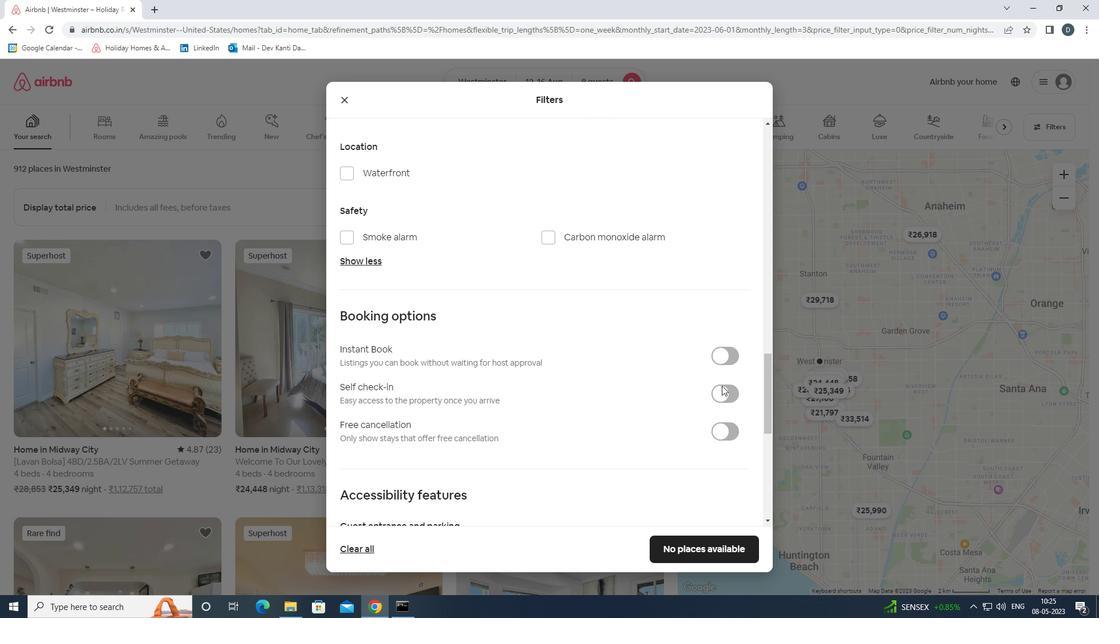 
Action: Mouse pressed left at (725, 391)
Screenshot: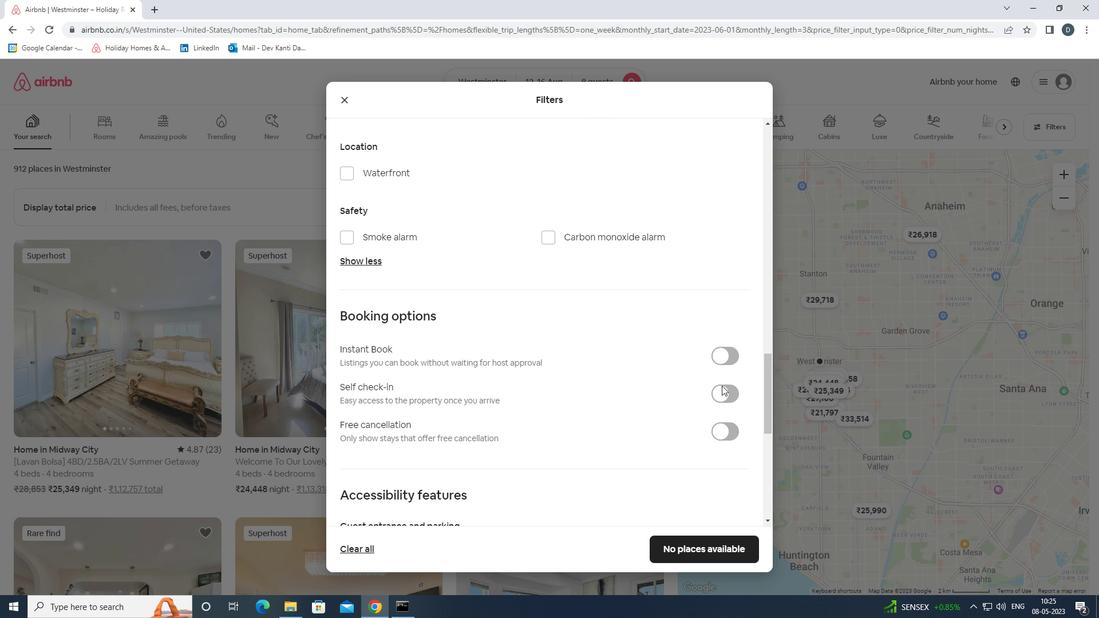
Action: Mouse scrolled (725, 390) with delta (0, 0)
Screenshot: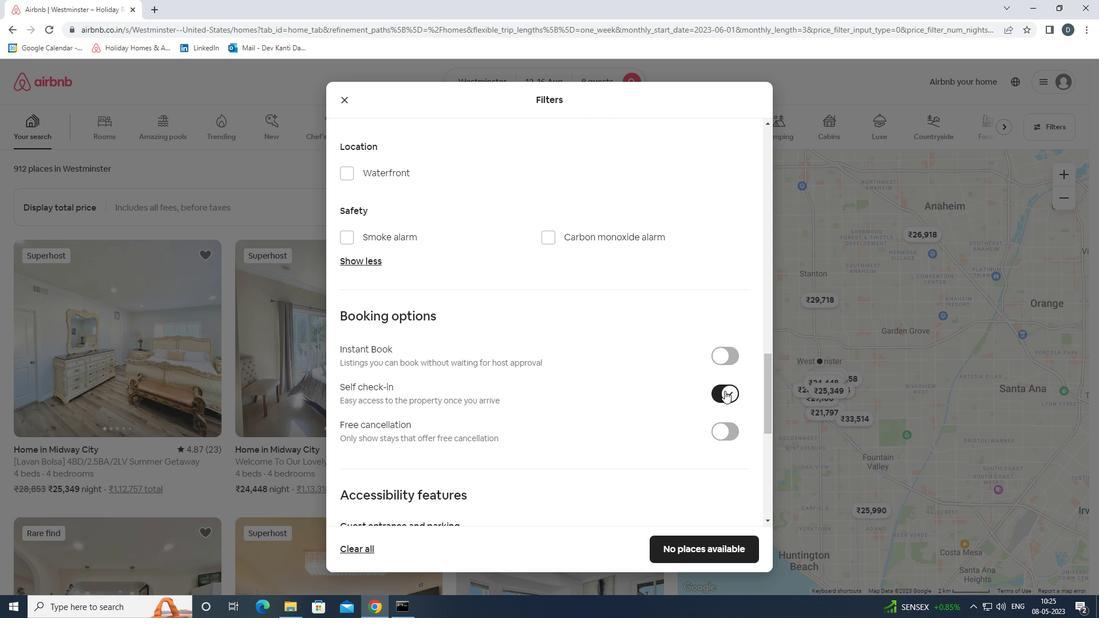
Action: Mouse moved to (725, 390)
Screenshot: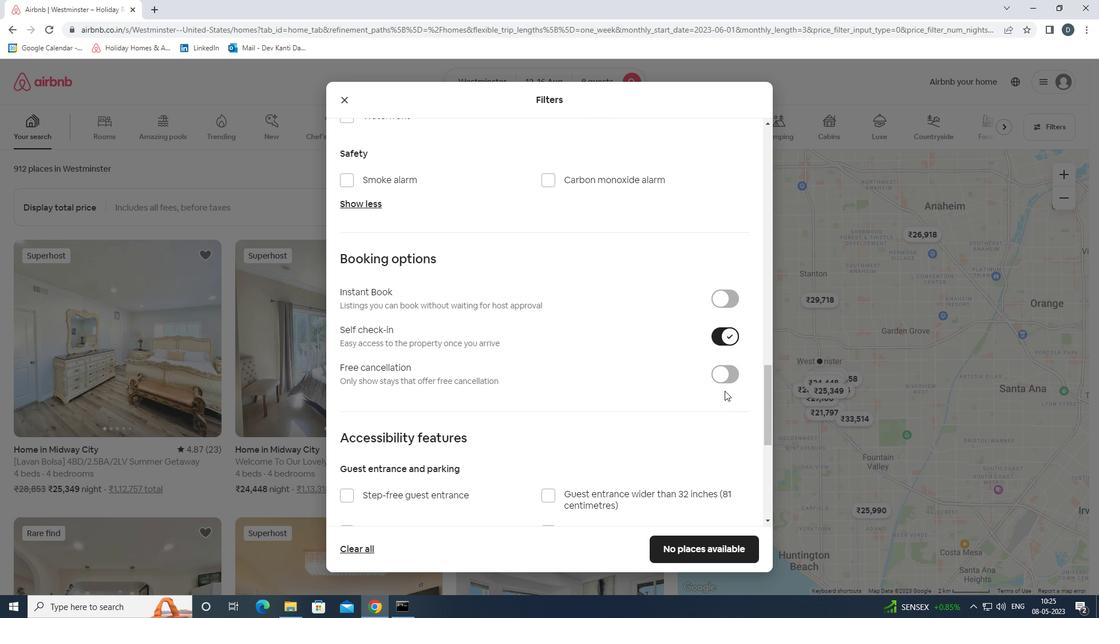 
Action: Mouse scrolled (725, 389) with delta (0, 0)
Screenshot: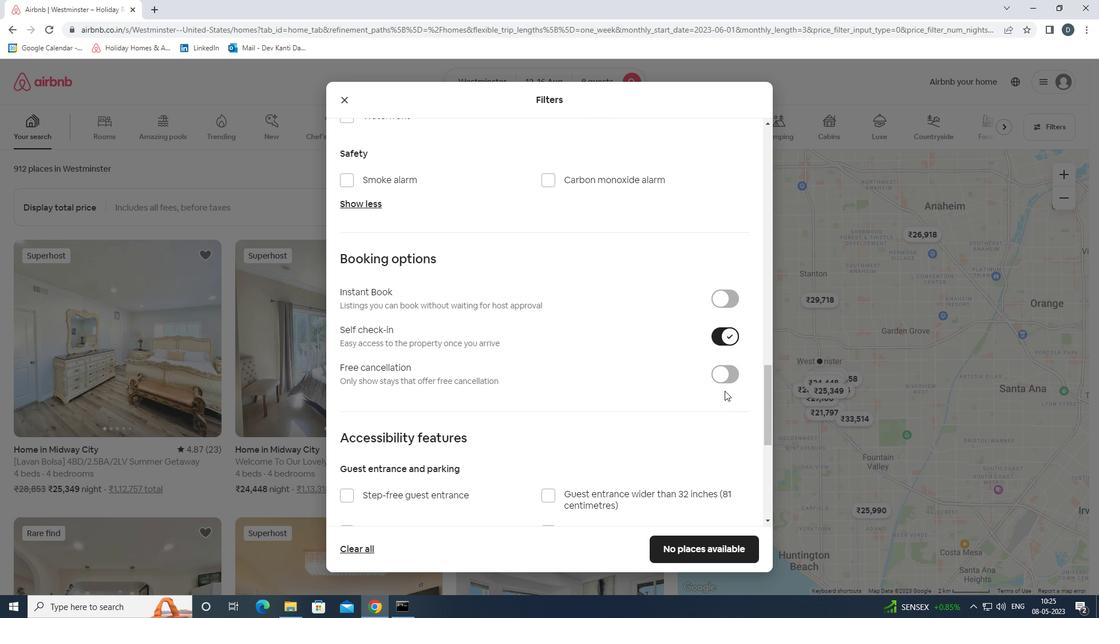 
Action: Mouse scrolled (725, 389) with delta (0, 0)
Screenshot: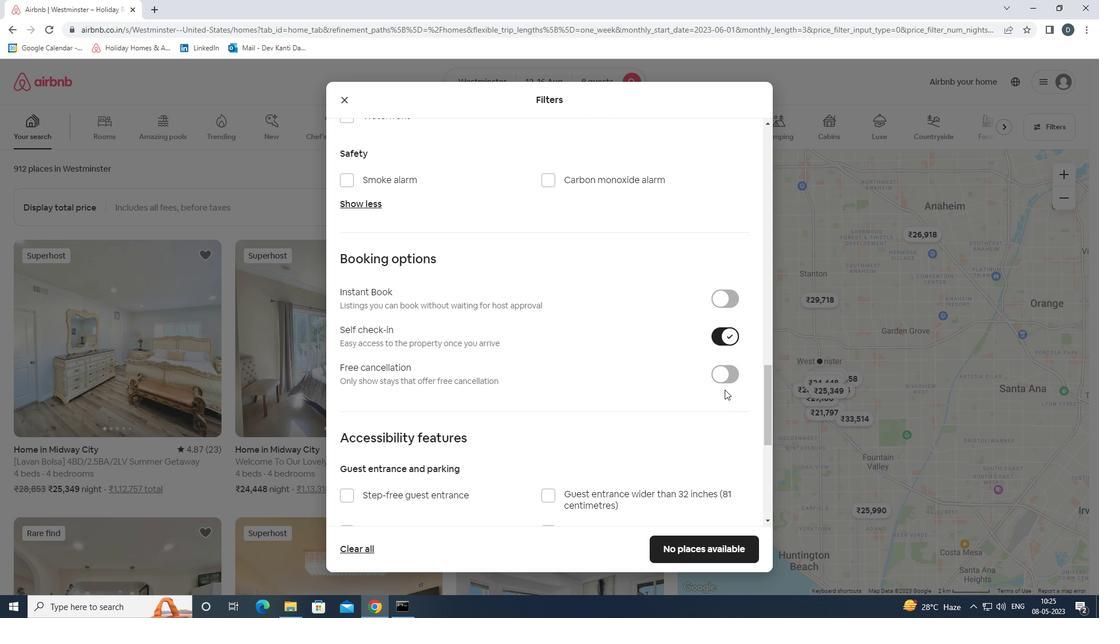 
Action: Mouse moved to (725, 387)
Screenshot: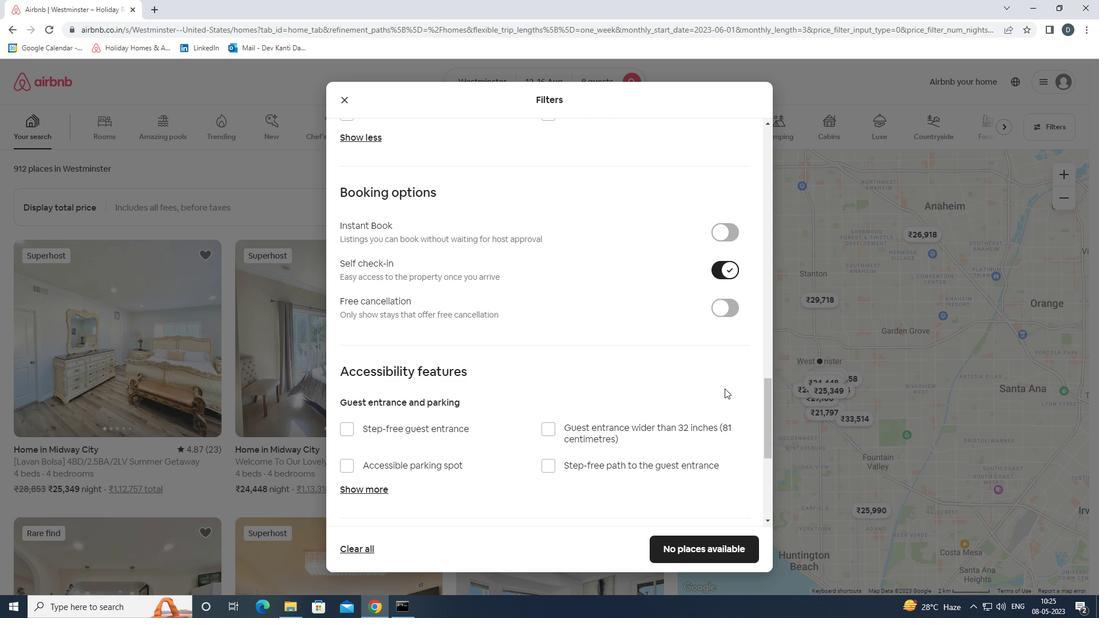 
Action: Mouse scrolled (725, 387) with delta (0, 0)
Screenshot: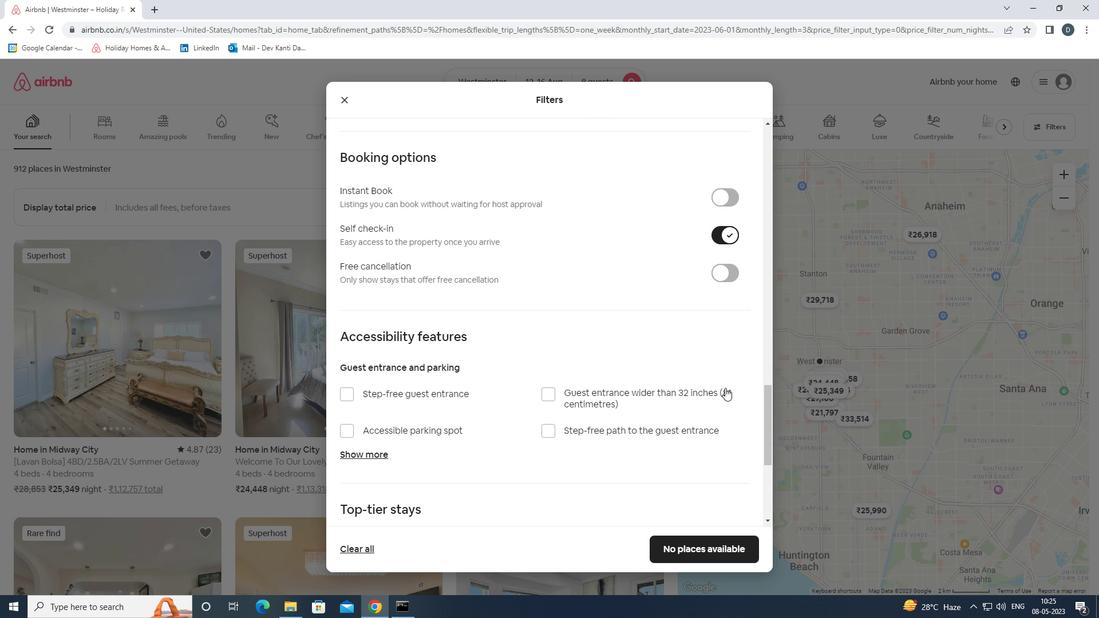 
Action: Mouse scrolled (725, 387) with delta (0, 0)
Screenshot: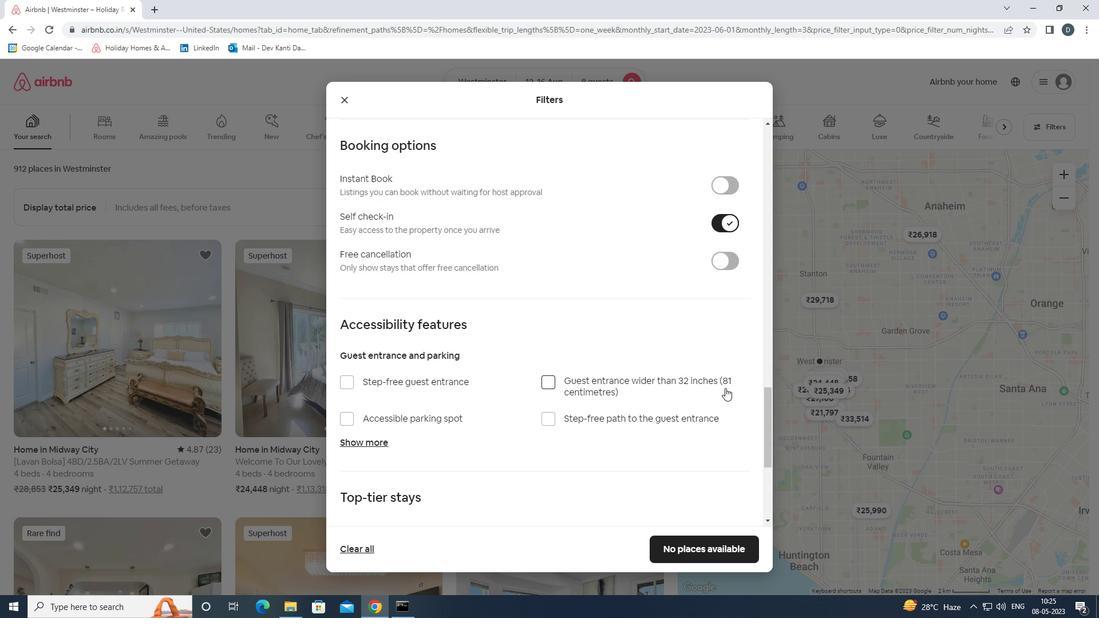 
Action: Mouse moved to (725, 388)
Screenshot: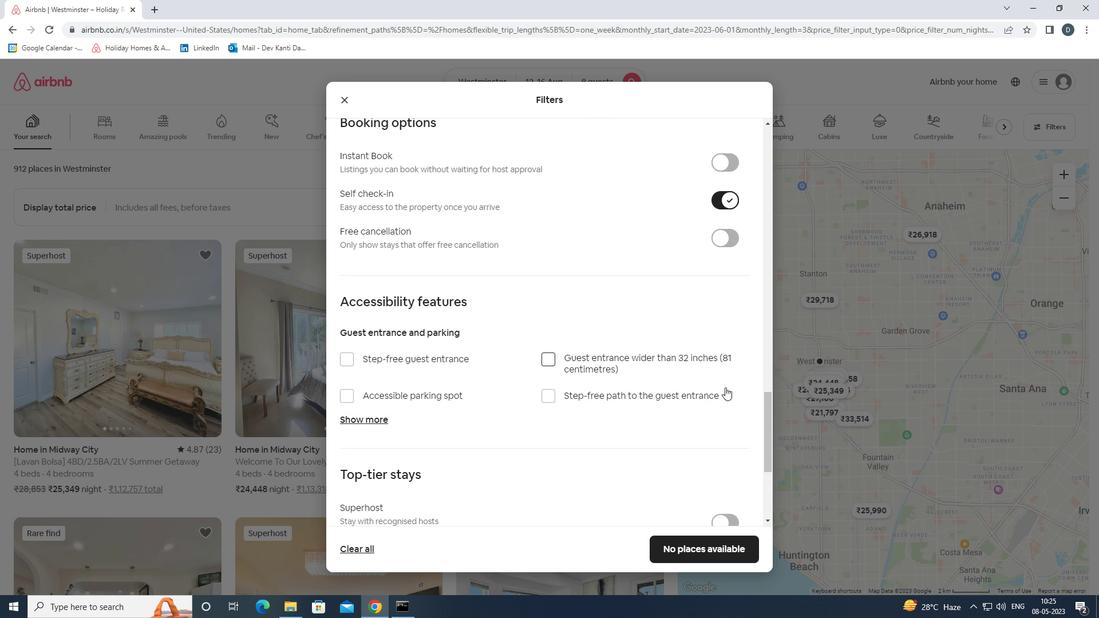 
Action: Mouse scrolled (725, 387) with delta (0, 0)
Screenshot: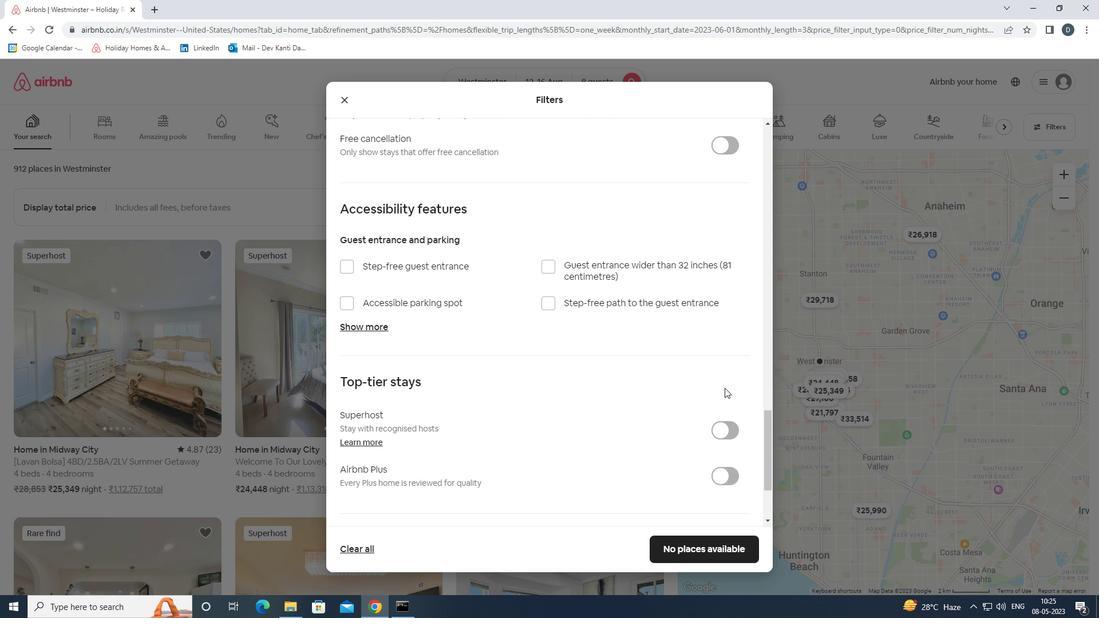 
Action: Mouse scrolled (725, 387) with delta (0, 0)
Screenshot: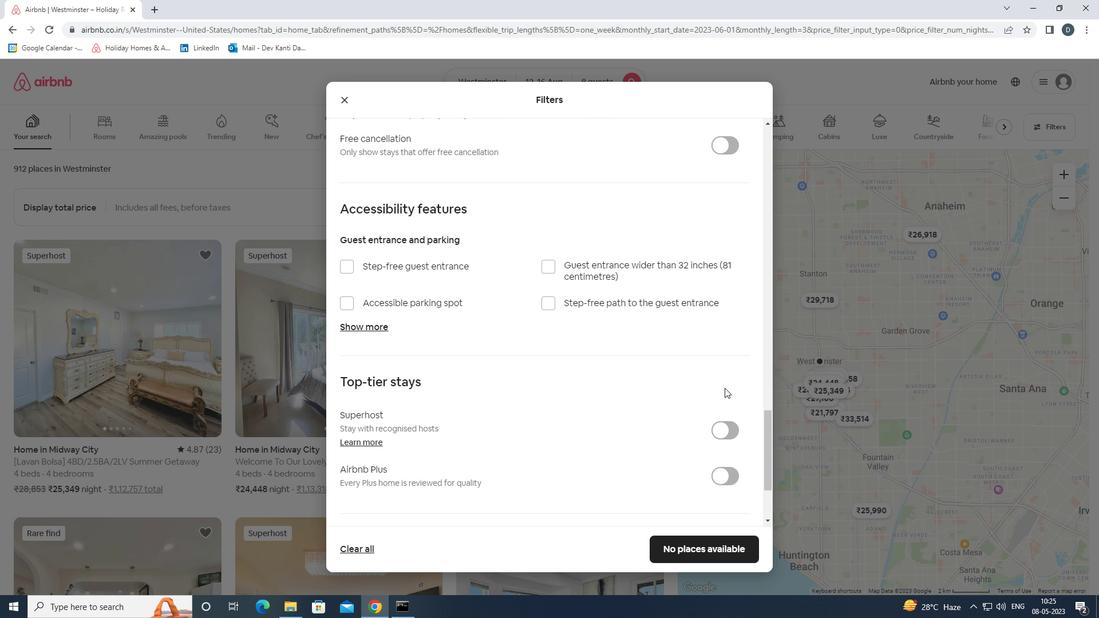 
Action: Mouse moved to (360, 457)
Screenshot: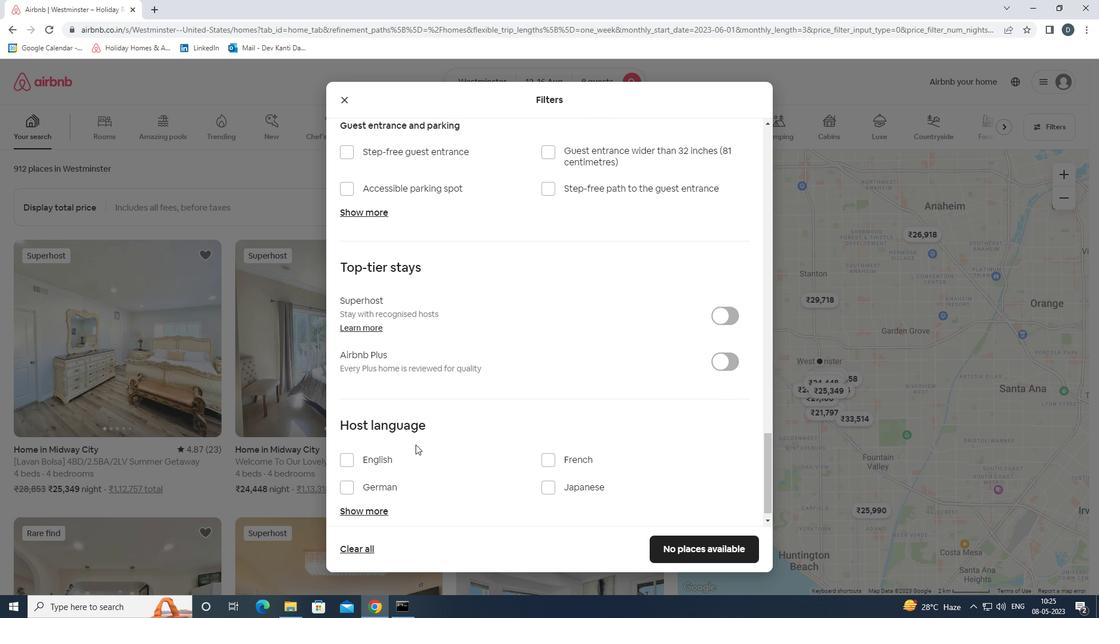 
Action: Mouse pressed left at (360, 457)
Screenshot: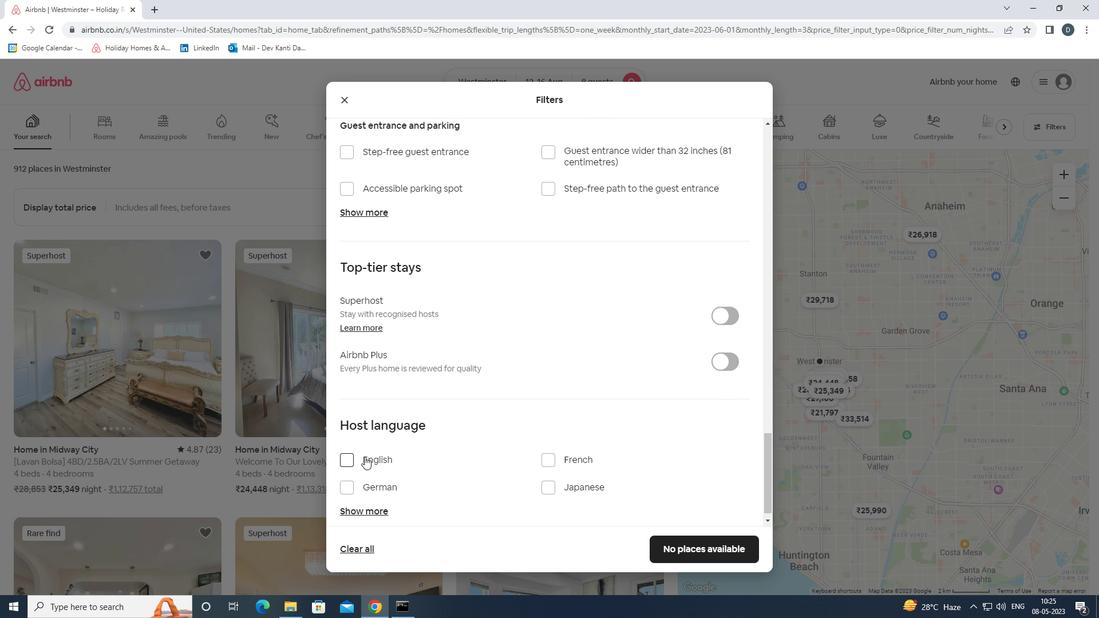 
Action: Mouse moved to (709, 543)
Screenshot: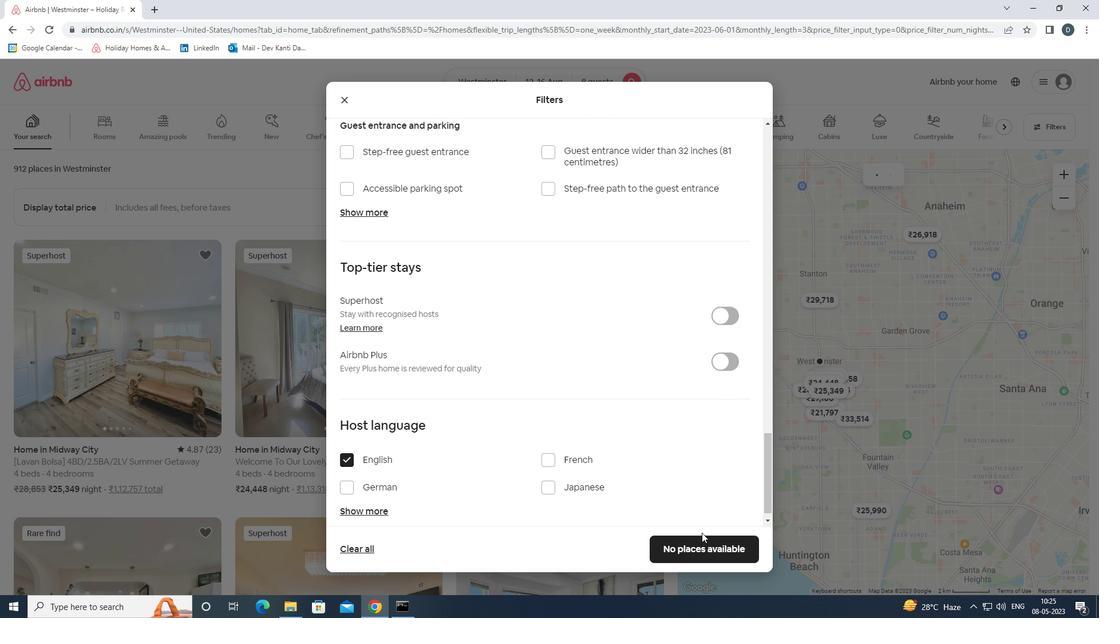 
Action: Mouse pressed left at (709, 543)
Screenshot: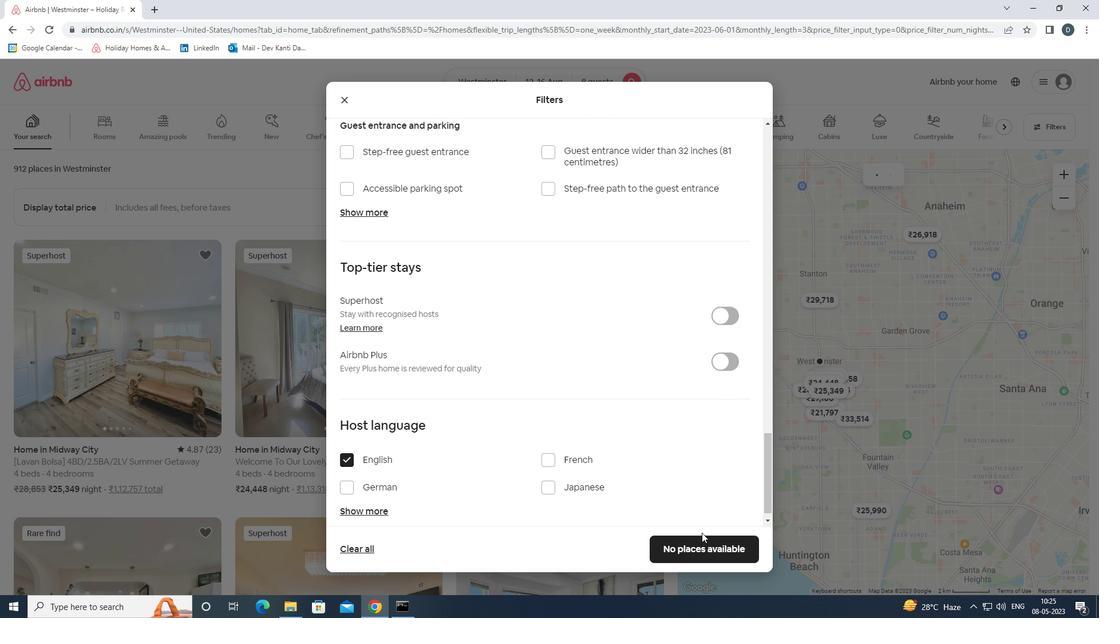 
Action: Mouse moved to (701, 453)
Screenshot: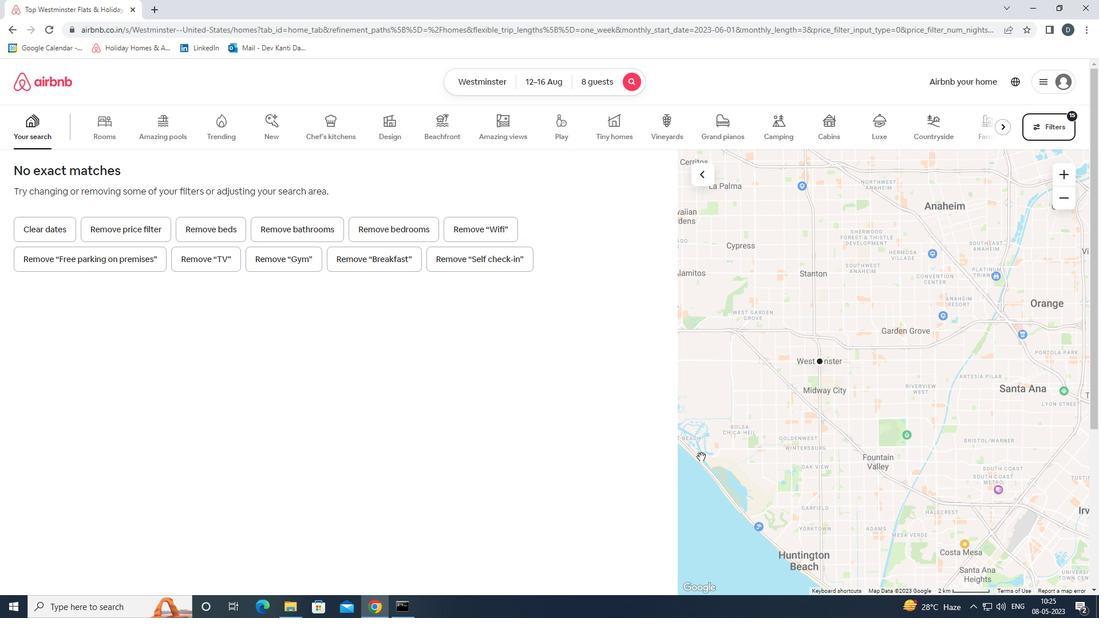 
